 Task: Look for space in Içara, Brazil from 5th September, 2023 to 12th September, 2023 for 2 adults in price range Rs.10000 to Rs.15000.  With 1  bedroom having 1 bed and 1 bathroom. Property type can be house, flat, guest house, hotel. Booking option can be shelf check-in. Required host language is Spanish.
Action: Mouse moved to (597, 665)
Screenshot: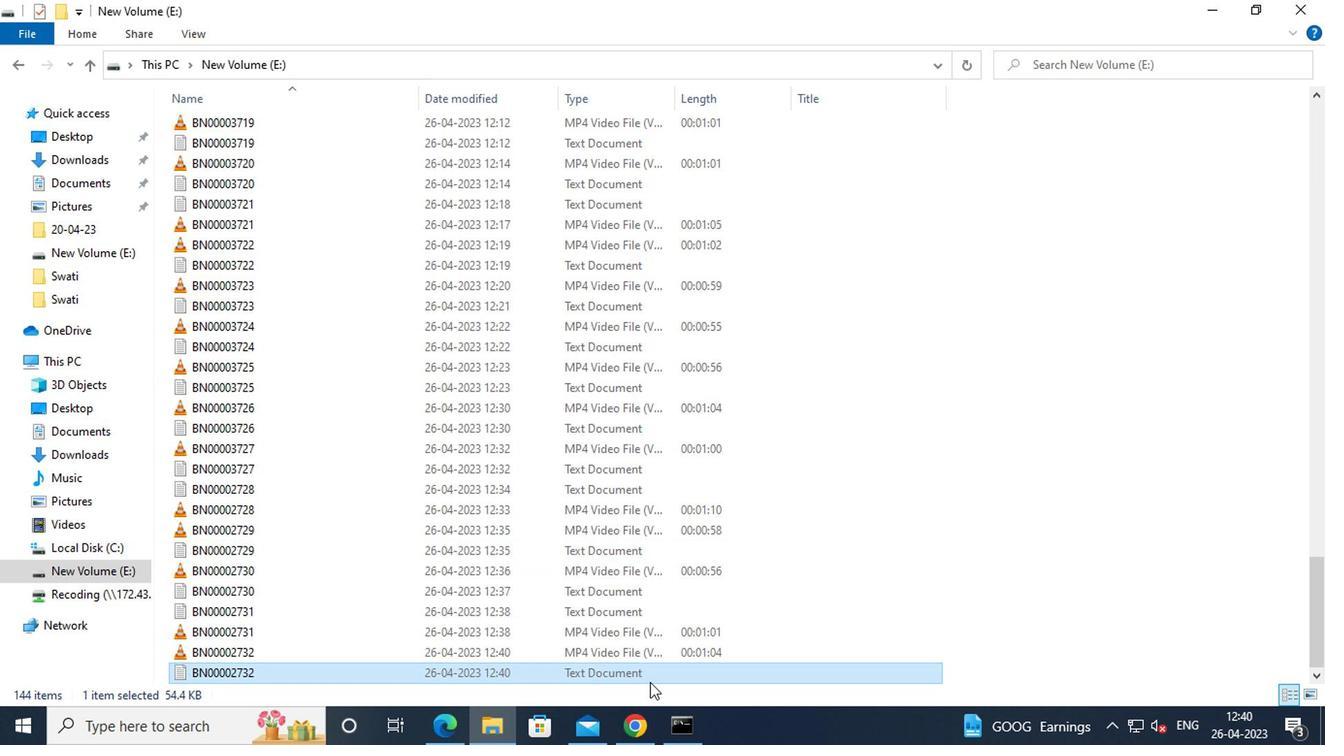 
Action: Mouse pressed left at (597, 664)
Screenshot: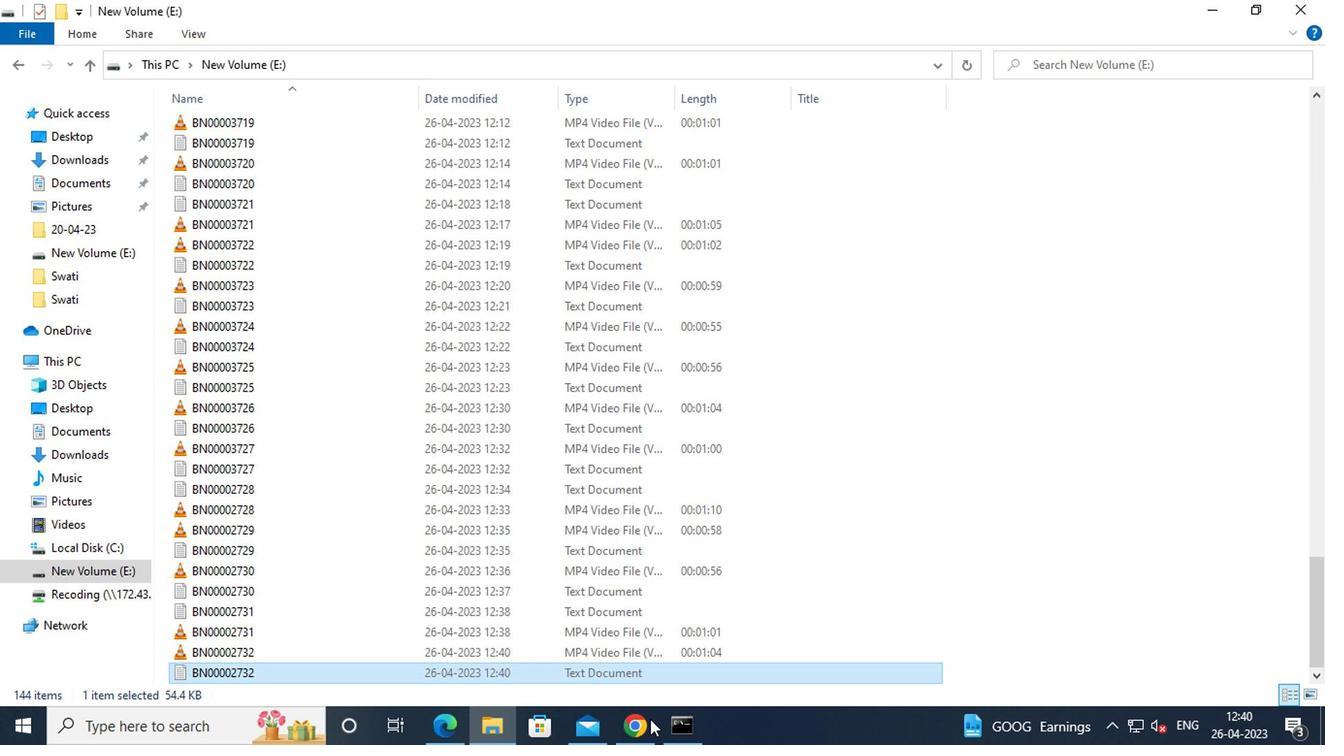 
Action: Mouse moved to (216, 221)
Screenshot: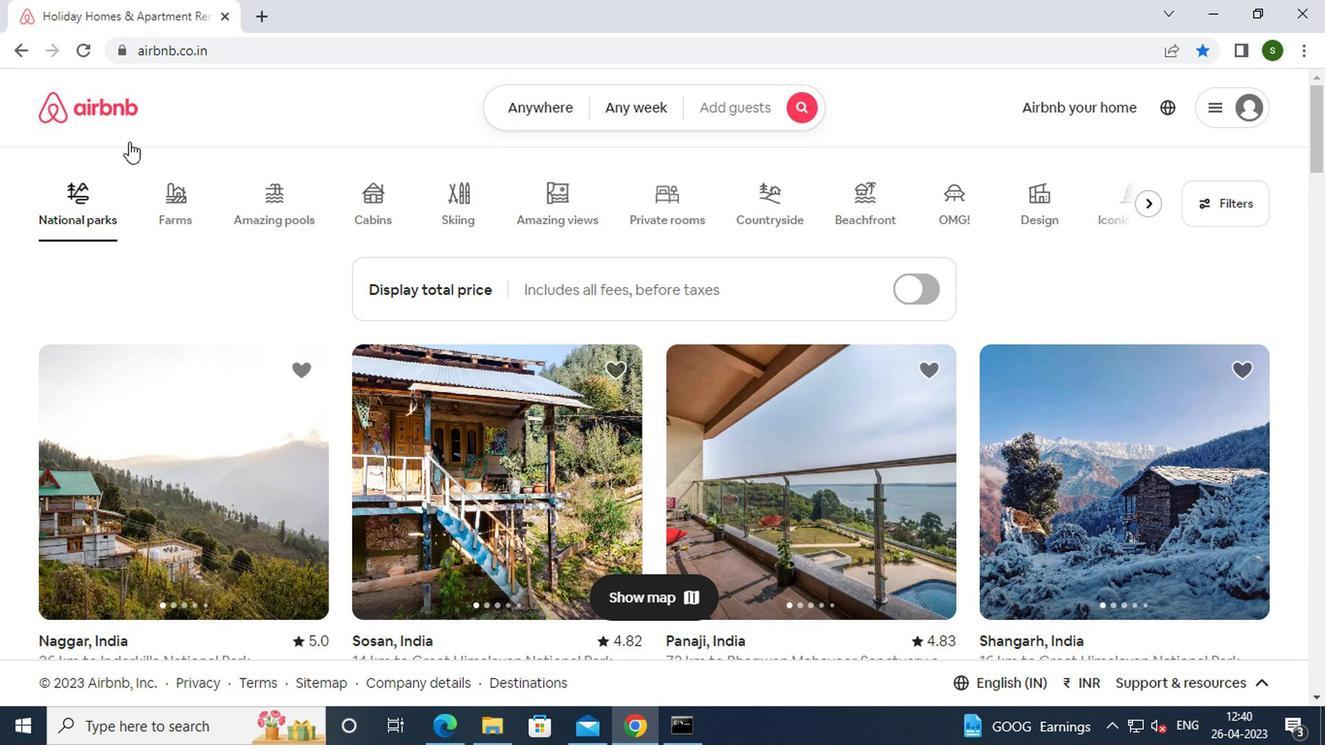 
Action: Mouse pressed left at (216, 221)
Screenshot: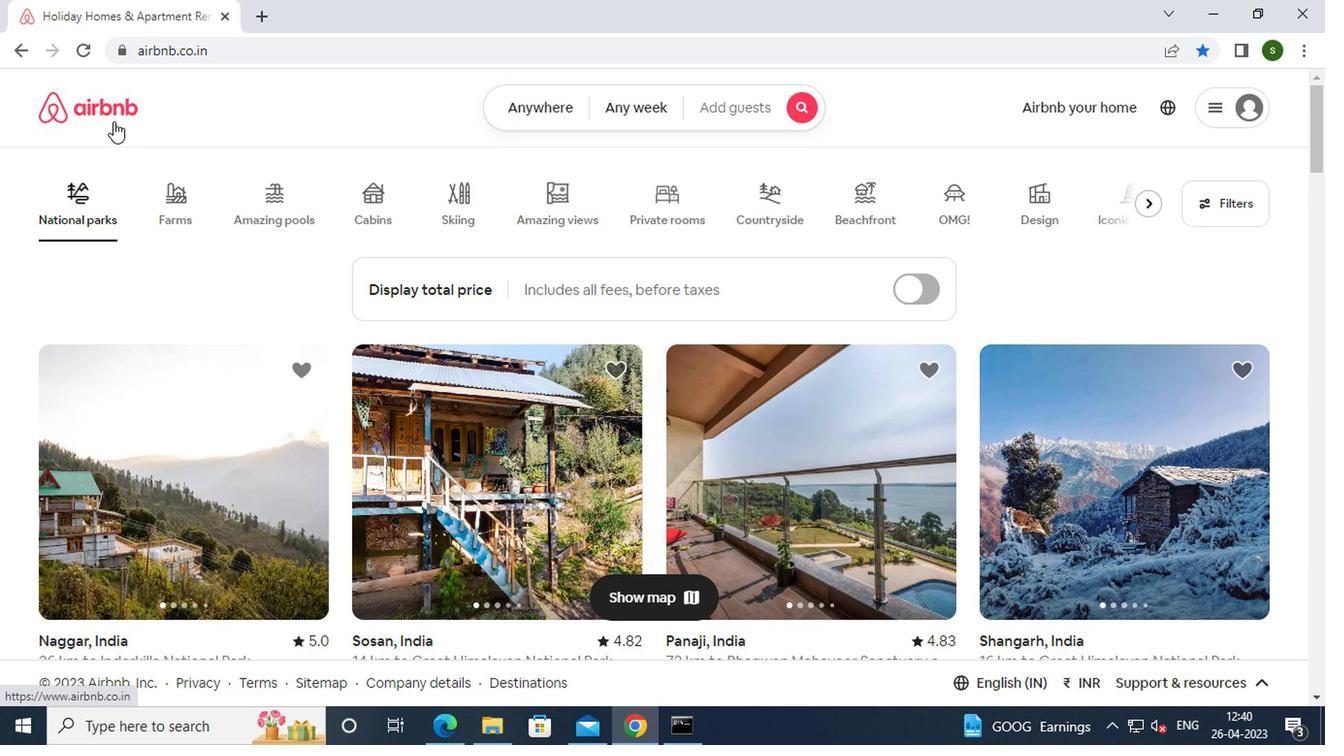 
Action: Mouse moved to (490, 215)
Screenshot: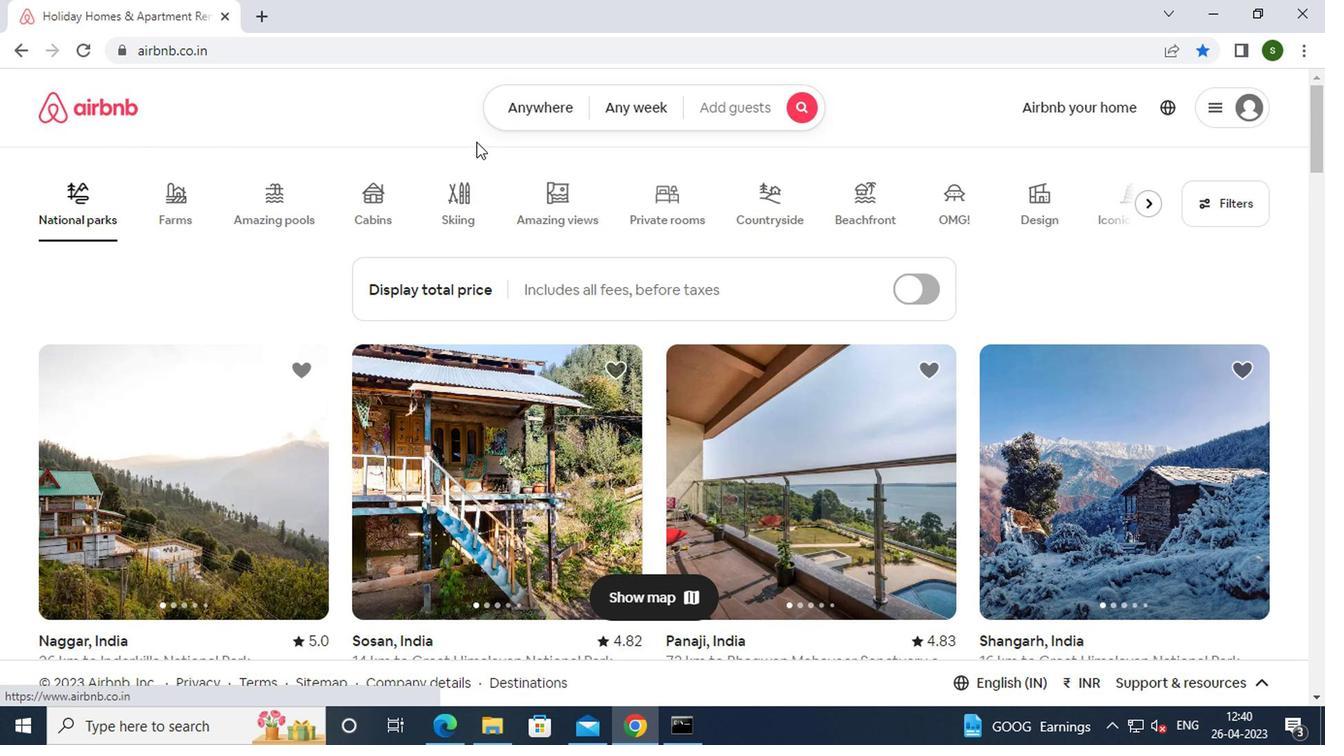 
Action: Mouse pressed left at (490, 215)
Screenshot: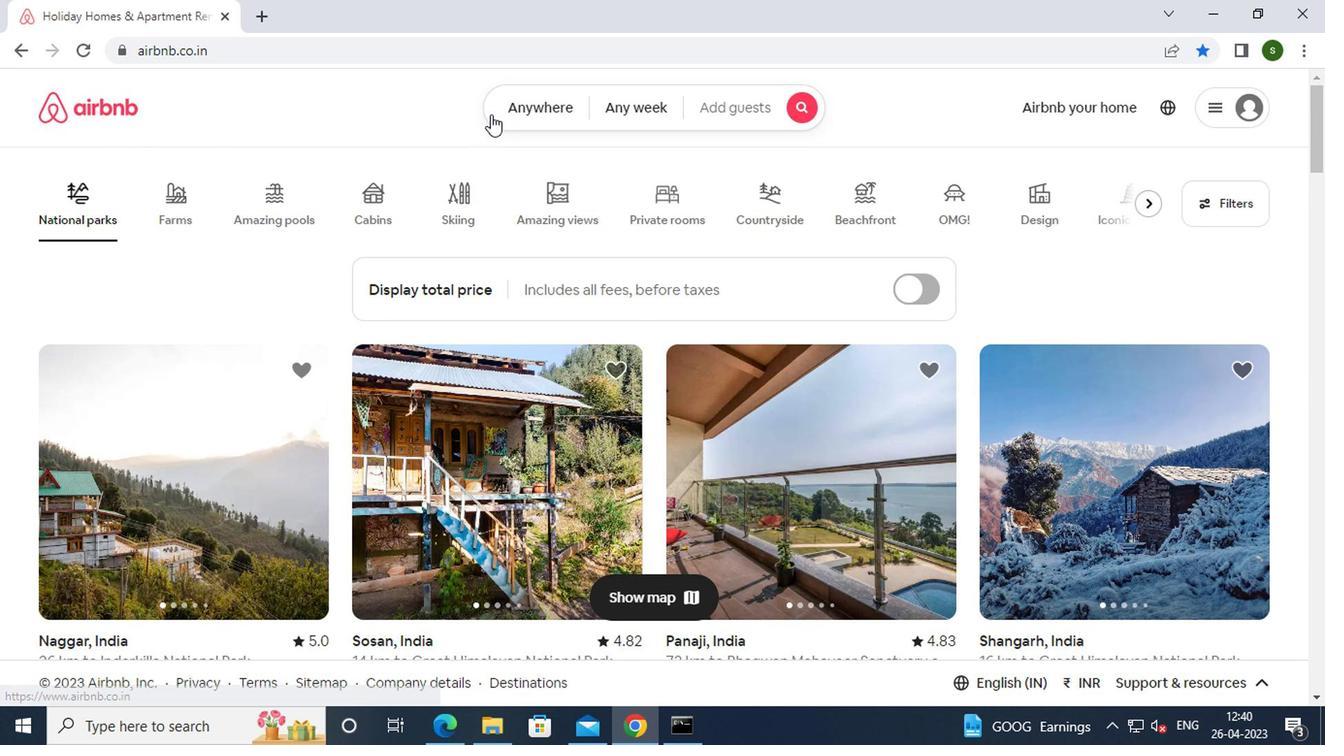 
Action: Mouse moved to (408, 263)
Screenshot: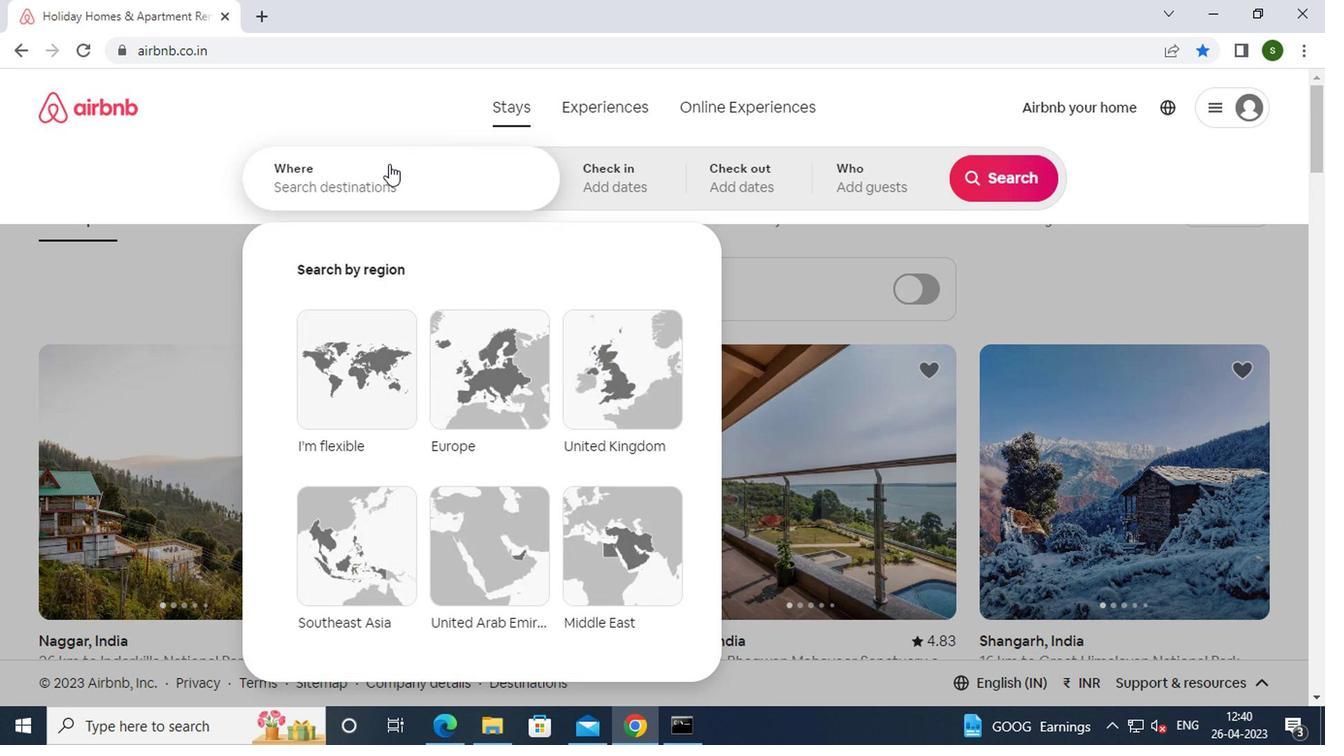 
Action: Mouse pressed left at (408, 263)
Screenshot: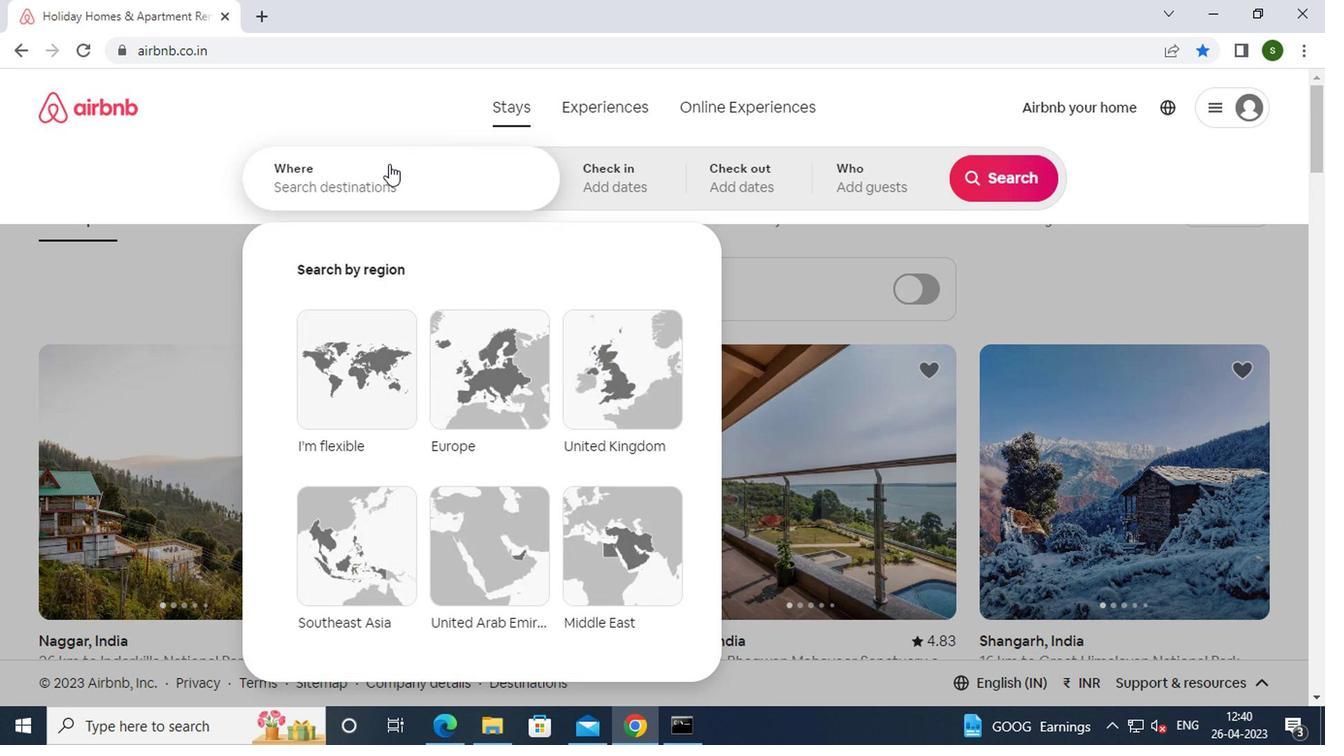 
Action: Mouse moved to (407, 263)
Screenshot: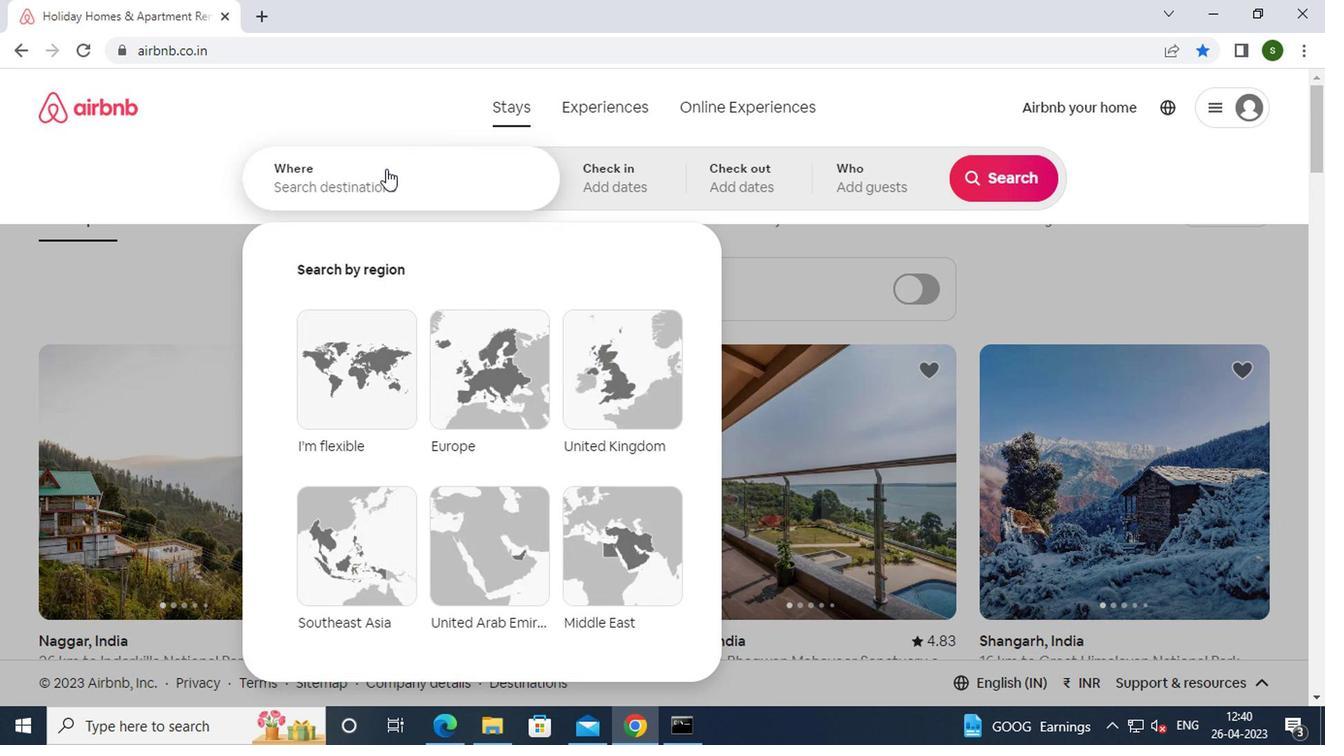 
Action: Key pressed f<Key.caps_lock>lorencia,<Key.space><Key.caps_lock>c<Key.caps_lock>olombia<Key.enter>
Screenshot: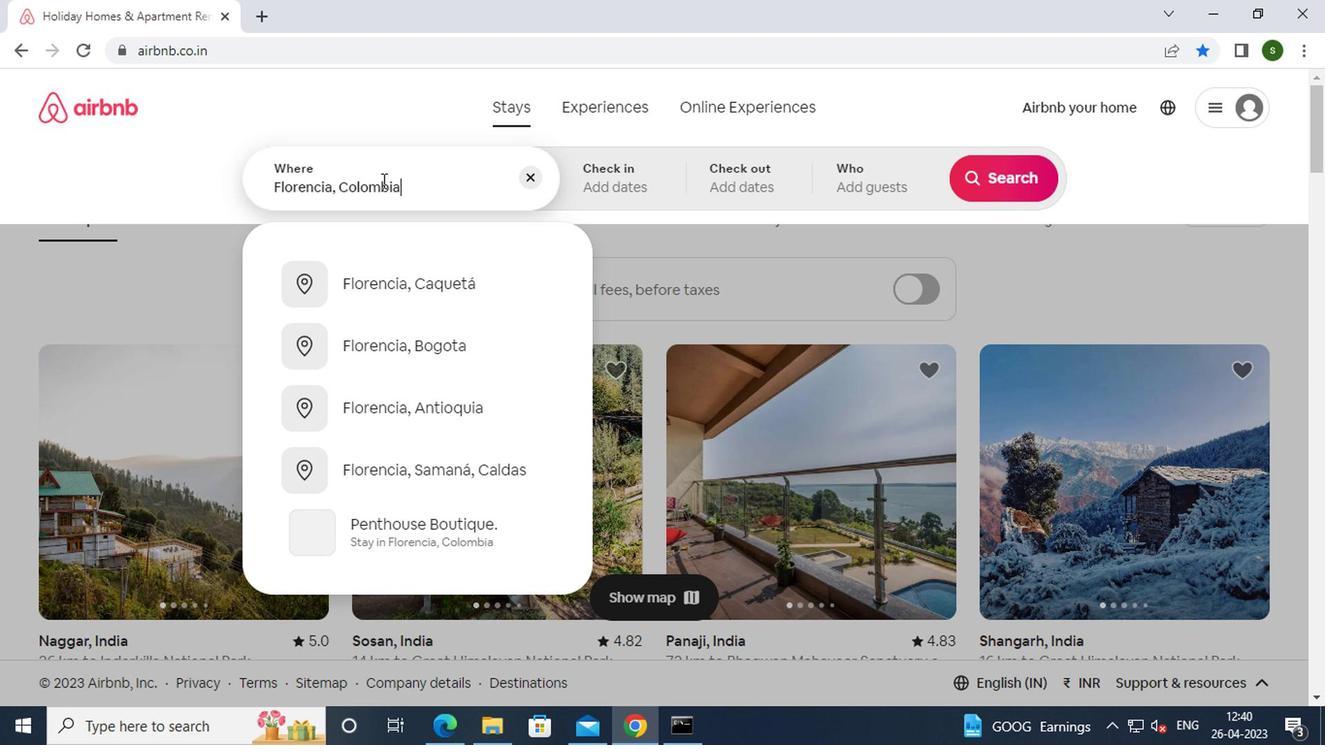 
Action: Mouse moved to (842, 367)
Screenshot: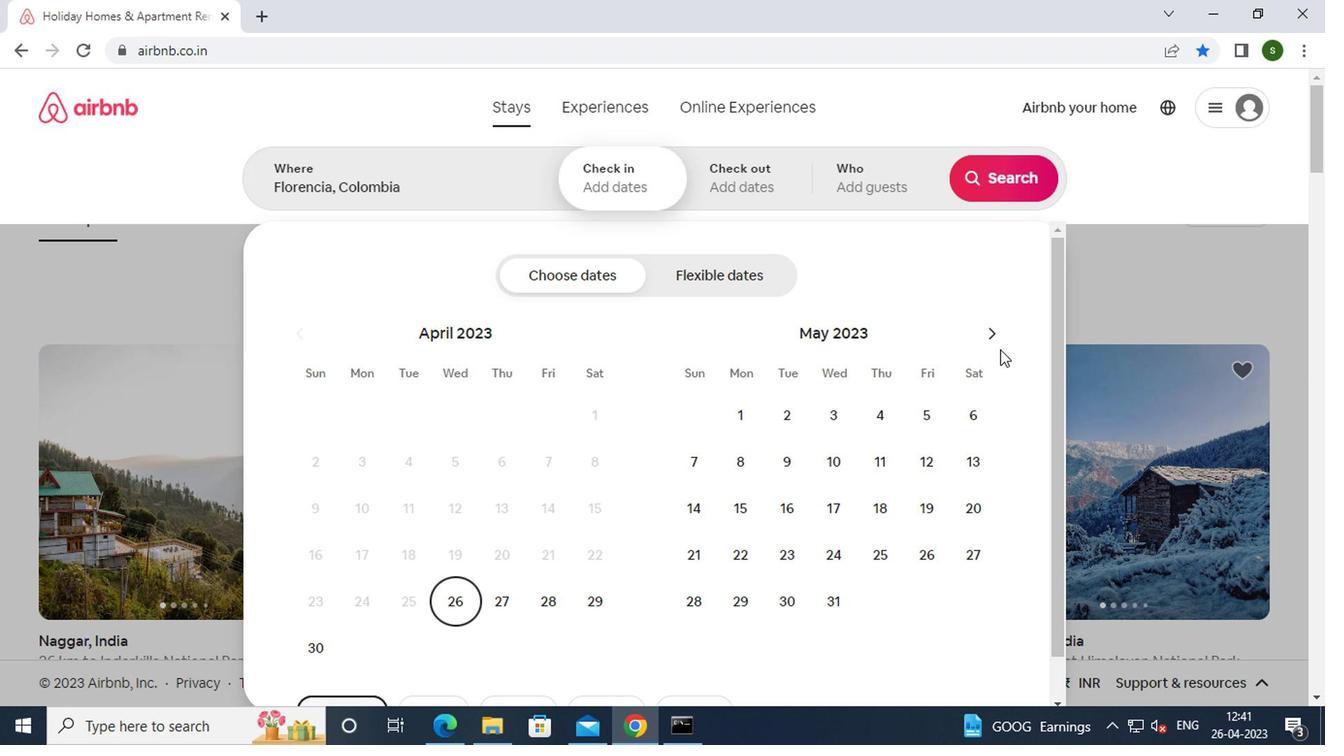 
Action: Mouse pressed left at (842, 367)
Screenshot: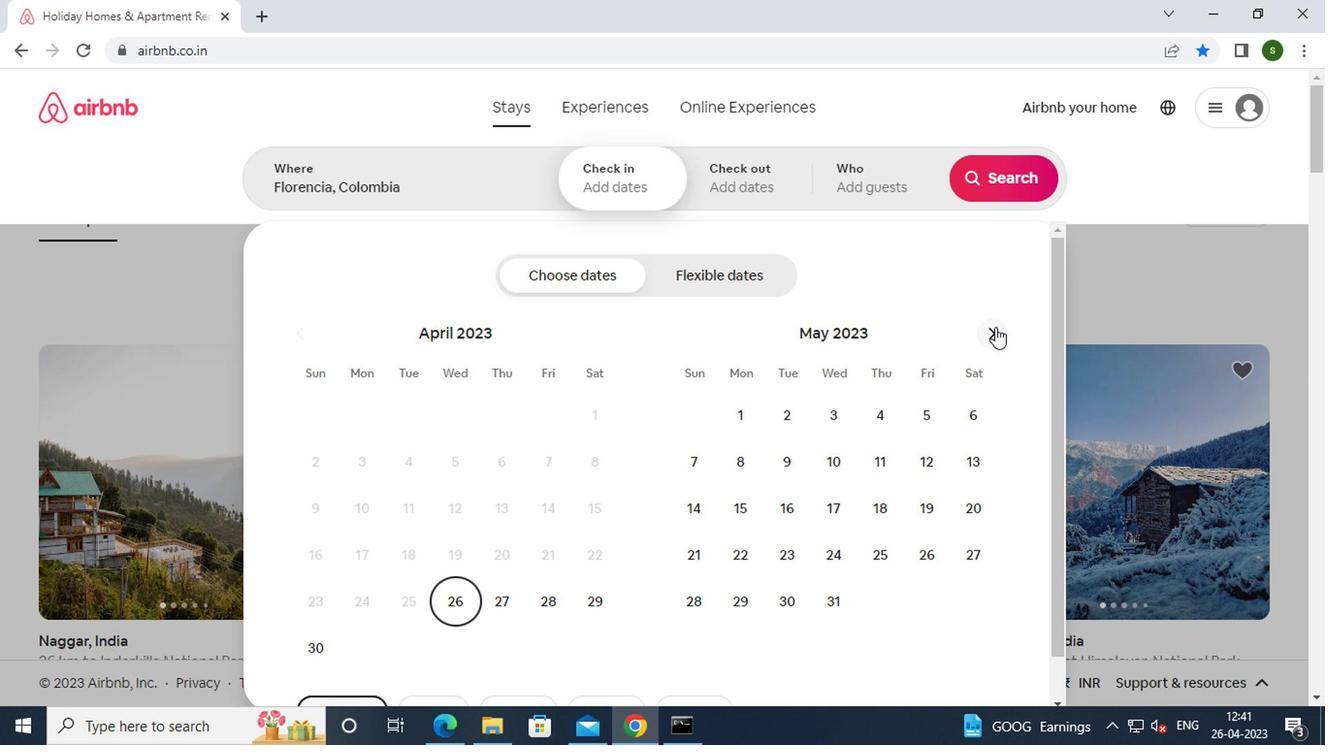 
Action: Mouse moved to (759, 428)
Screenshot: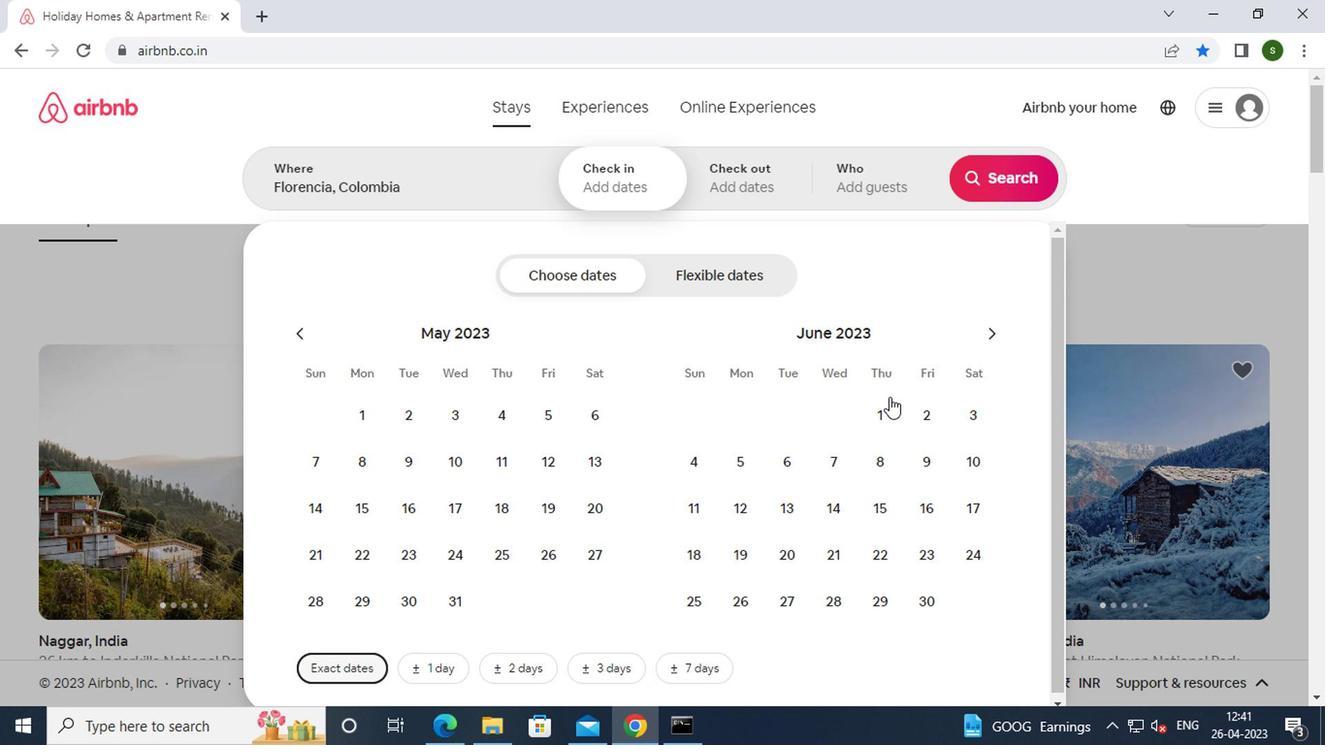 
Action: Mouse pressed left at (759, 428)
Screenshot: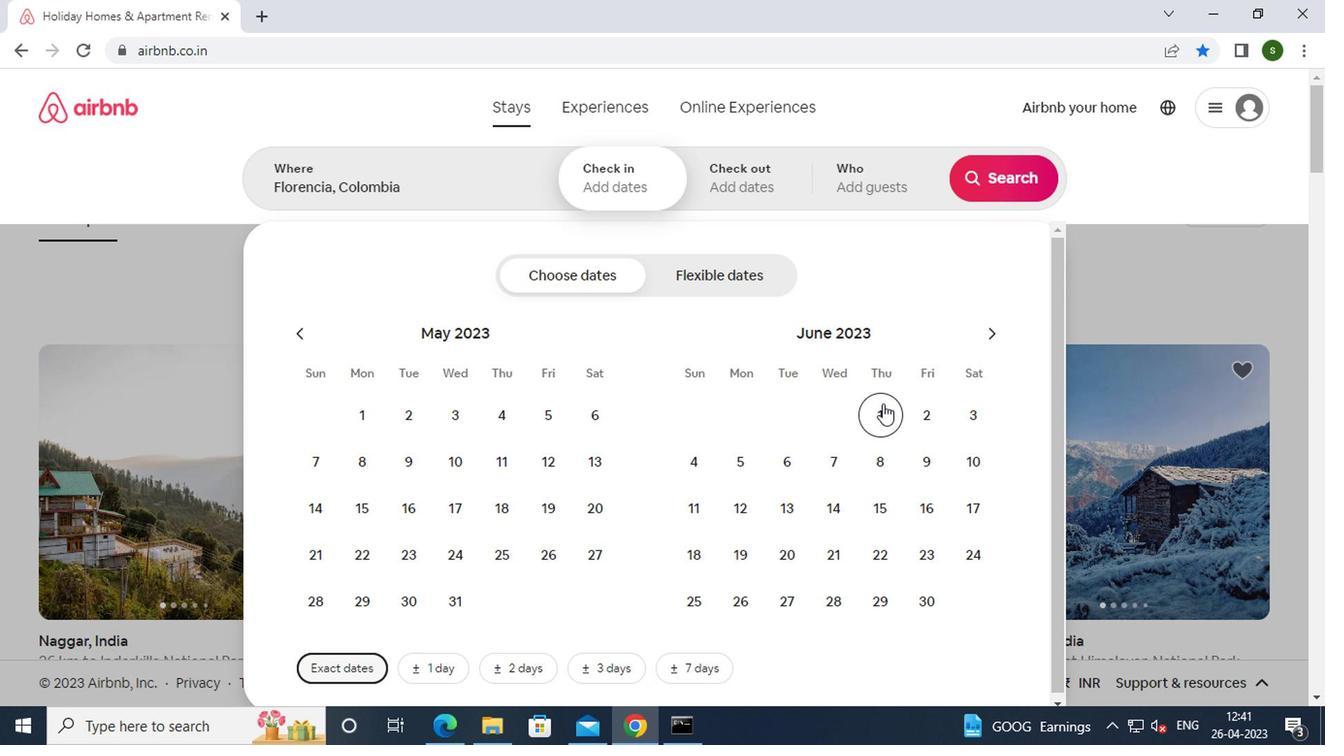 
Action: Mouse moved to (789, 468)
Screenshot: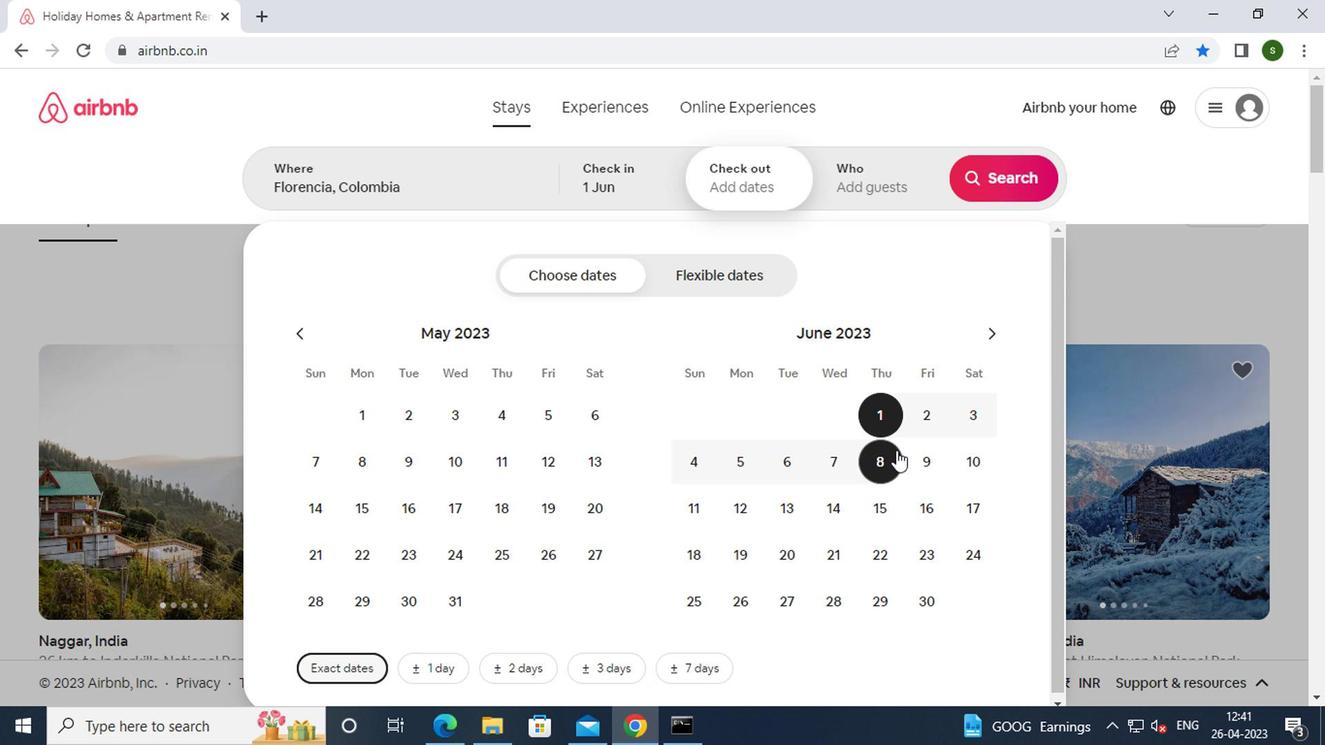 
Action: Mouse pressed left at (789, 468)
Screenshot: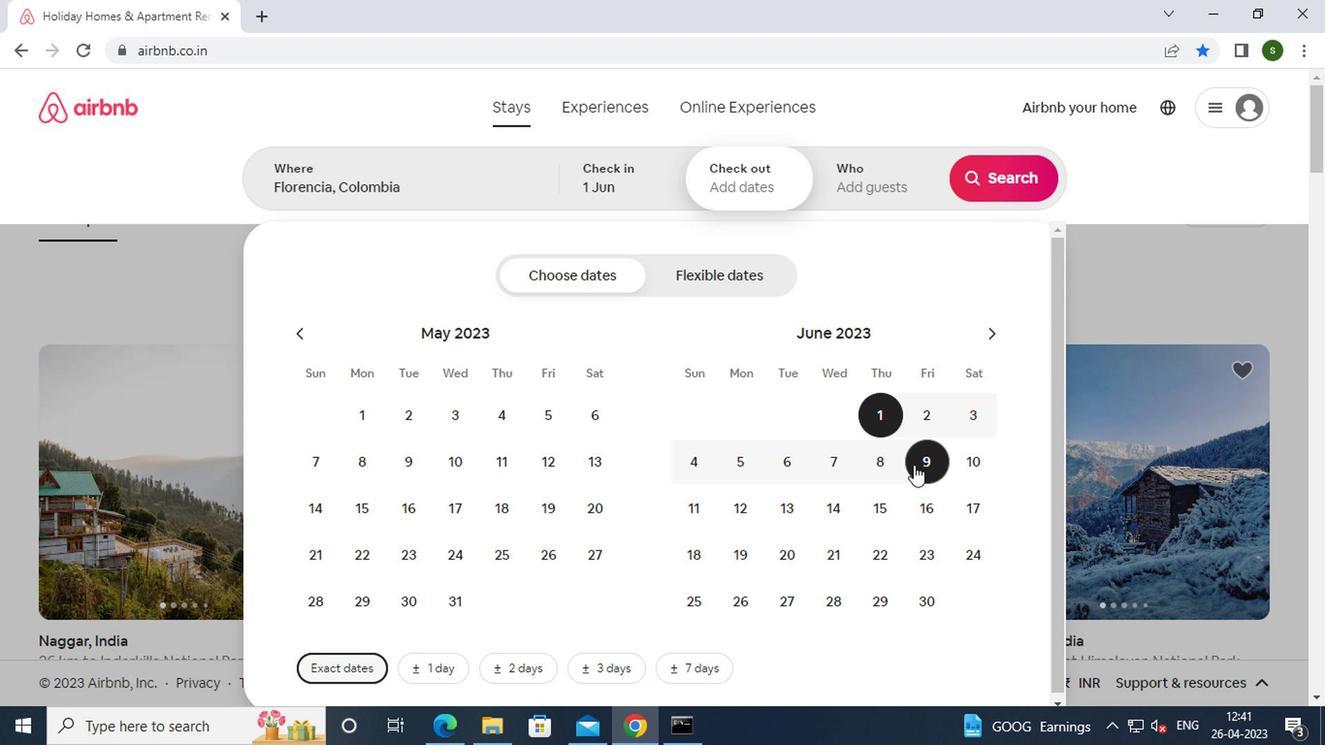 
Action: Mouse moved to (741, 263)
Screenshot: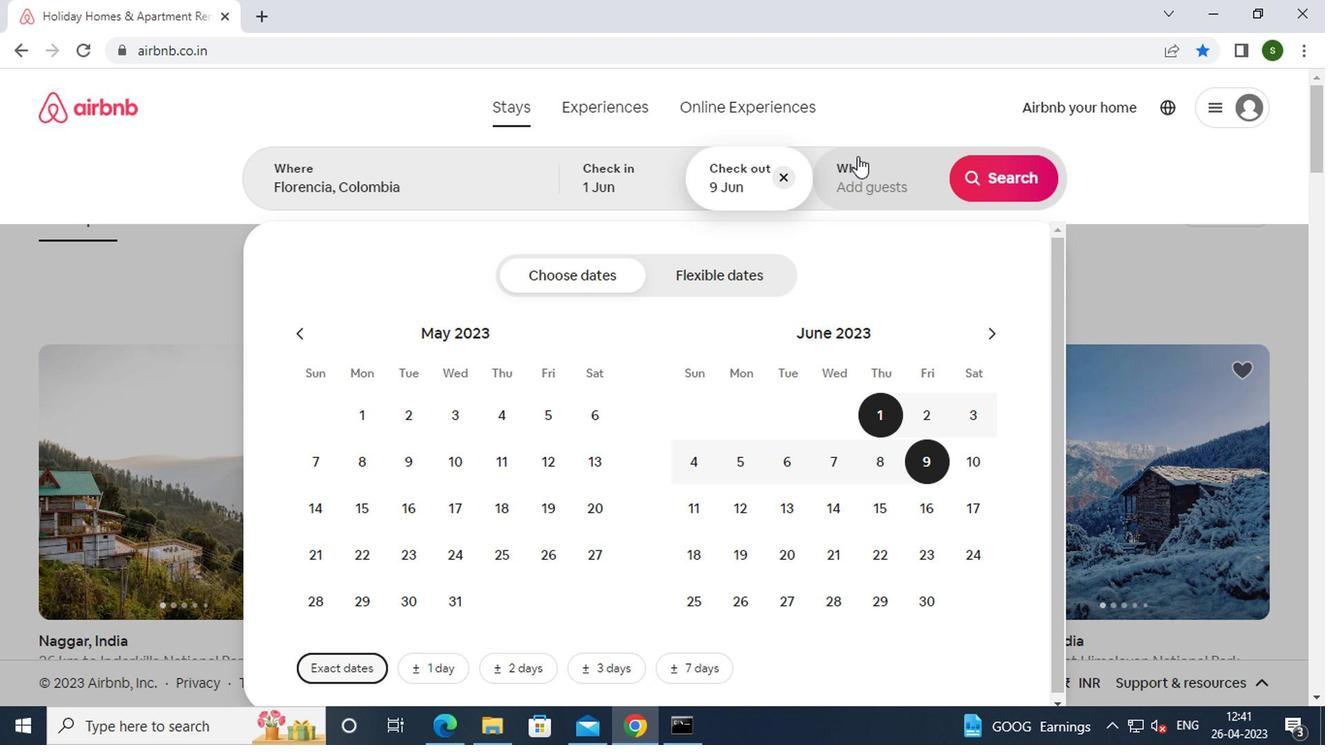 
Action: Mouse pressed left at (741, 263)
Screenshot: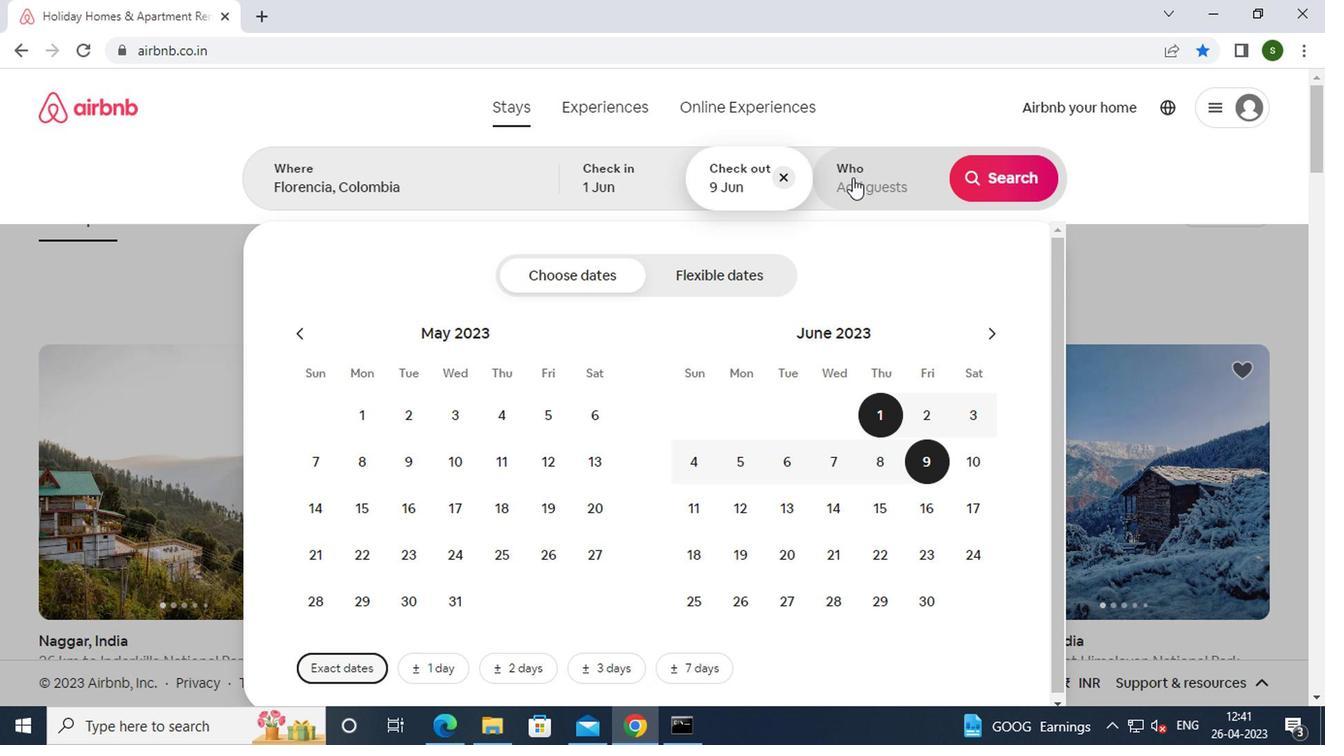 
Action: Mouse moved to (845, 332)
Screenshot: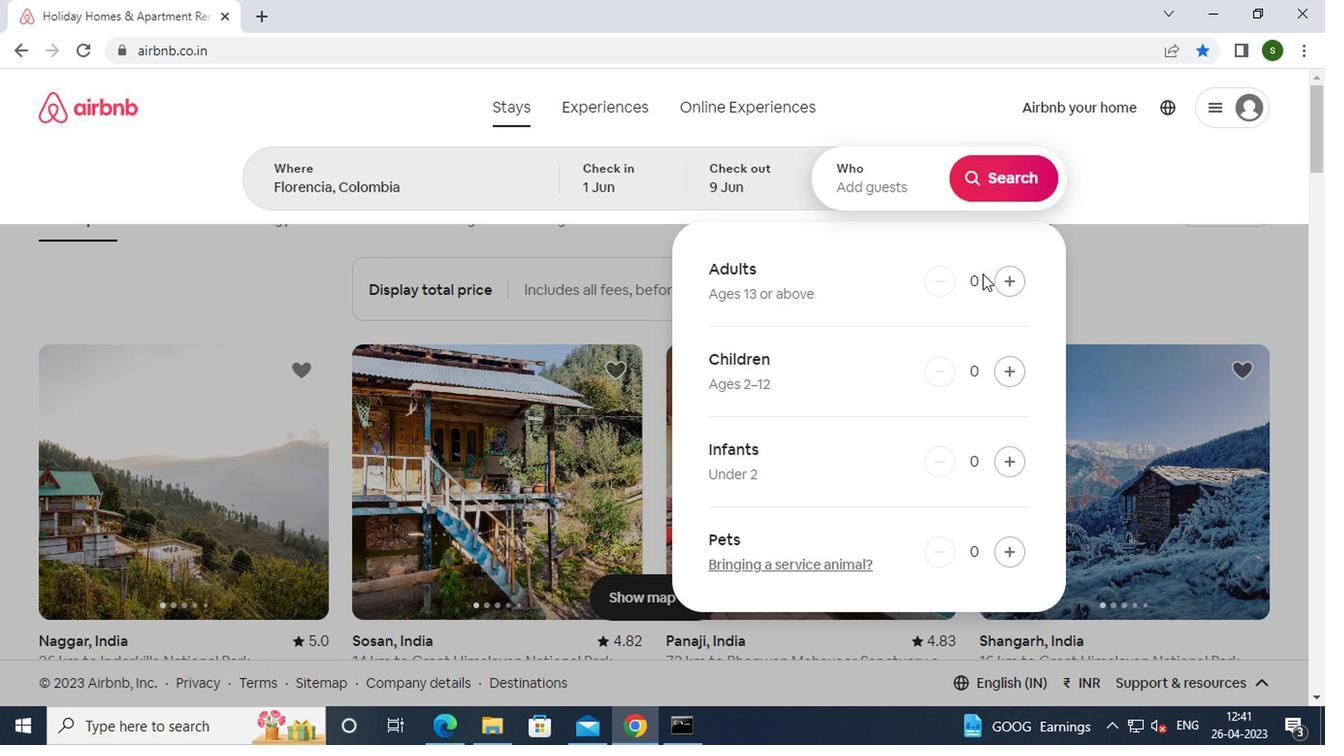 
Action: Mouse pressed left at (845, 332)
Screenshot: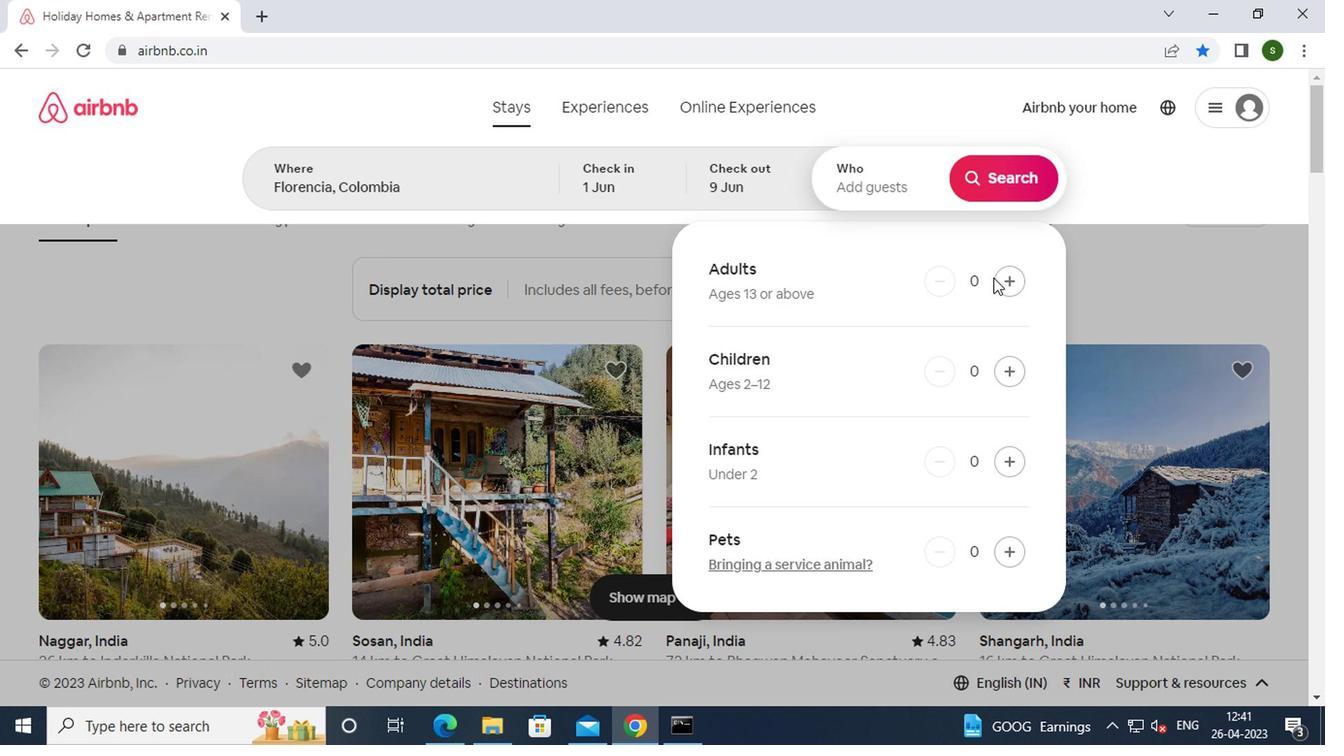 
Action: Mouse moved to (845, 332)
Screenshot: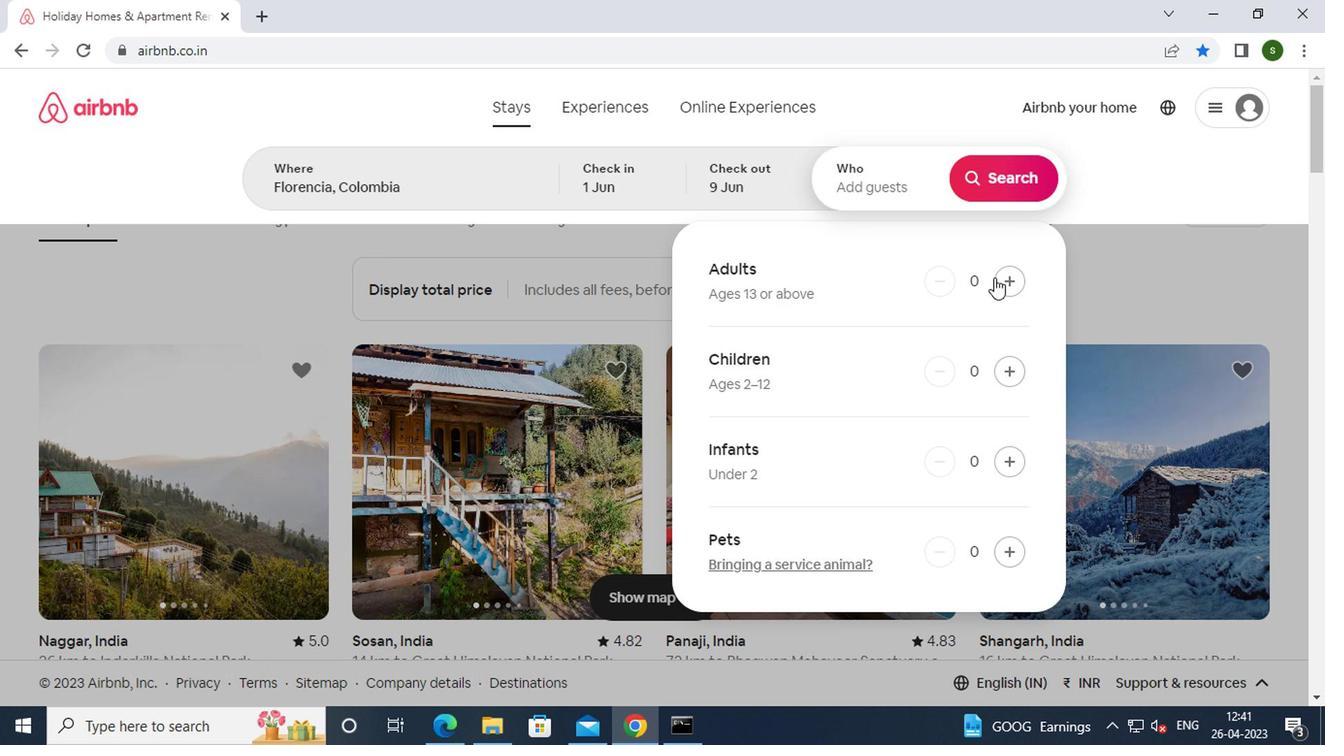 
Action: Mouse pressed left at (845, 332)
Screenshot: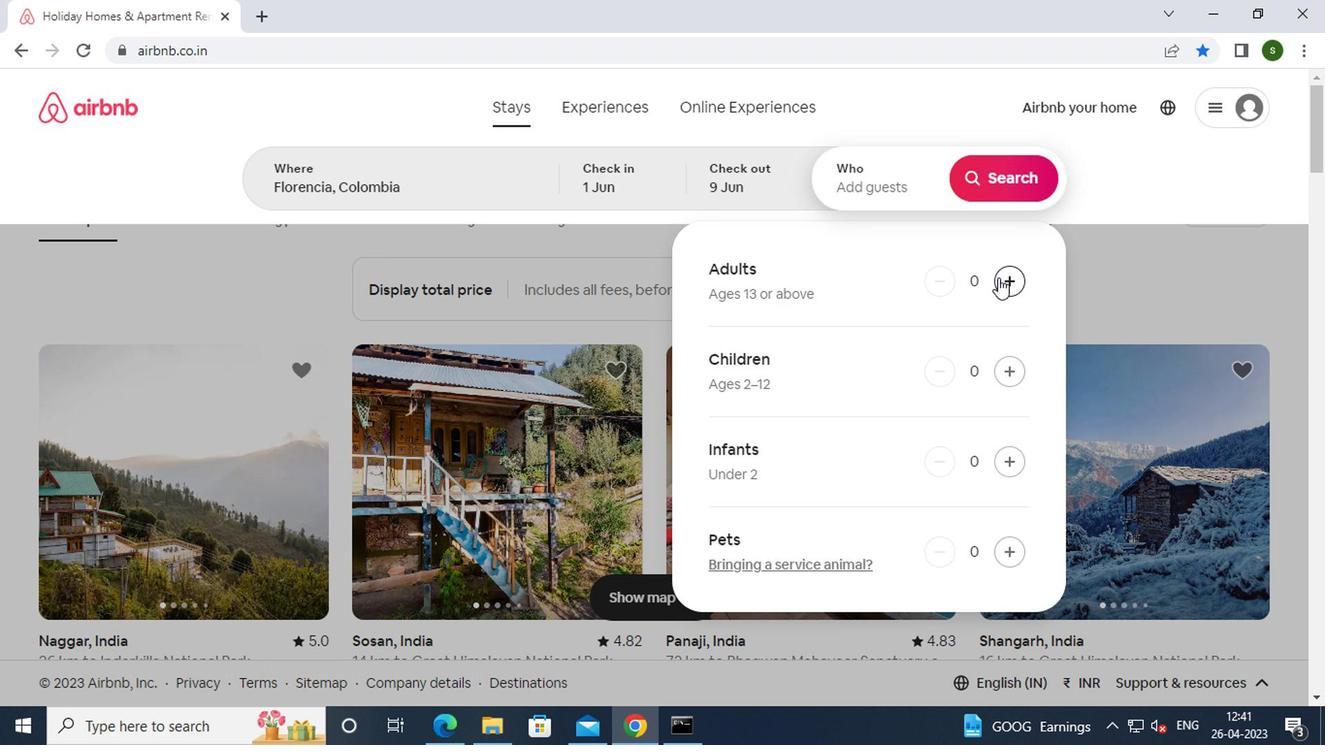 
Action: Mouse pressed left at (845, 332)
Screenshot: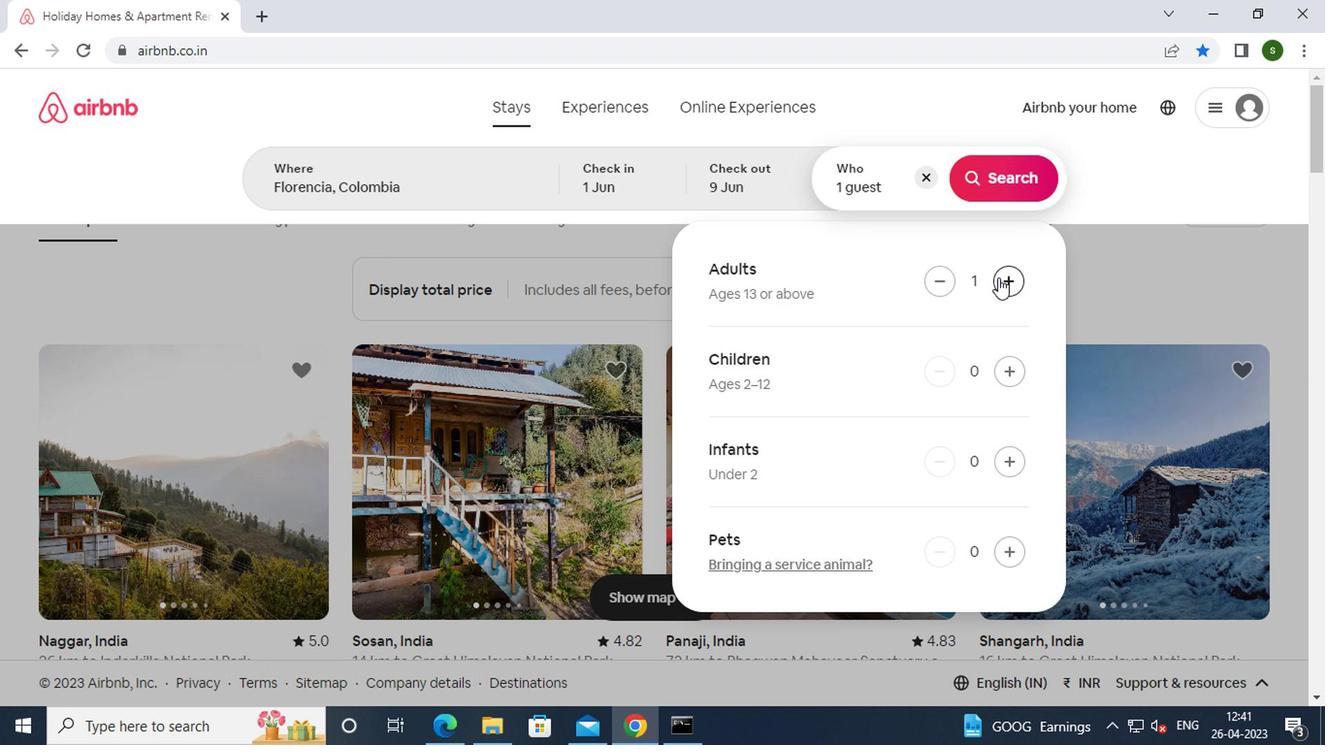 
Action: Mouse pressed left at (845, 332)
Screenshot: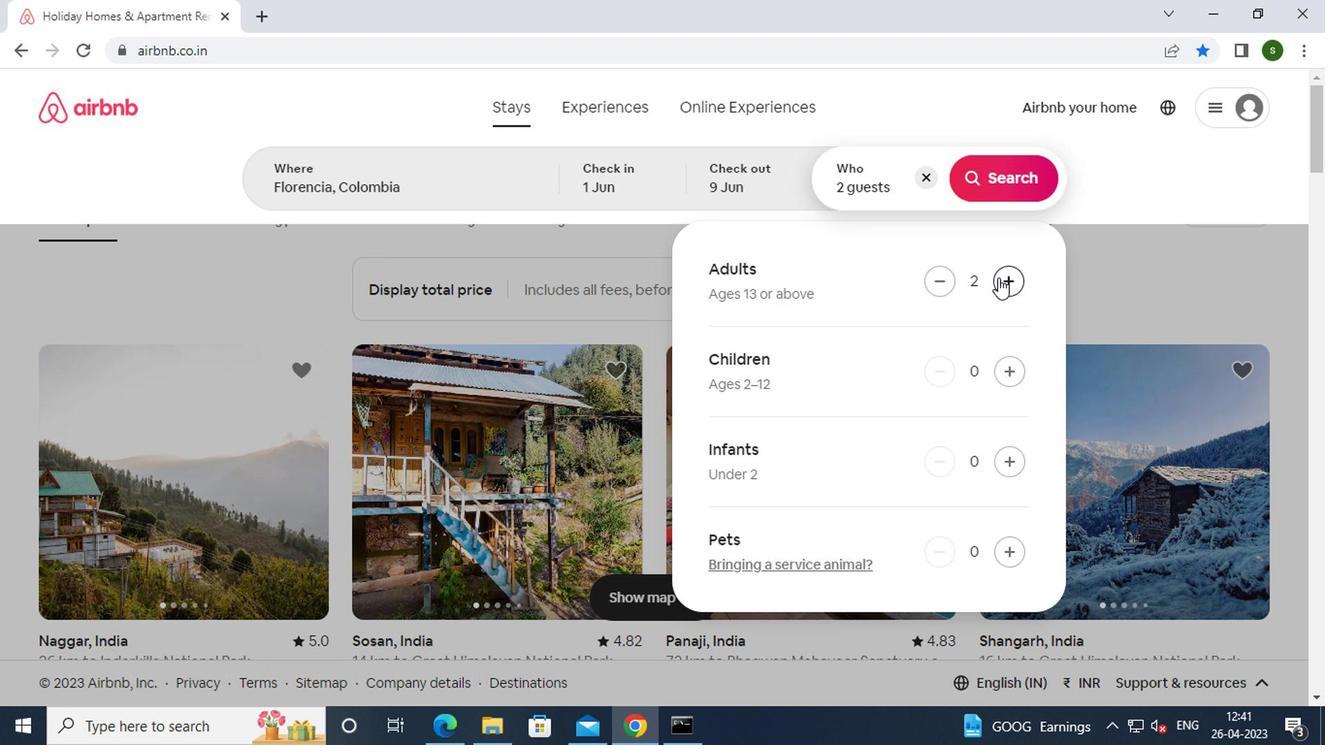 
Action: Mouse pressed left at (845, 332)
Screenshot: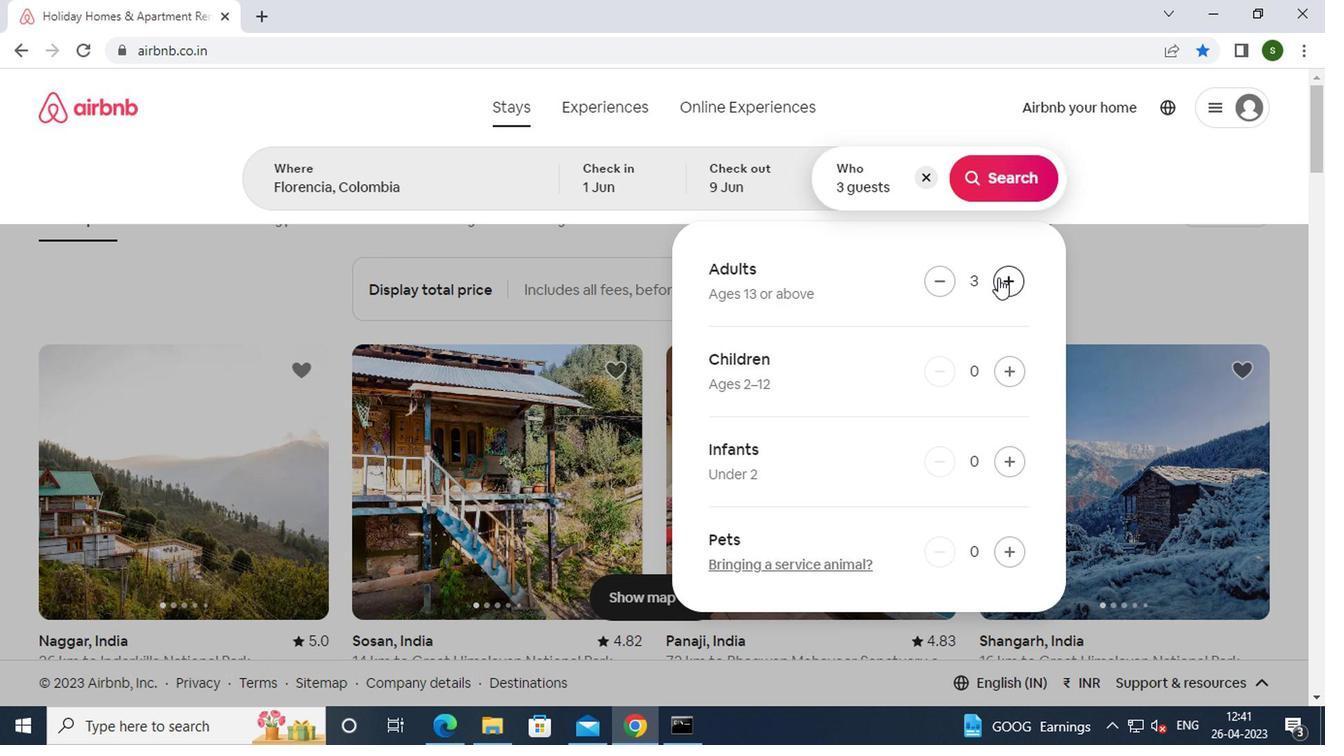 
Action: Mouse pressed left at (845, 332)
Screenshot: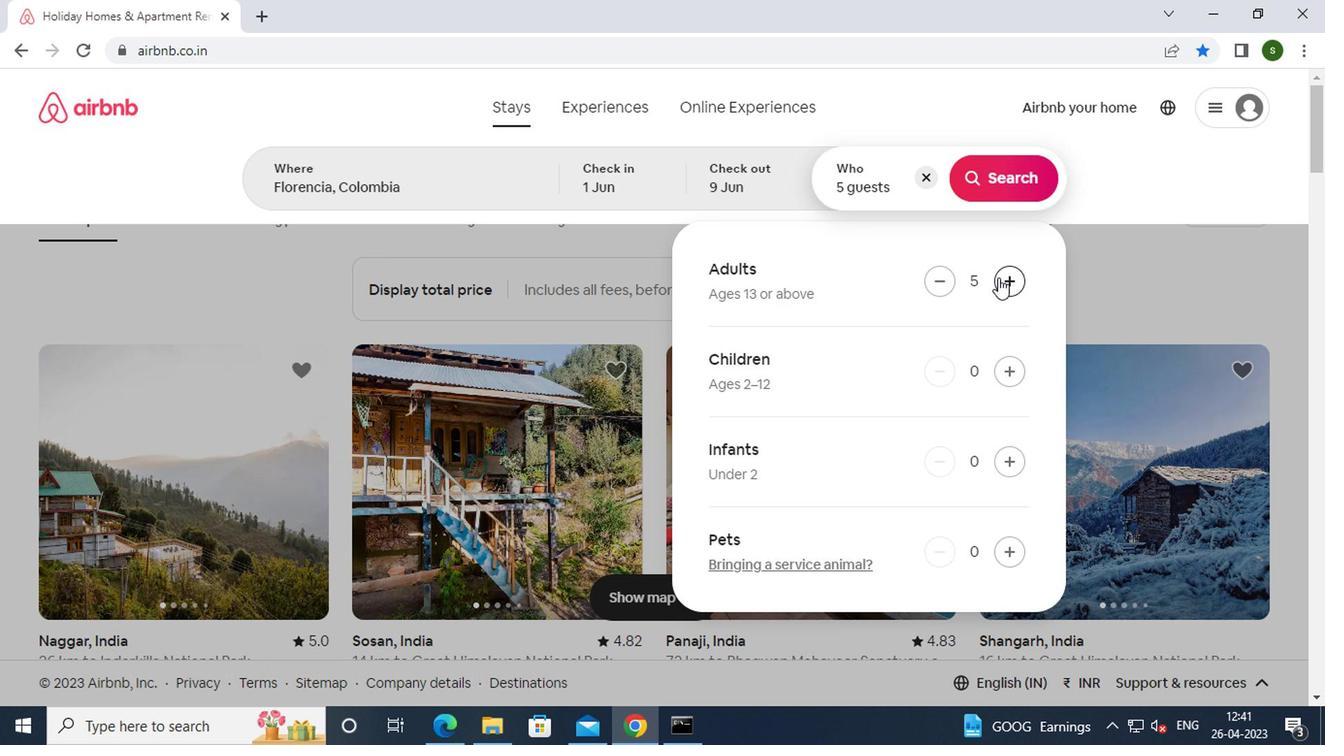 
Action: Mouse moved to (851, 258)
Screenshot: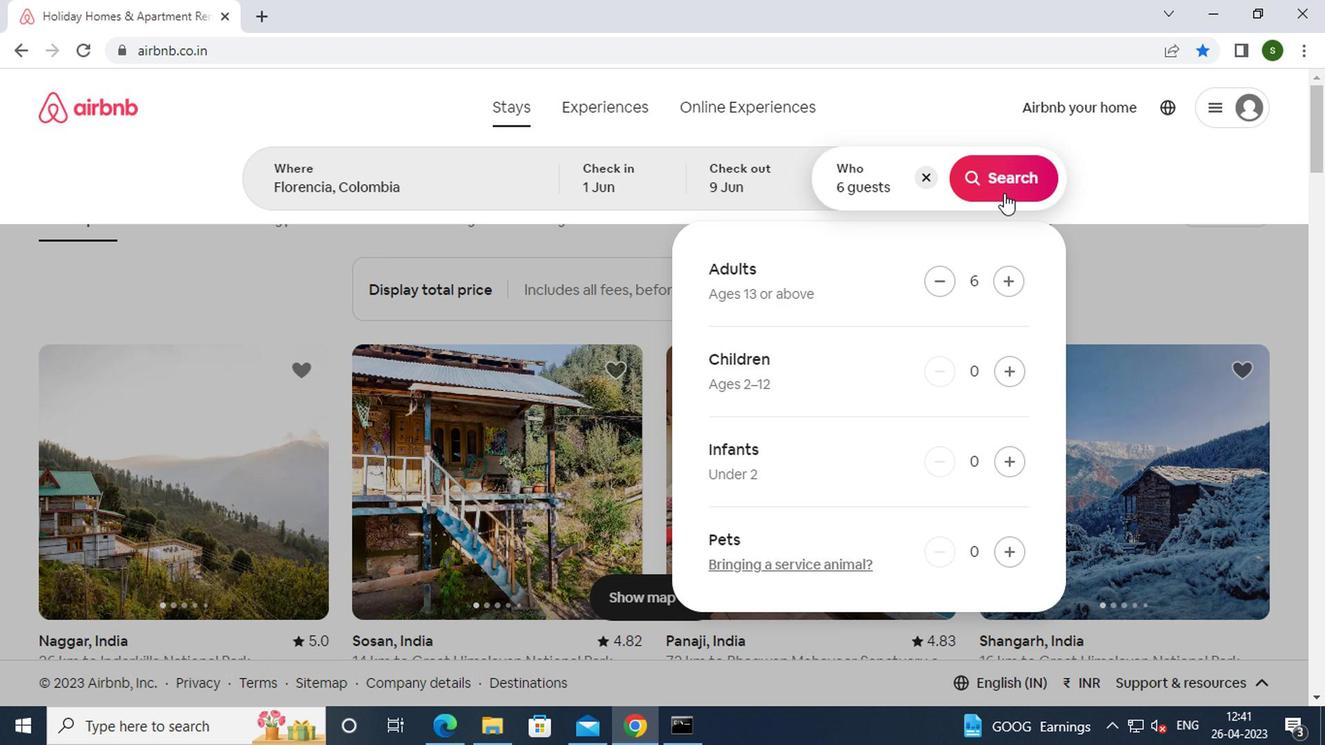 
Action: Mouse pressed left at (851, 258)
Screenshot: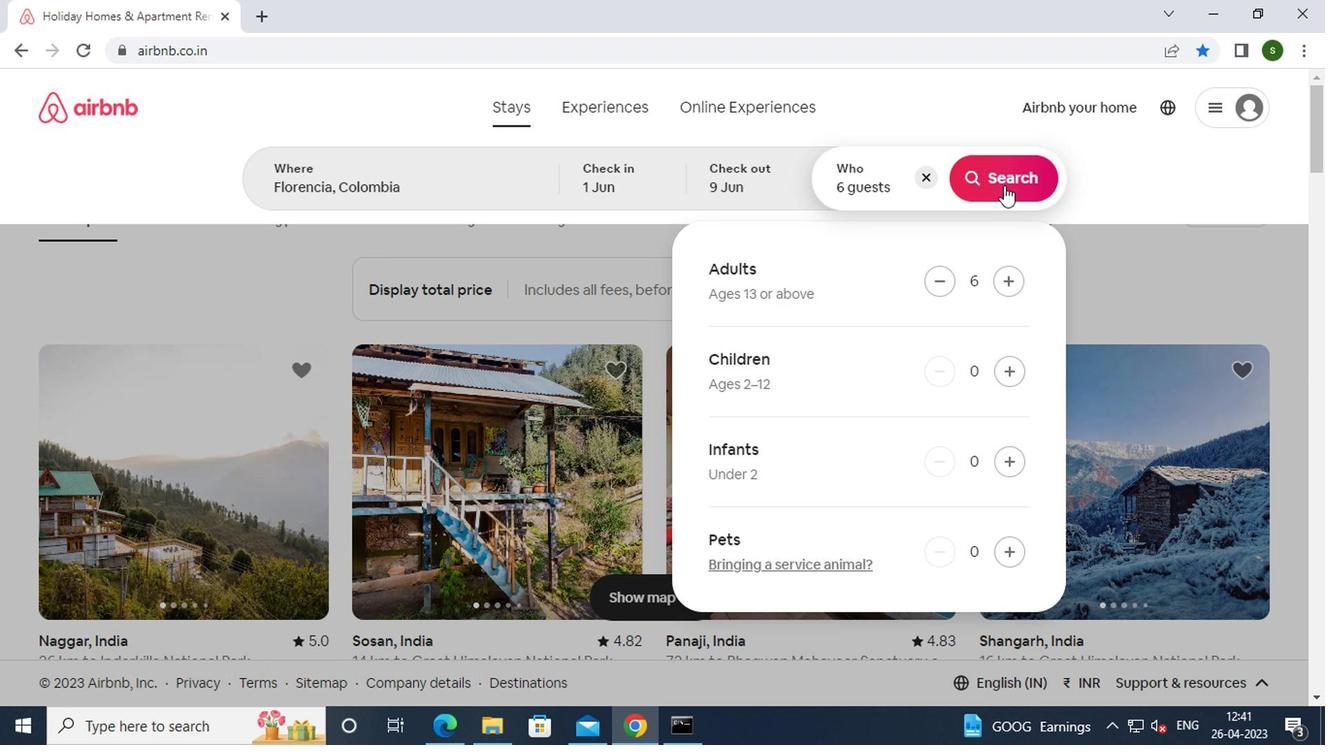 
Action: Mouse moved to (997, 269)
Screenshot: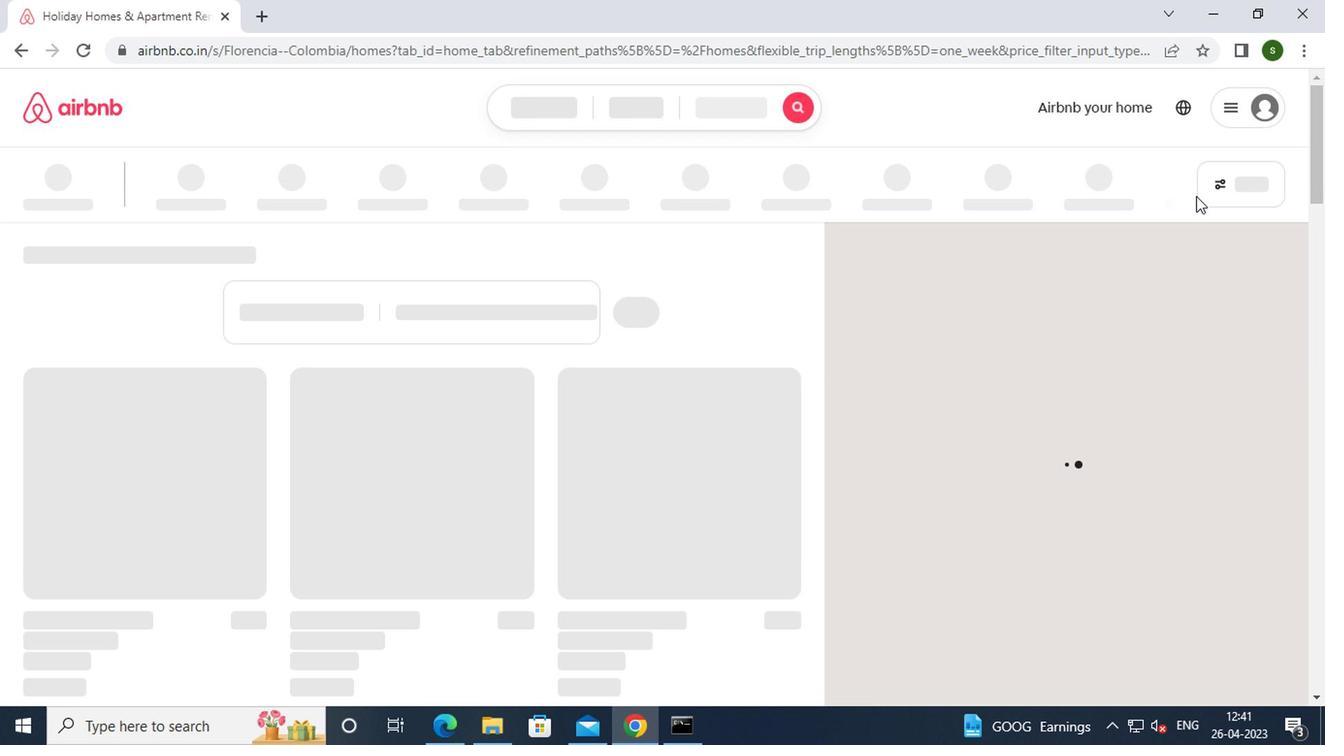 
Action: Mouse pressed left at (997, 269)
Screenshot: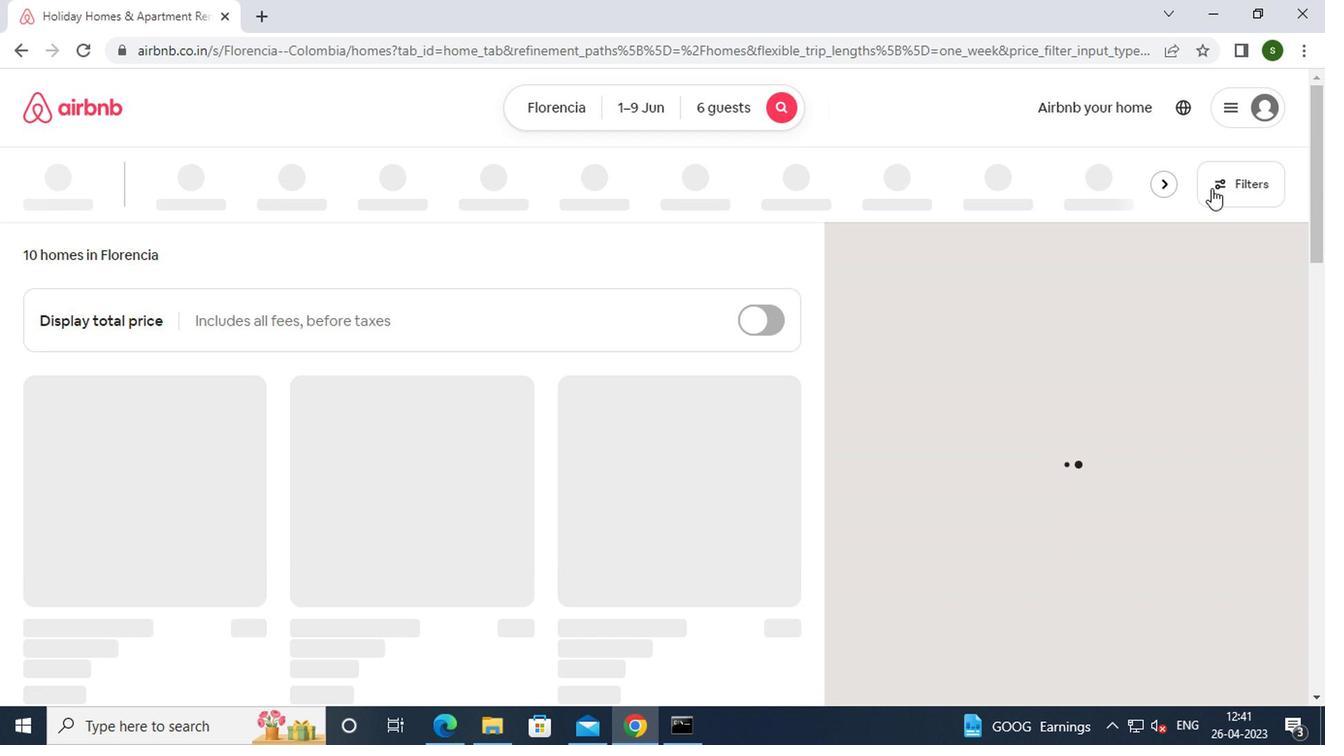 
Action: Mouse moved to (558, 432)
Screenshot: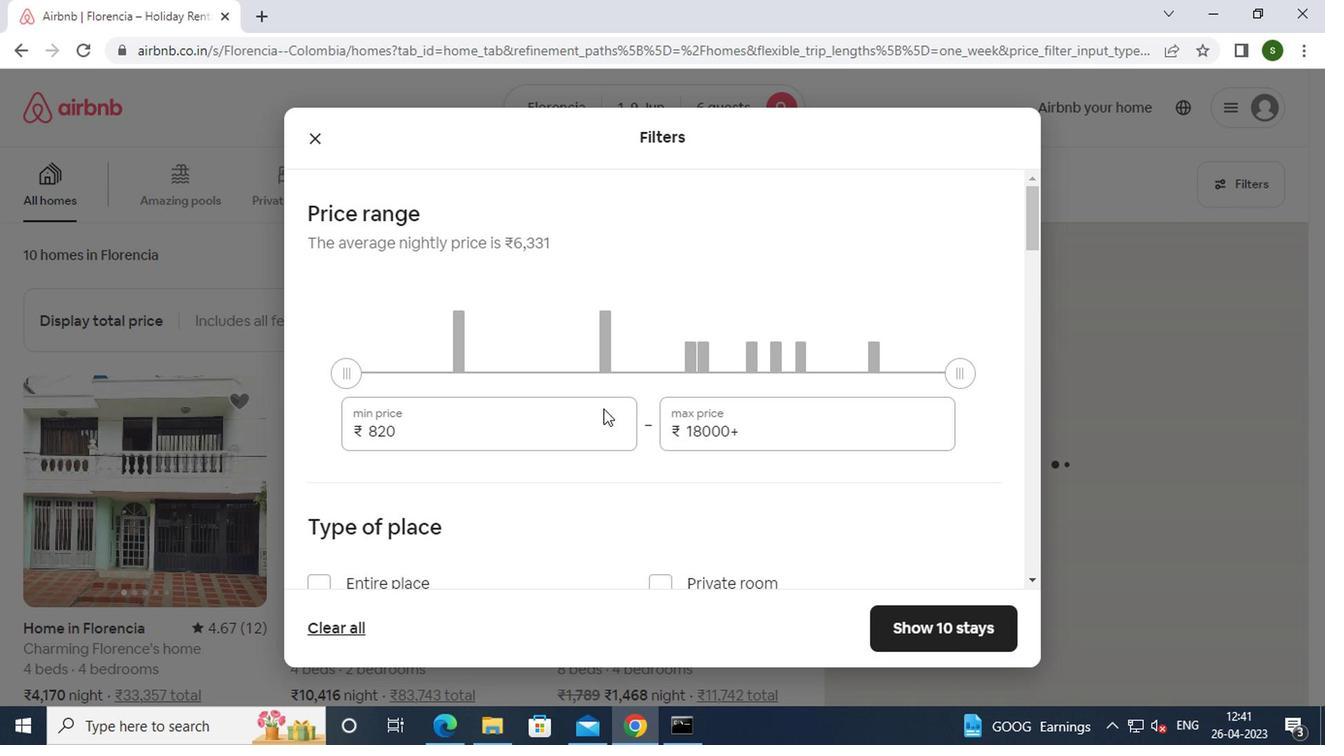 
Action: Mouse pressed left at (558, 432)
Screenshot: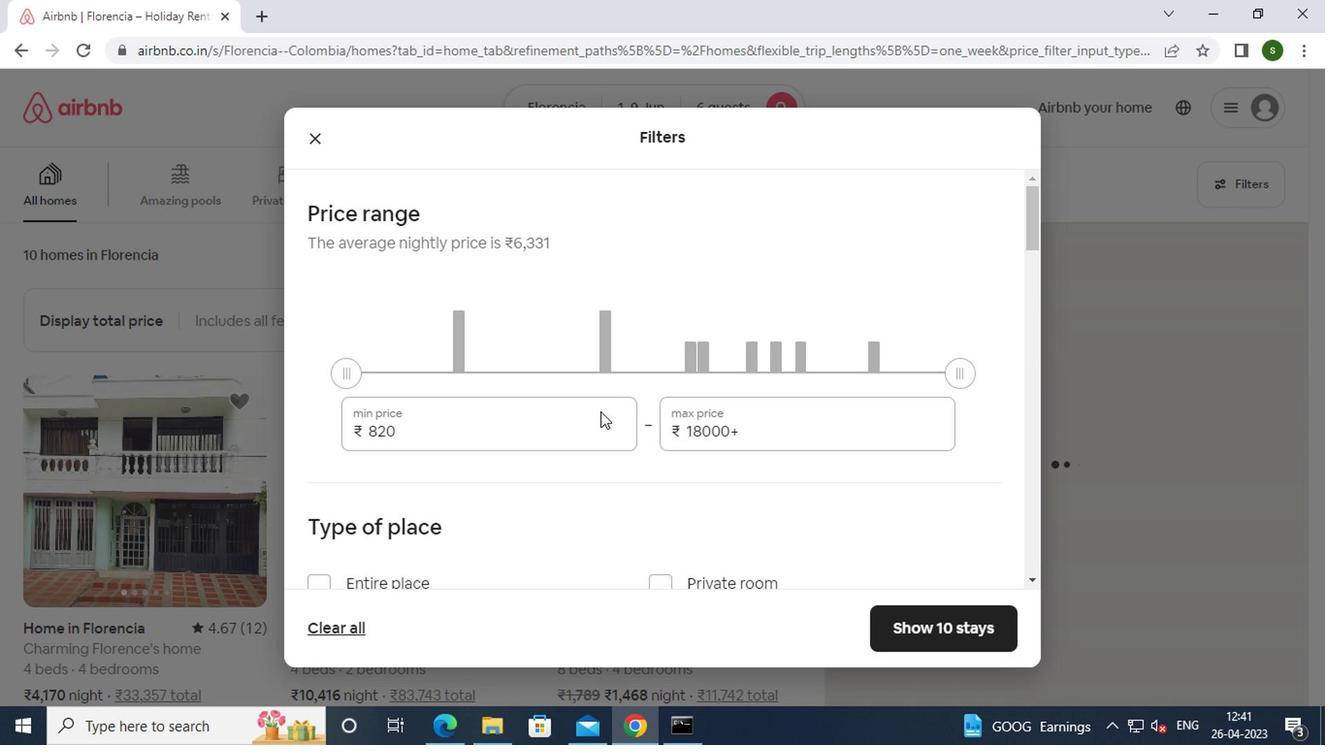 
Action: Key pressed <Key.backspace><Key.backspace><Key.backspace><Key.backspace><Key.backspace><Key.backspace><Key.backspace><Key.backspace>6000
Screenshot: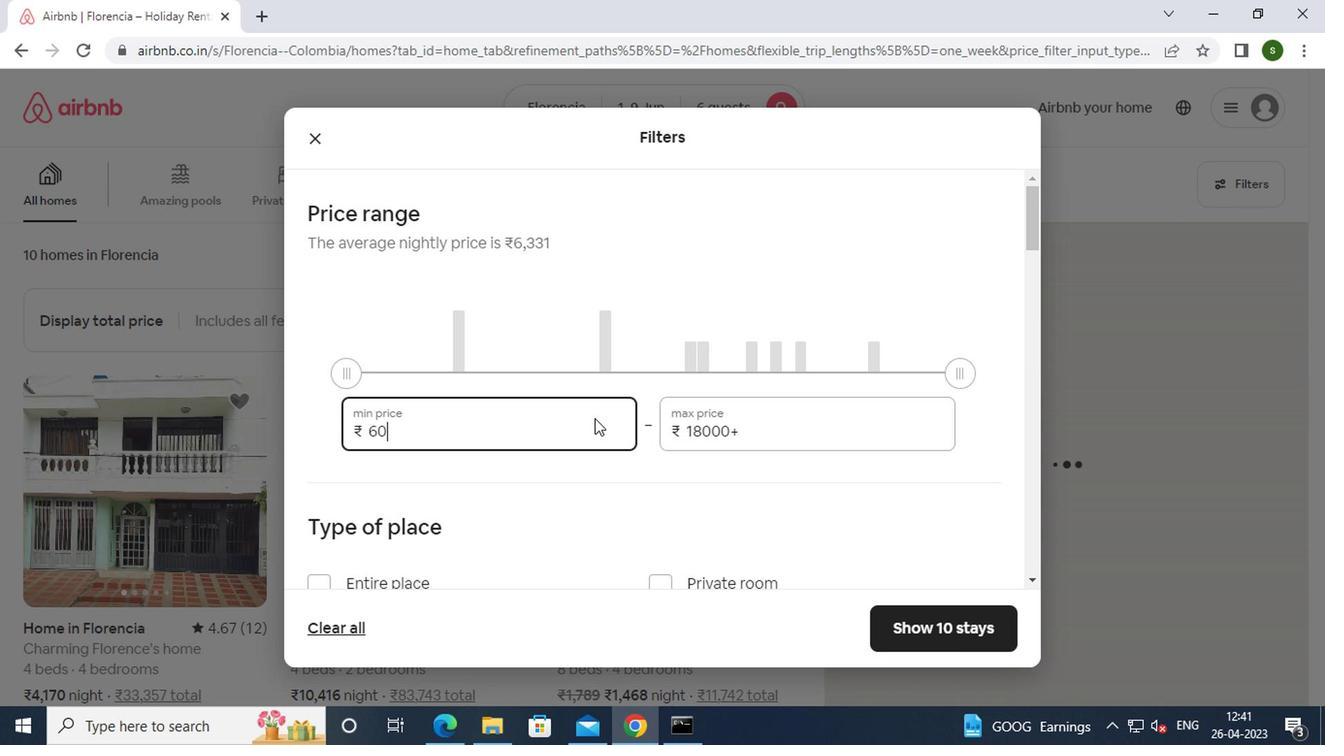 
Action: Mouse moved to (698, 439)
Screenshot: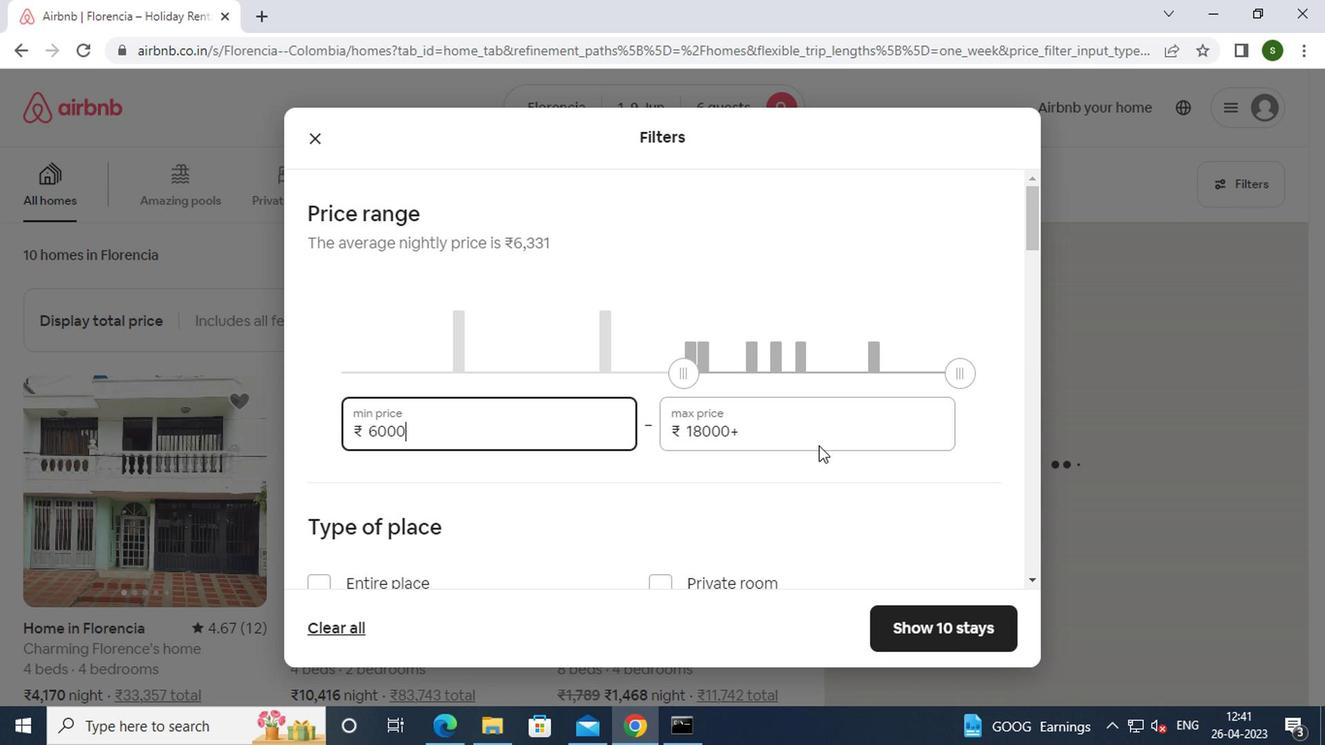 
Action: Mouse pressed left at (698, 439)
Screenshot: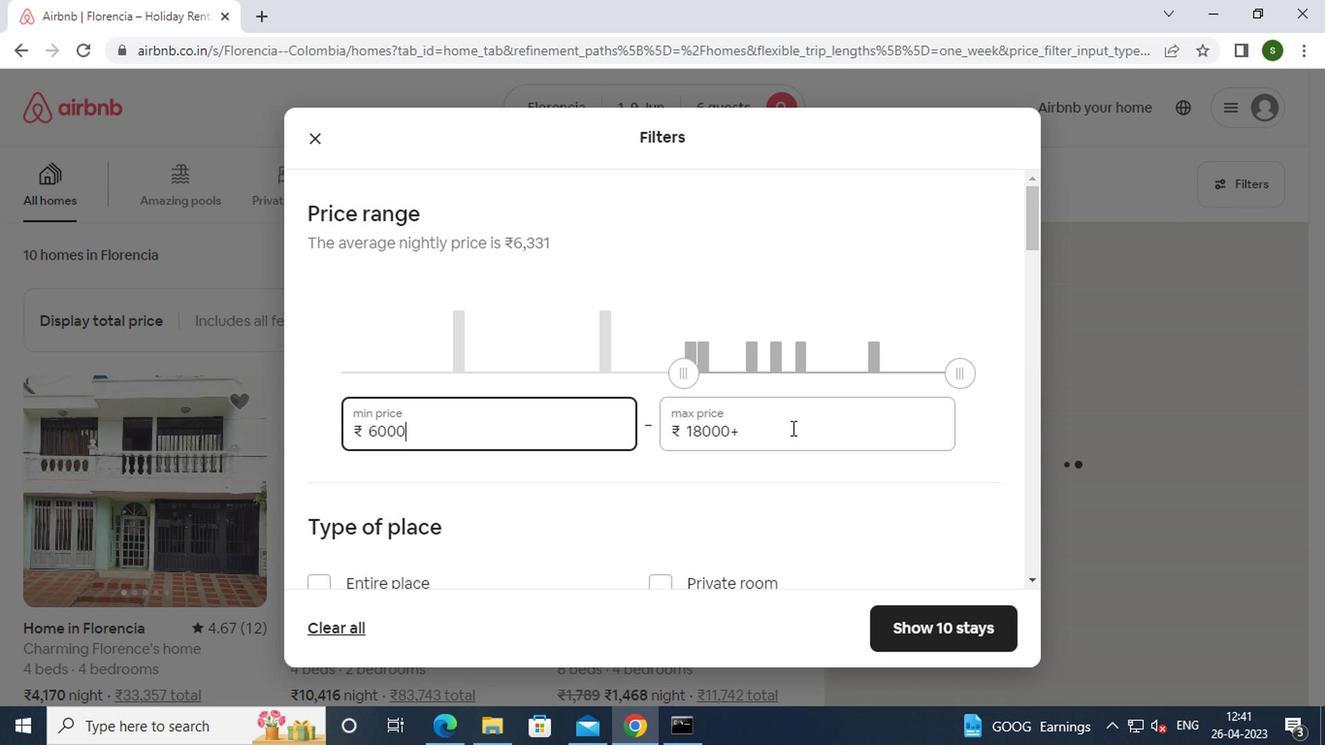
Action: Key pressed <Key.backspace><Key.backspace><Key.backspace><Key.backspace><Key.backspace><Key.backspace><Key.backspace><Key.backspace><Key.backspace>12000
Screenshot: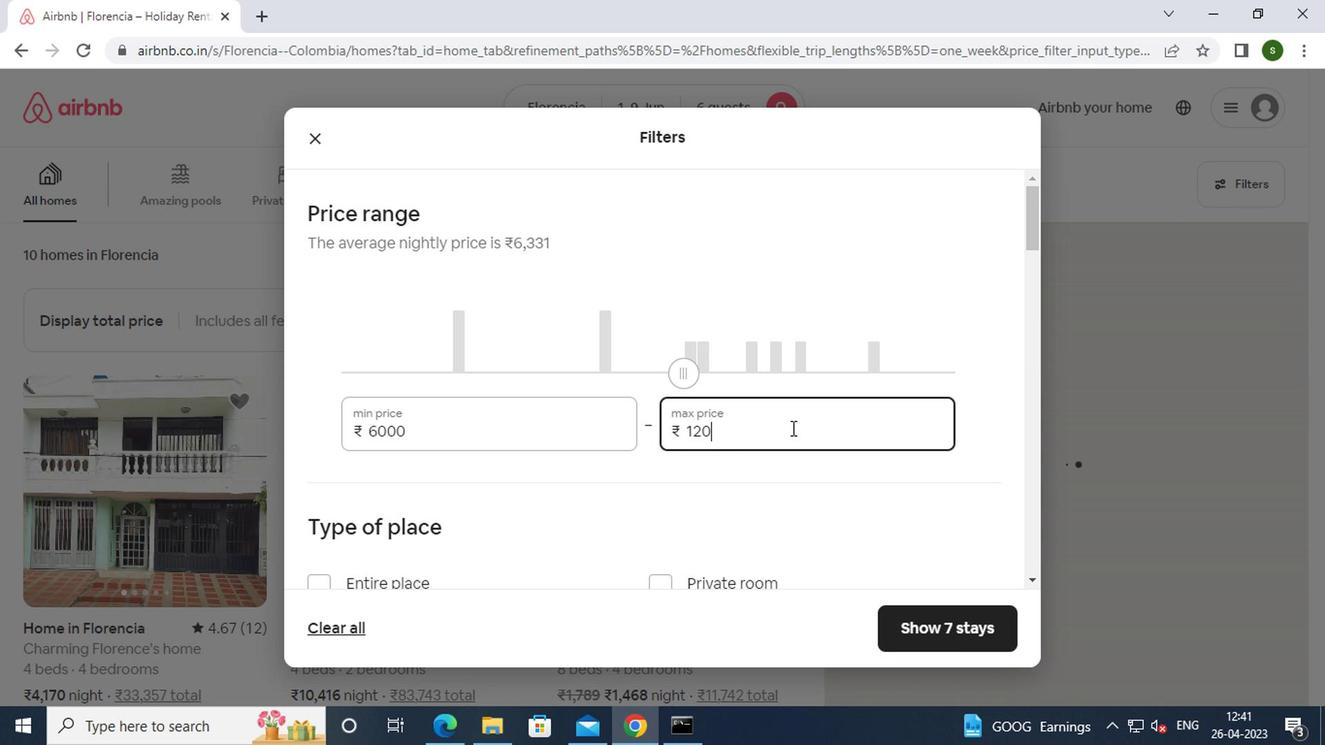 
Action: Mouse moved to (621, 450)
Screenshot: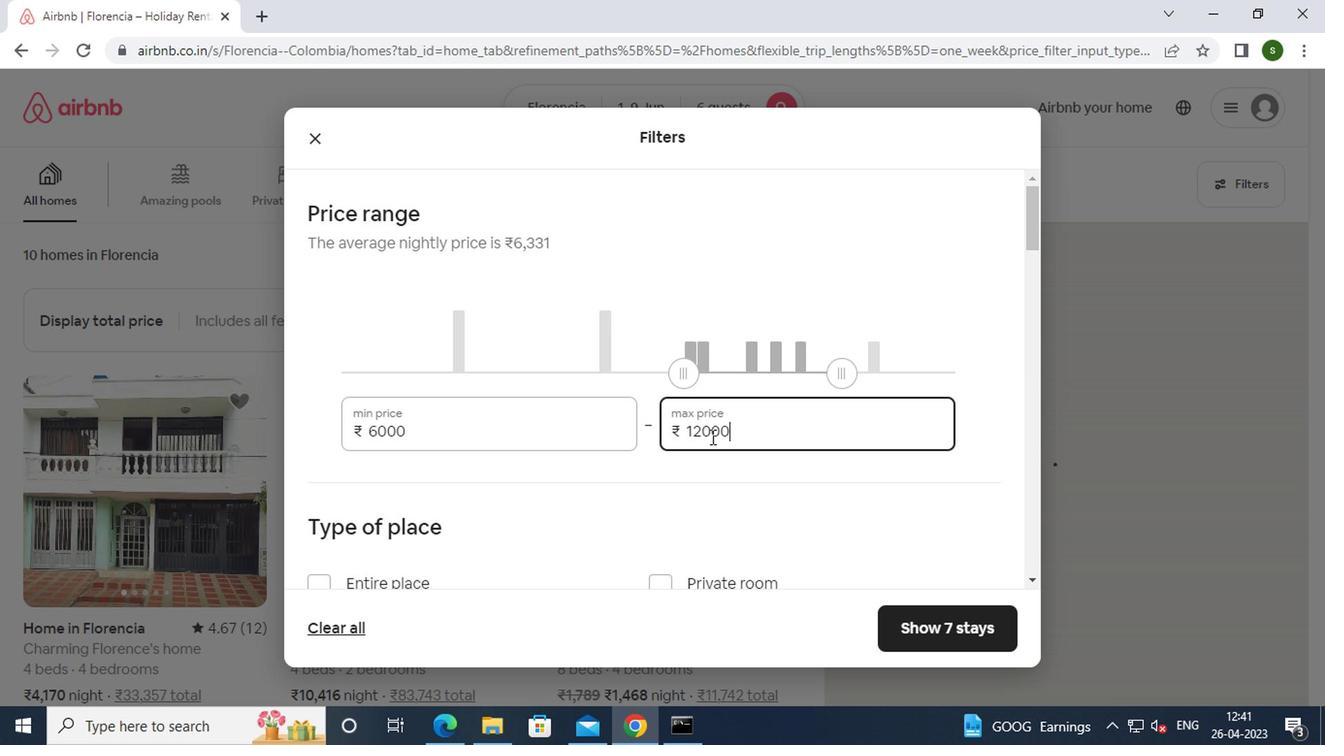 
Action: Mouse scrolled (621, 449) with delta (0, 0)
Screenshot: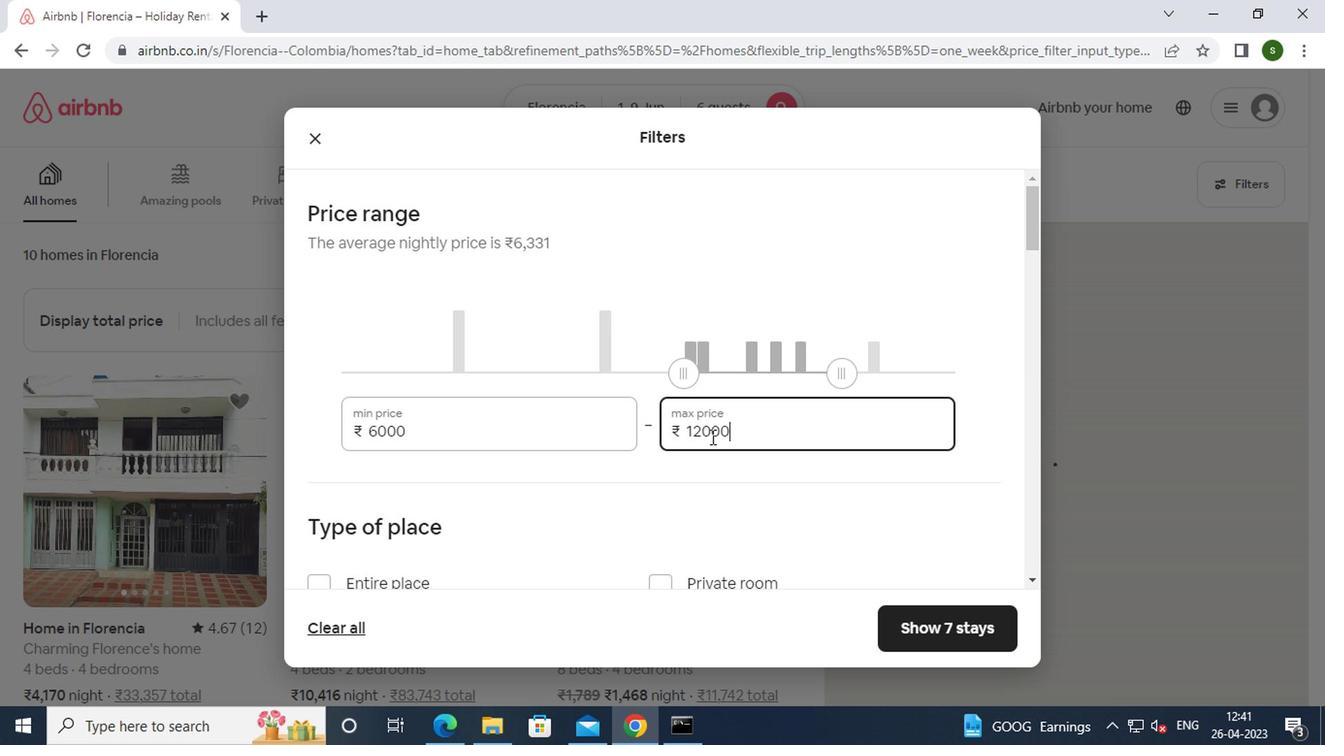 
Action: Mouse moved to (365, 481)
Screenshot: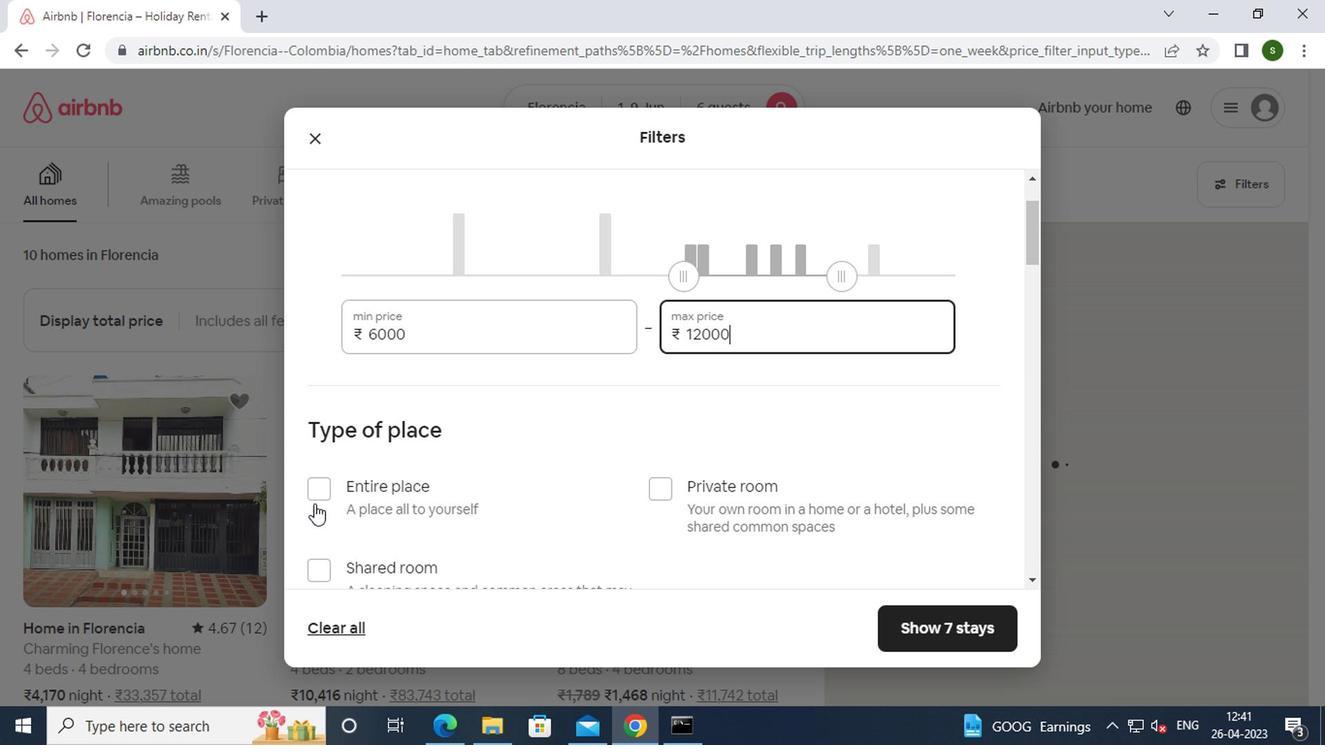 
Action: Mouse pressed left at (365, 481)
Screenshot: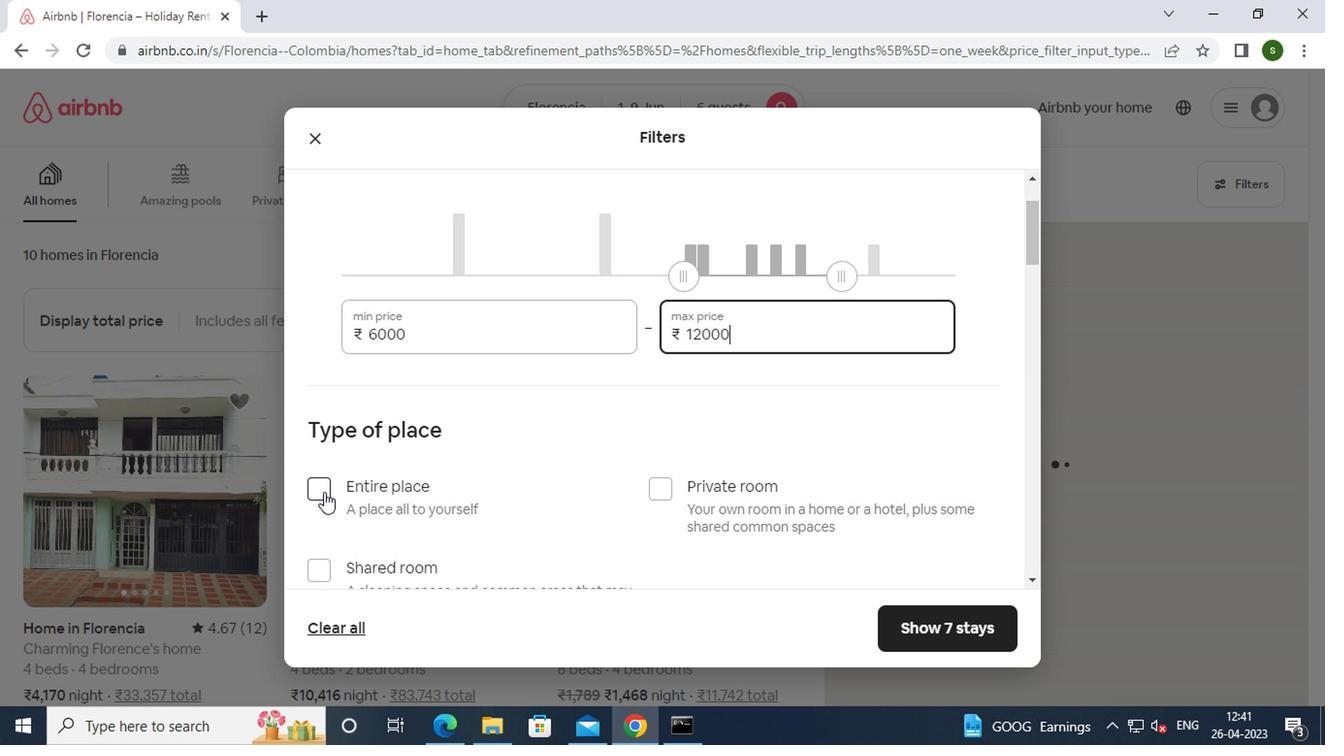 
Action: Mouse moved to (483, 465)
Screenshot: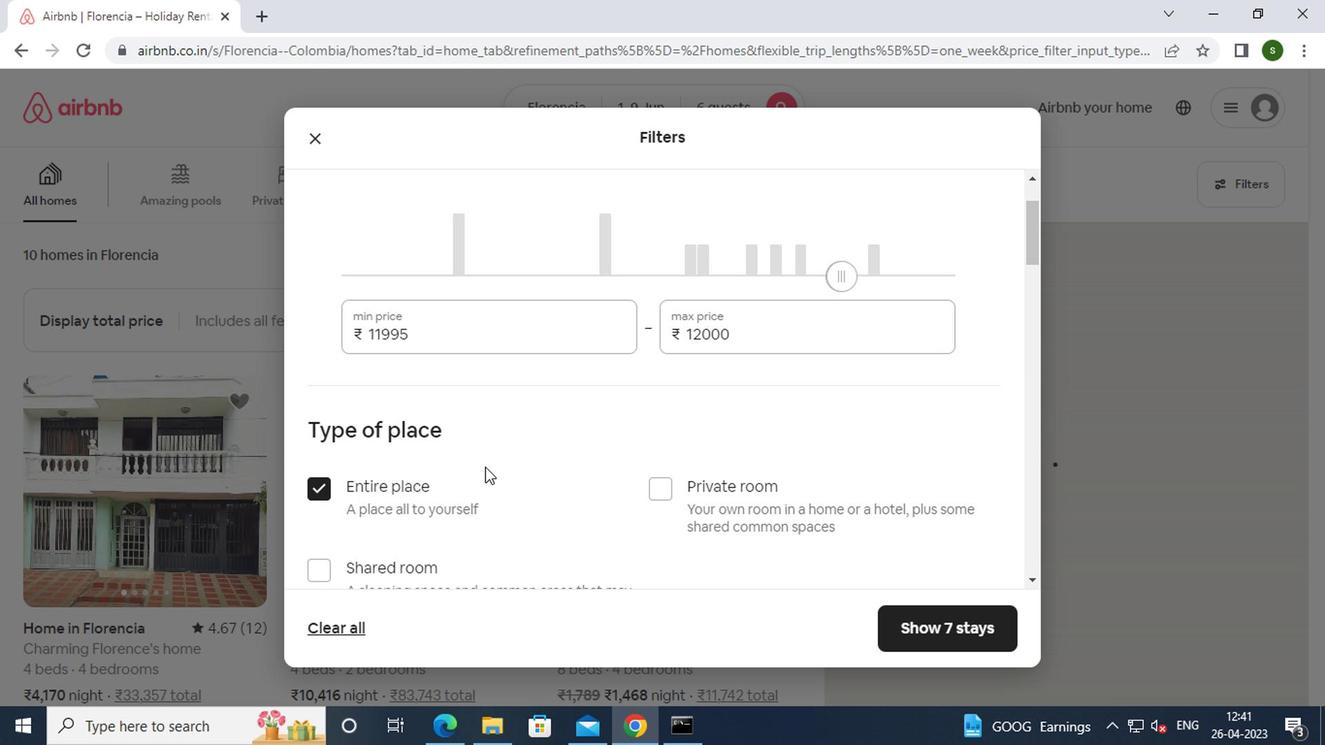 
Action: Mouse scrolled (483, 464) with delta (0, 0)
Screenshot: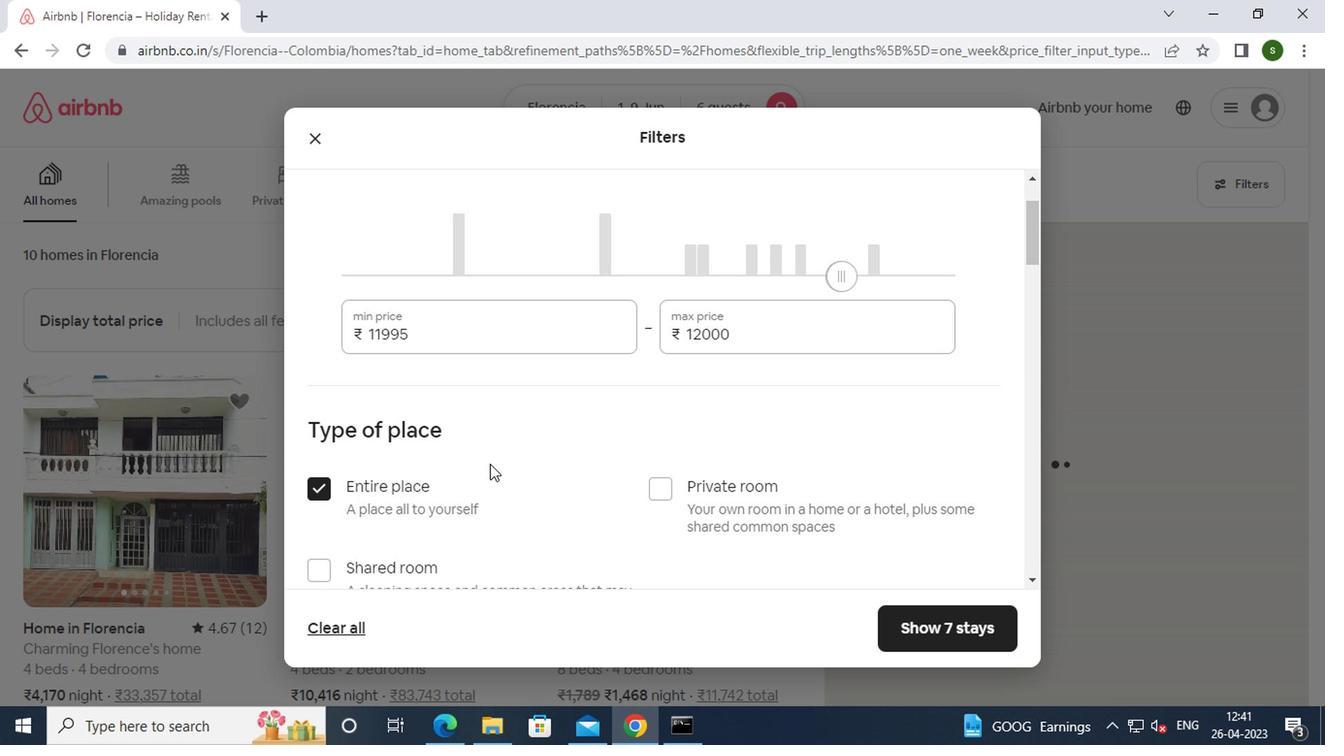 
Action: Mouse scrolled (483, 464) with delta (0, 0)
Screenshot: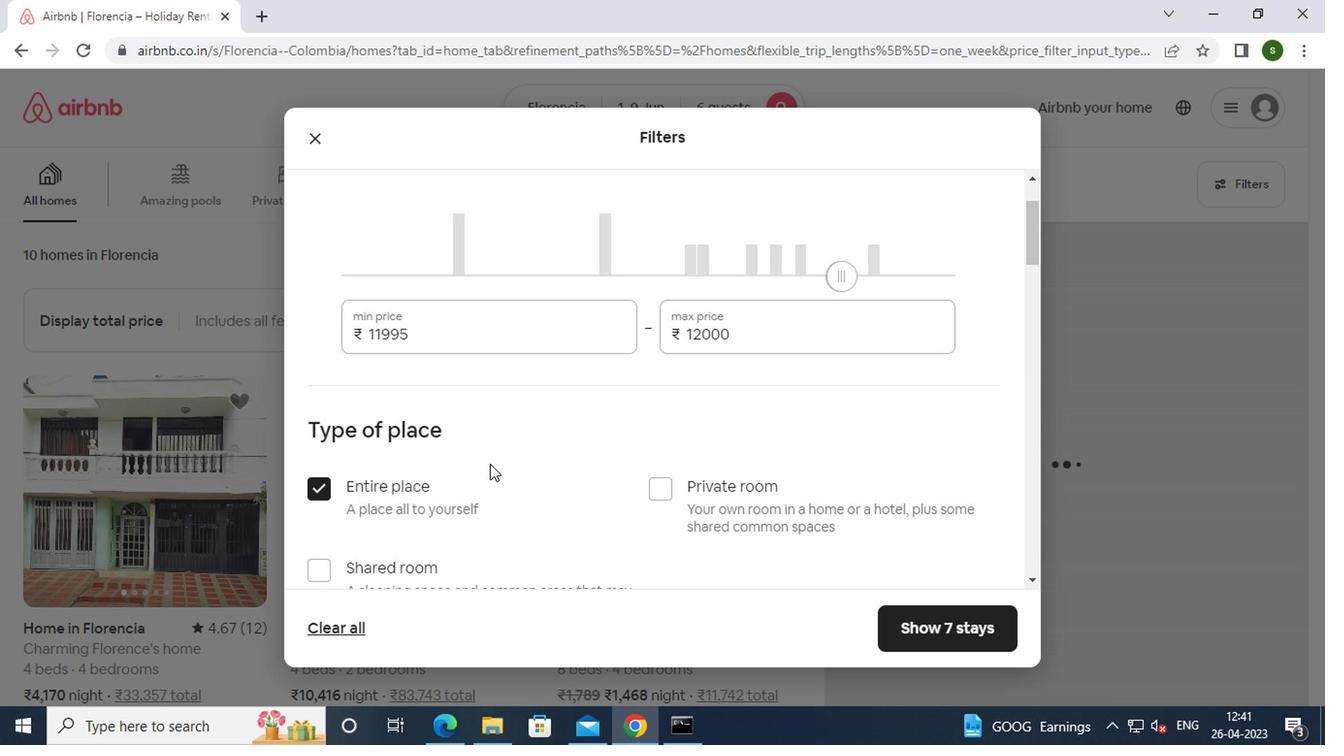 
Action: Mouse scrolled (483, 464) with delta (0, 0)
Screenshot: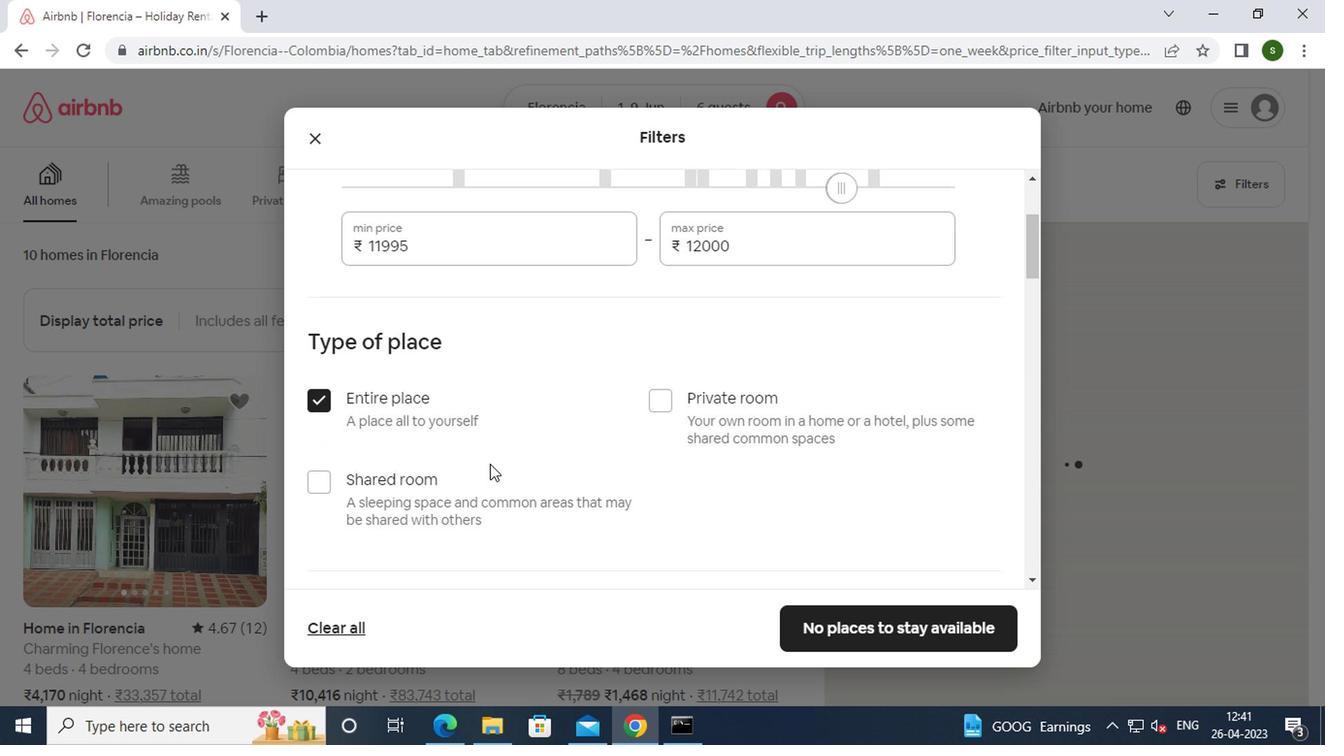 
Action: Mouse scrolled (483, 464) with delta (0, 0)
Screenshot: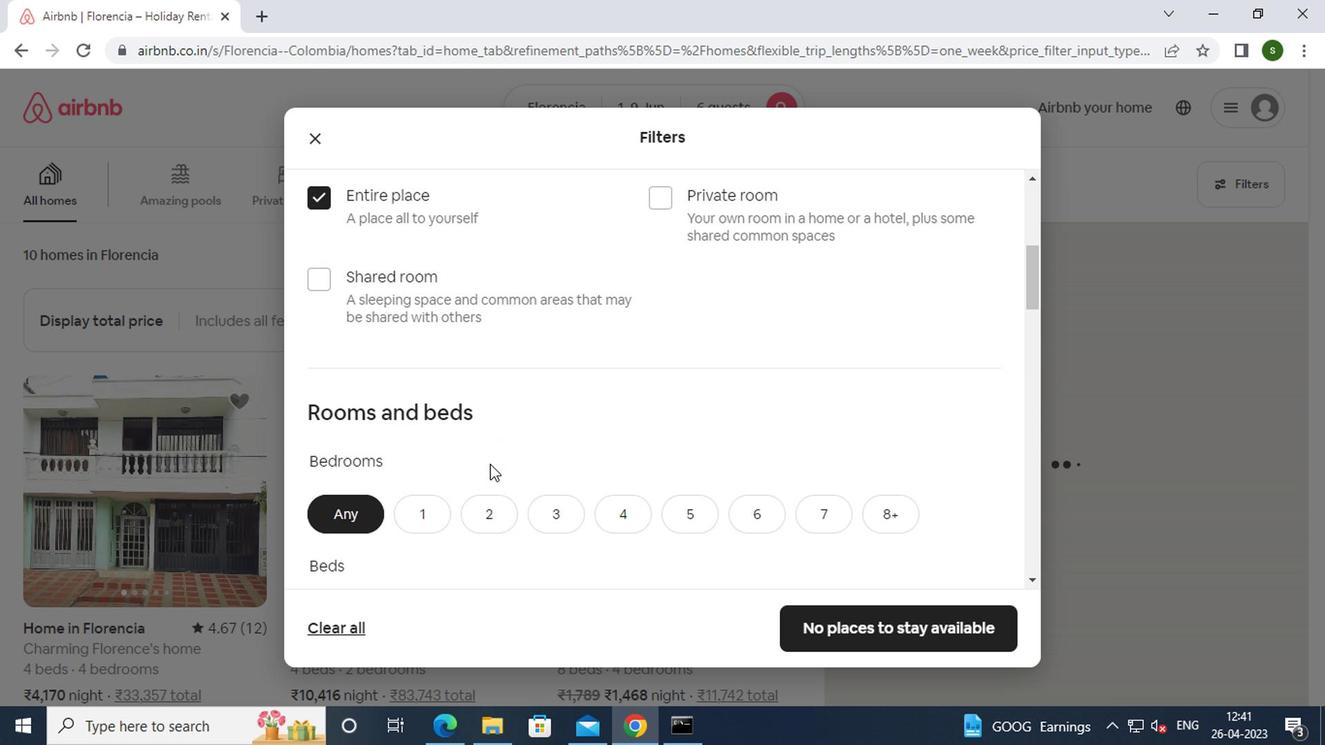 
Action: Mouse moved to (533, 441)
Screenshot: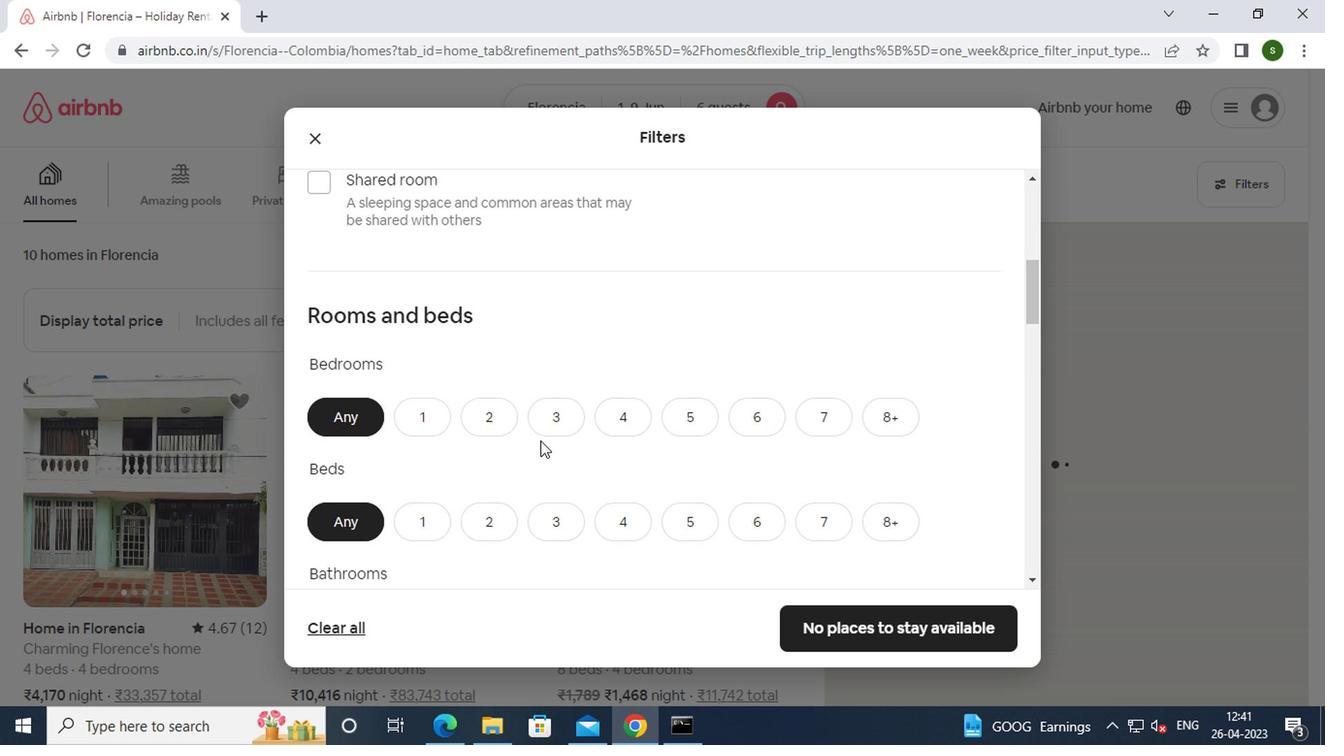 
Action: Mouse pressed left at (533, 441)
Screenshot: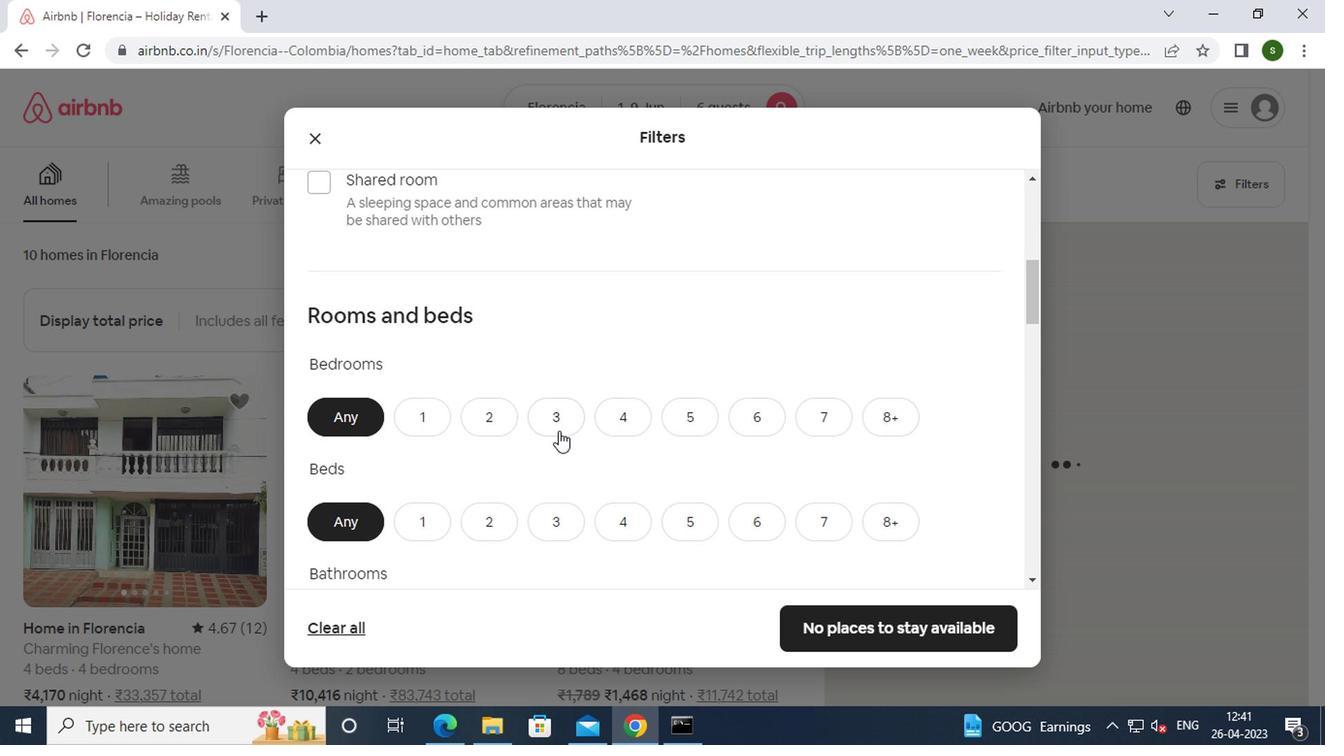 
Action: Mouse moved to (539, 508)
Screenshot: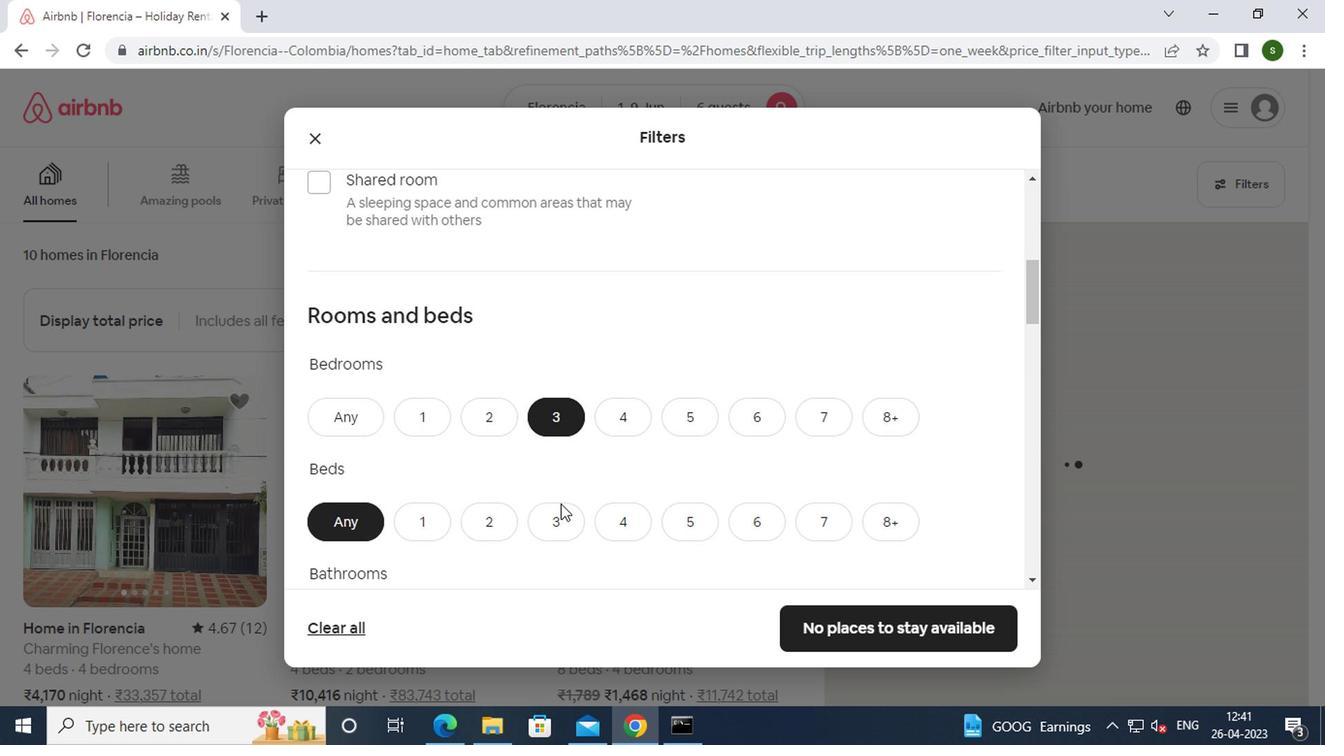 
Action: Mouse pressed left at (539, 508)
Screenshot: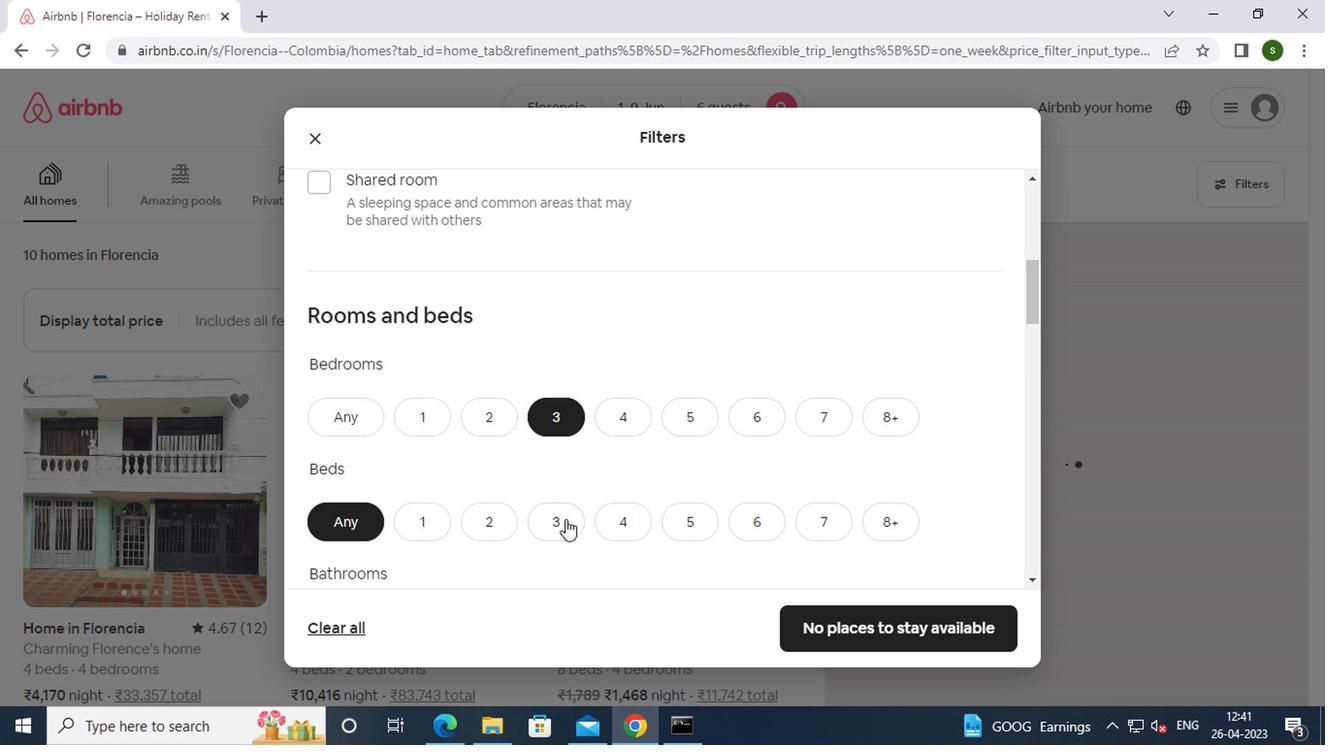 
Action: Mouse moved to (540, 474)
Screenshot: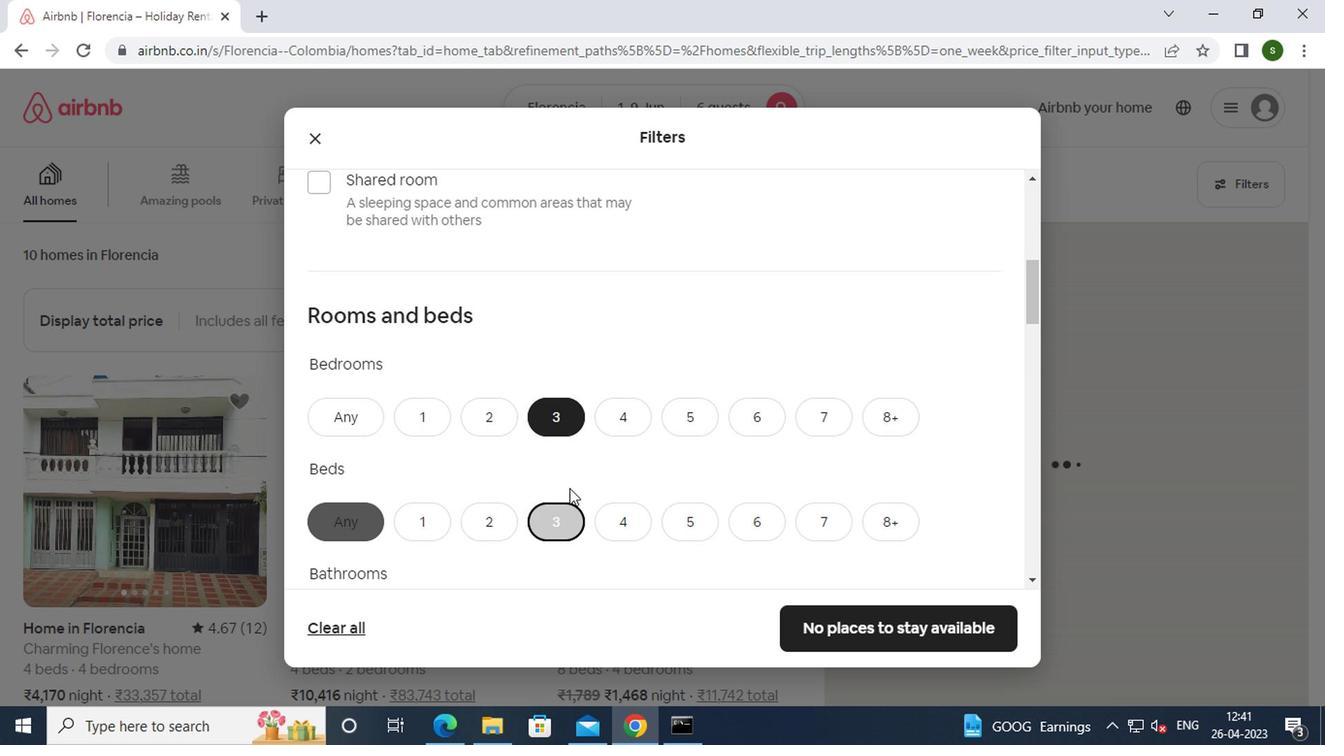 
Action: Mouse scrolled (540, 474) with delta (0, 0)
Screenshot: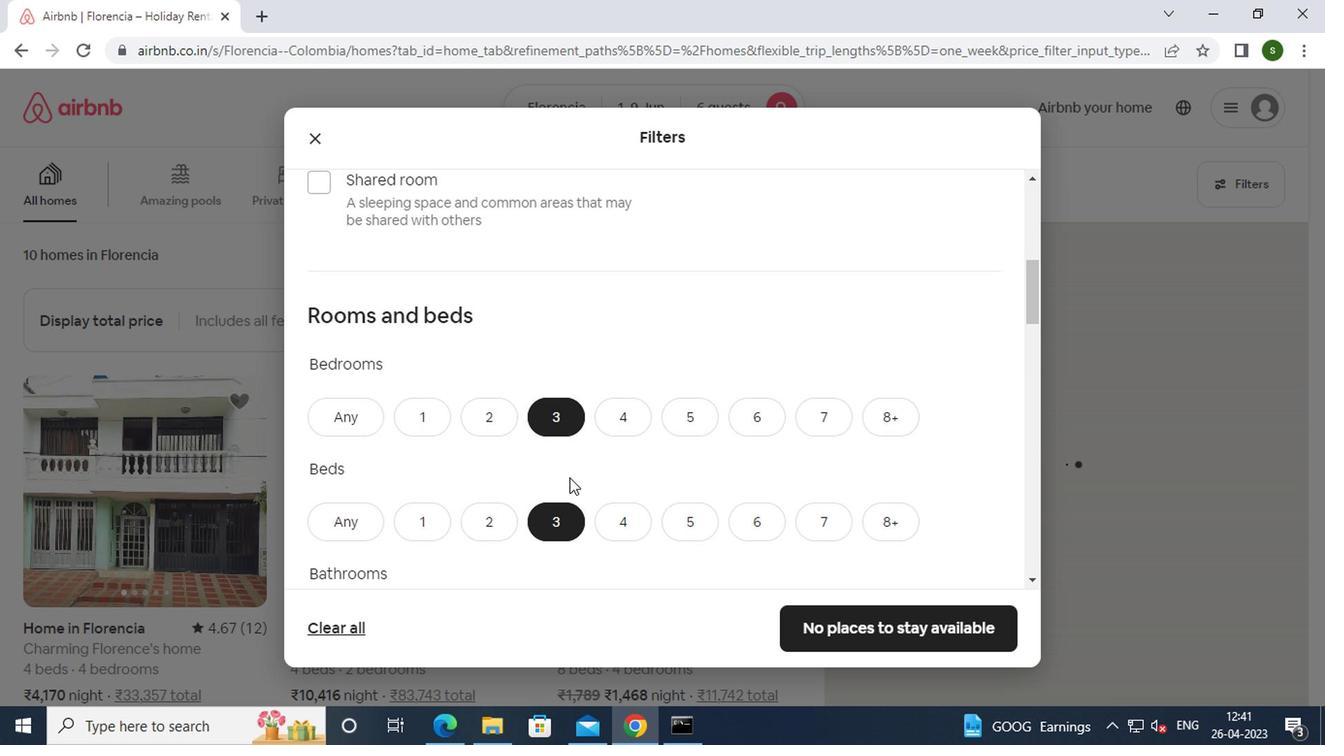 
Action: Mouse scrolled (540, 474) with delta (0, 0)
Screenshot: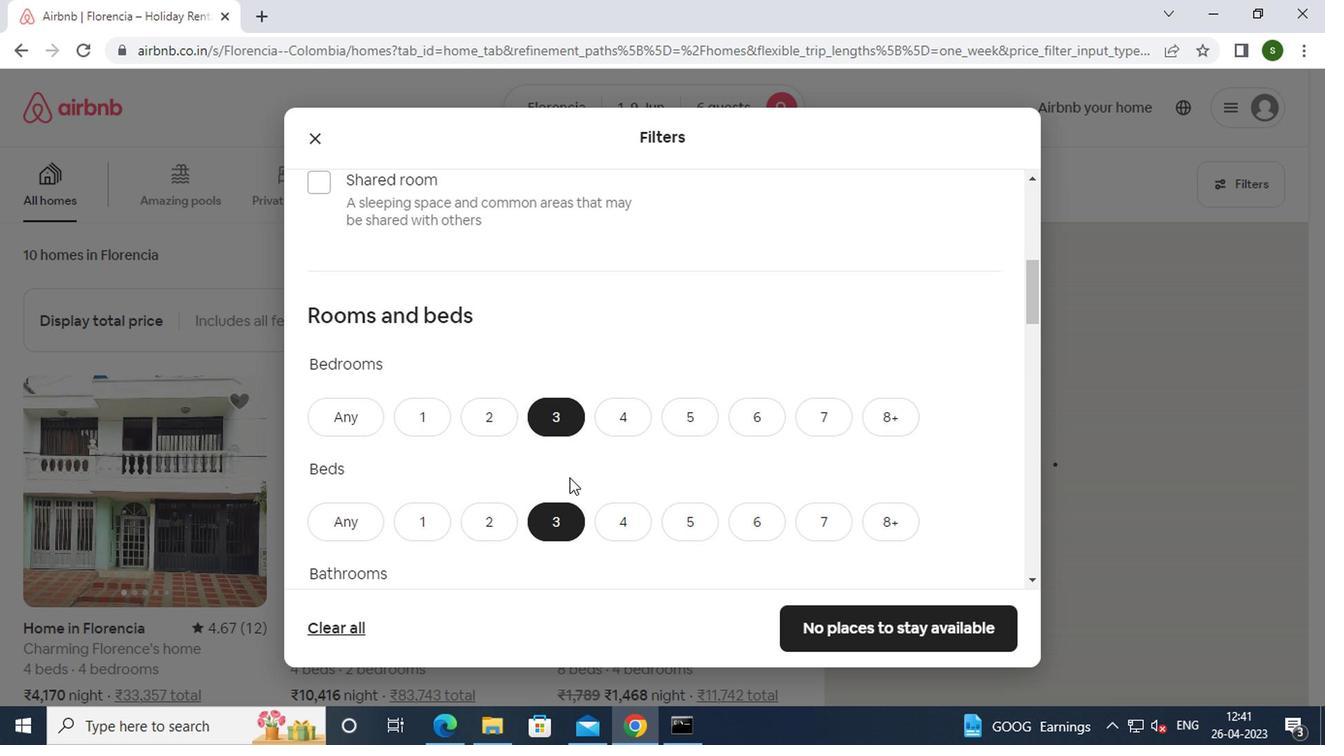 
Action: Mouse moved to (538, 450)
Screenshot: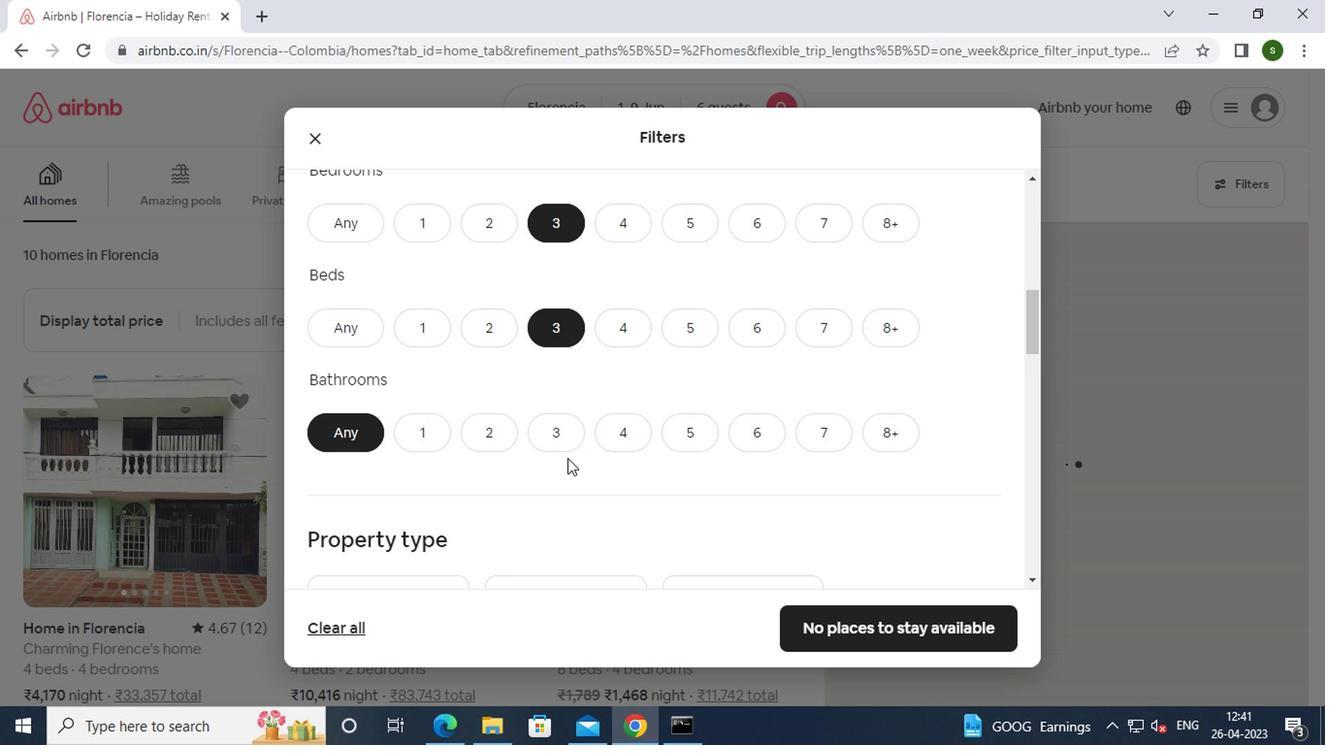 
Action: Mouse pressed left at (538, 450)
Screenshot: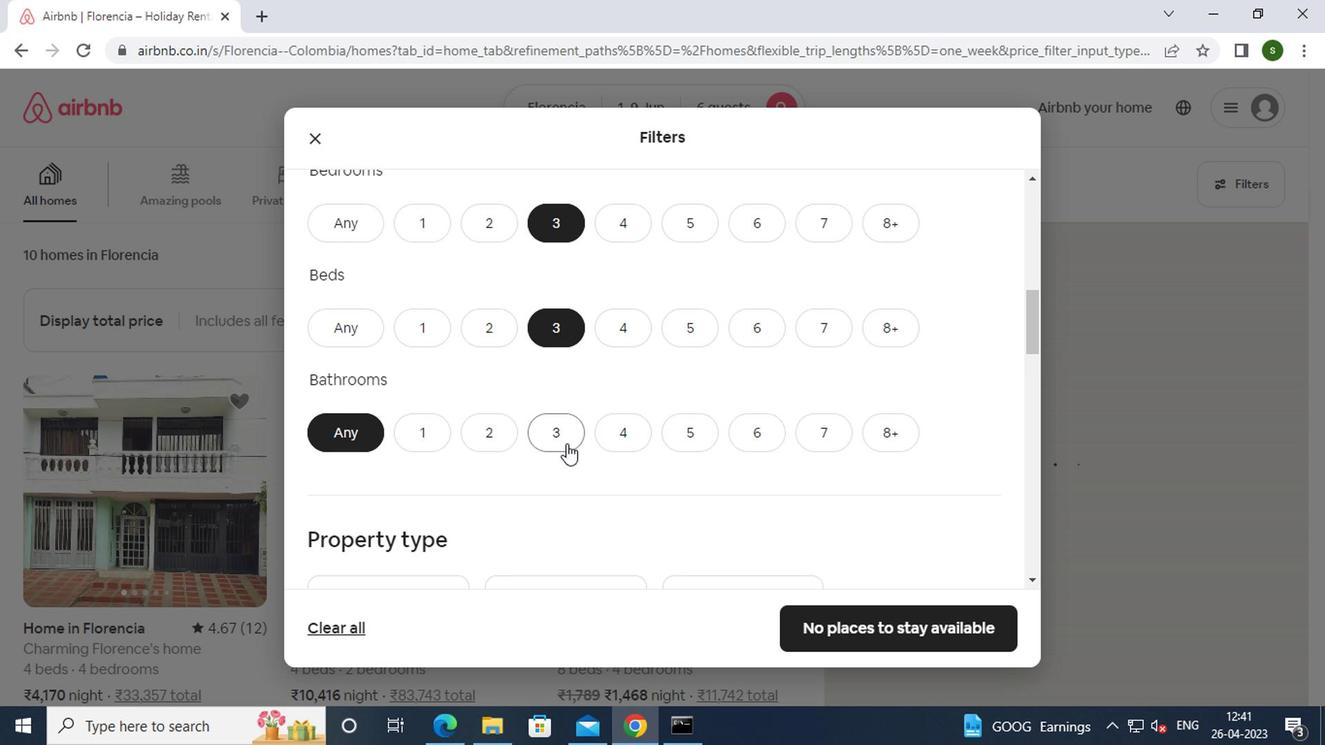 
Action: Mouse moved to (615, 434)
Screenshot: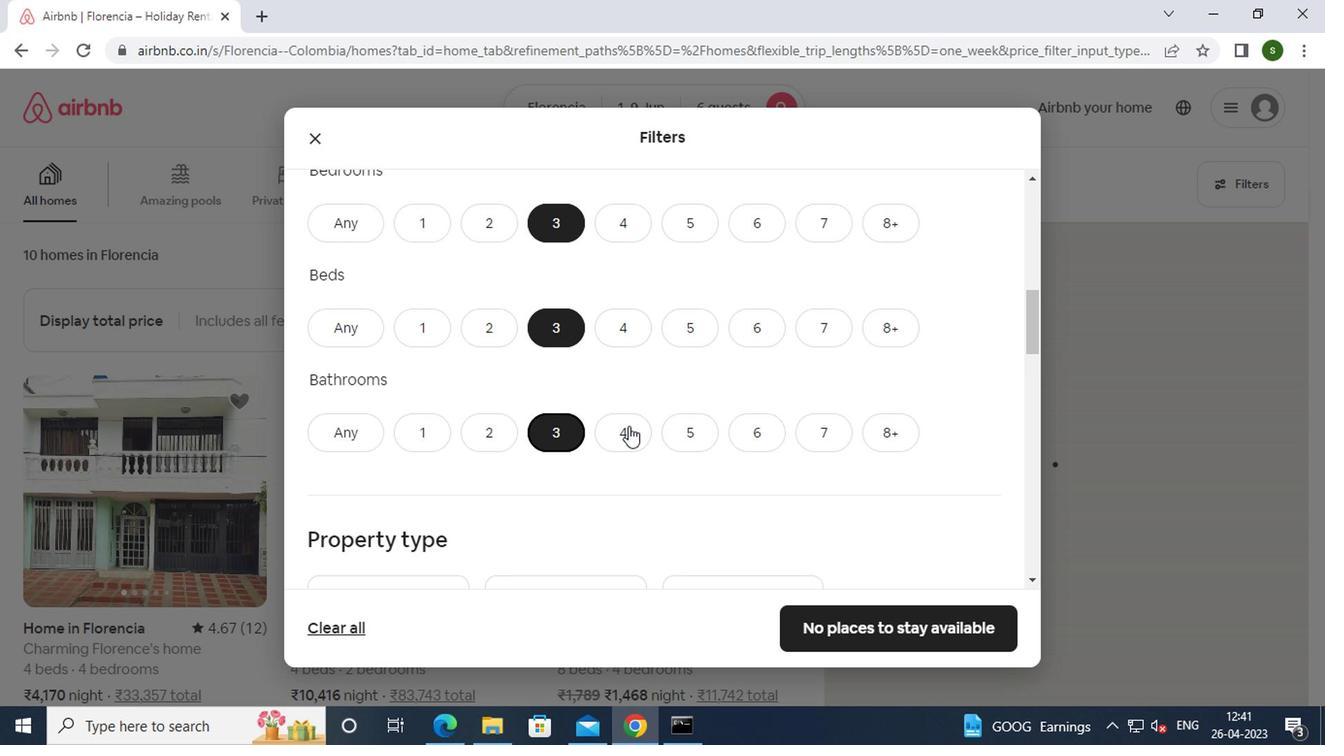 
Action: Mouse scrolled (615, 433) with delta (0, 0)
Screenshot: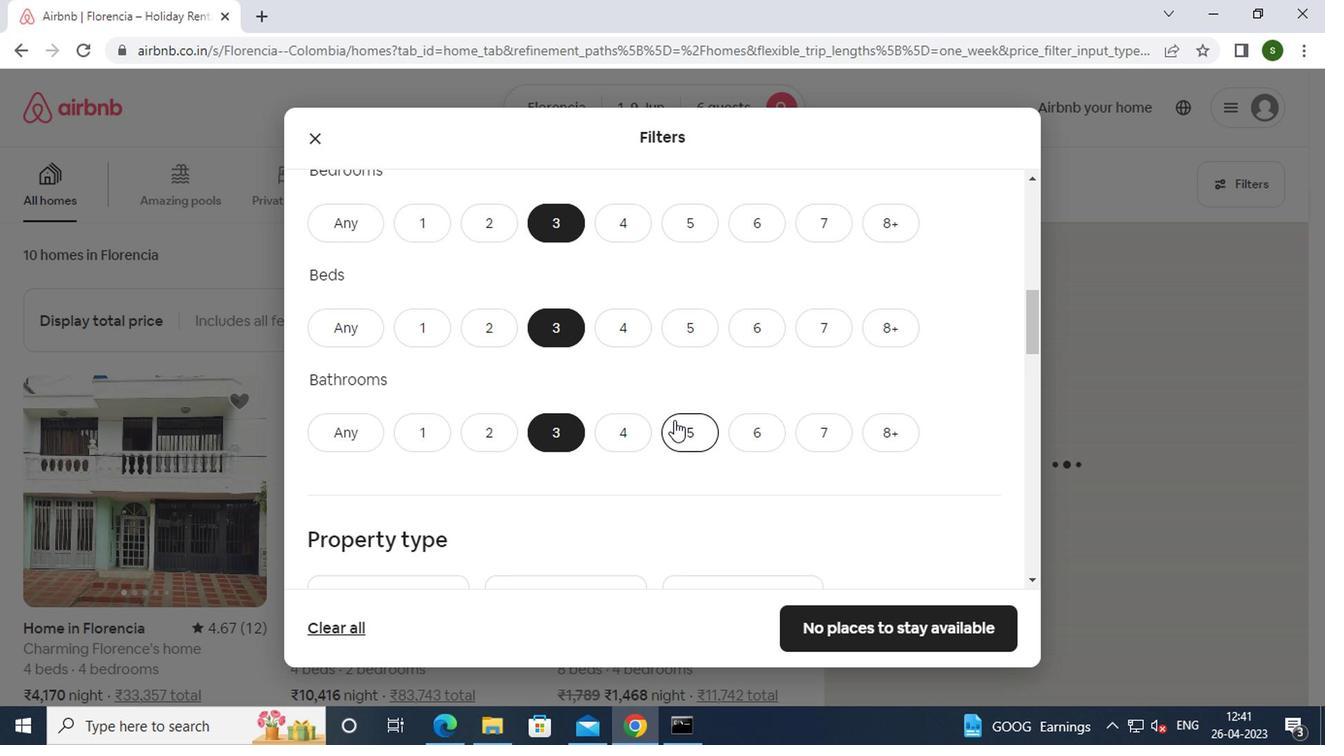 
Action: Mouse scrolled (615, 433) with delta (0, 0)
Screenshot: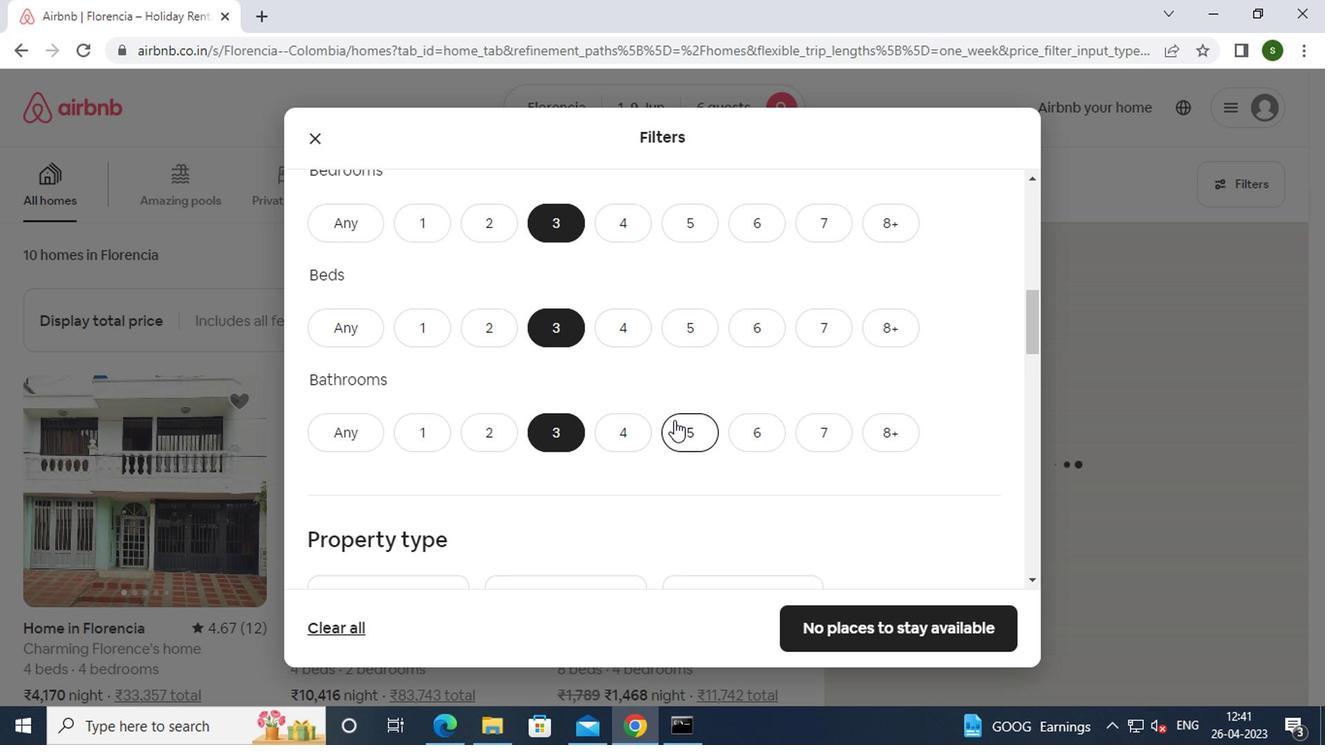 
Action: Mouse moved to (459, 448)
Screenshot: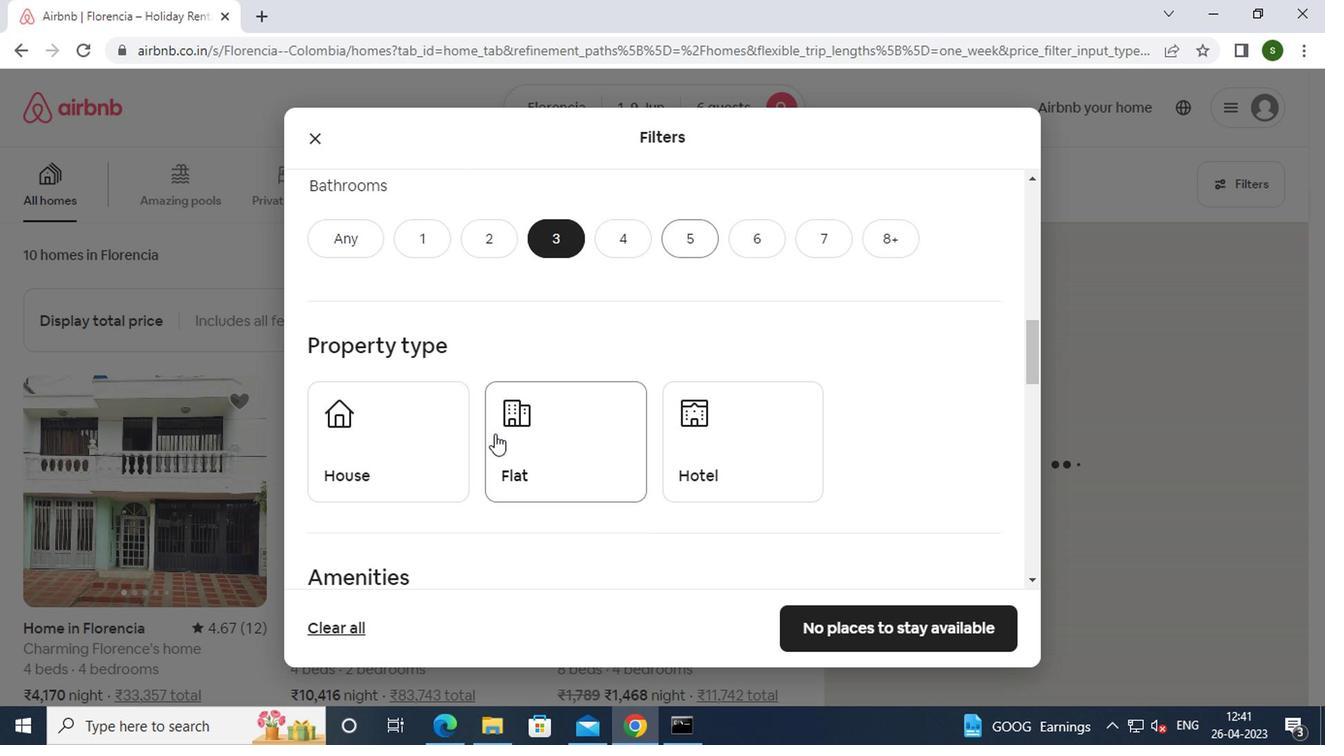 
Action: Mouse pressed left at (459, 448)
Screenshot: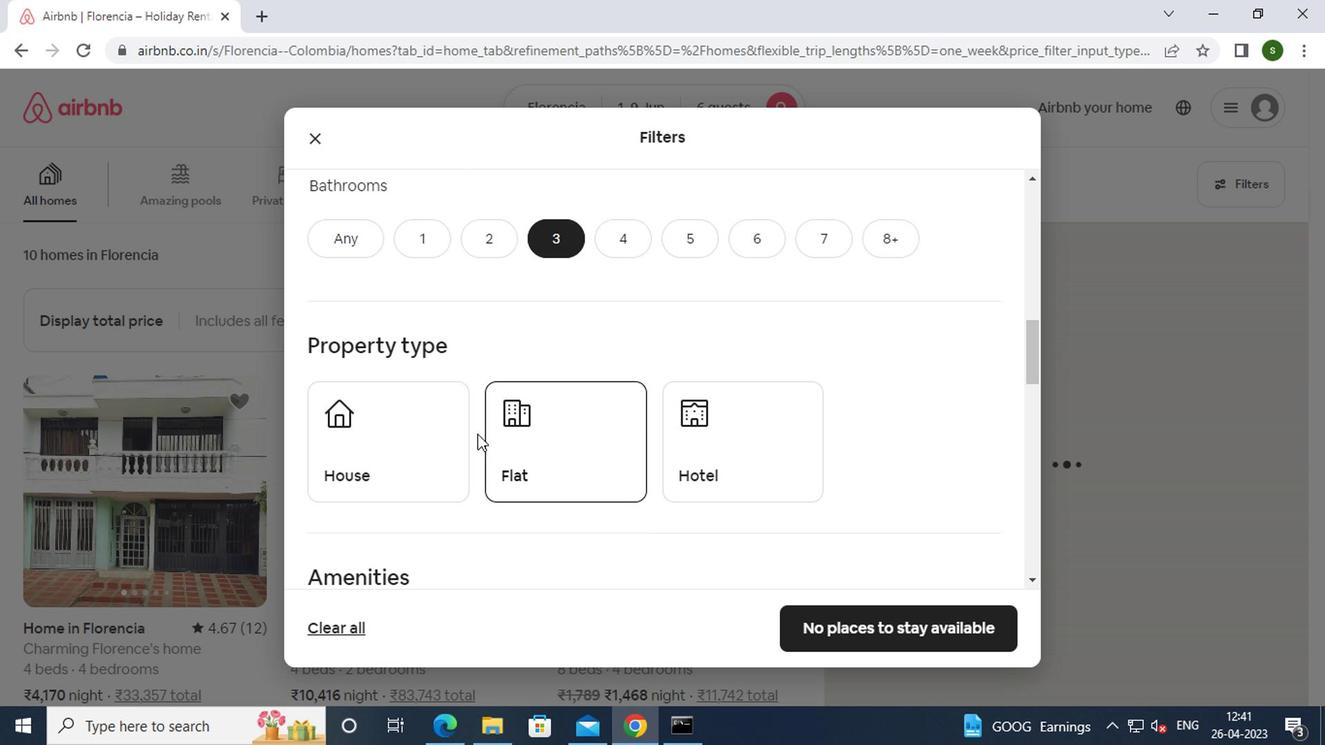 
Action: Mouse moved to (514, 436)
Screenshot: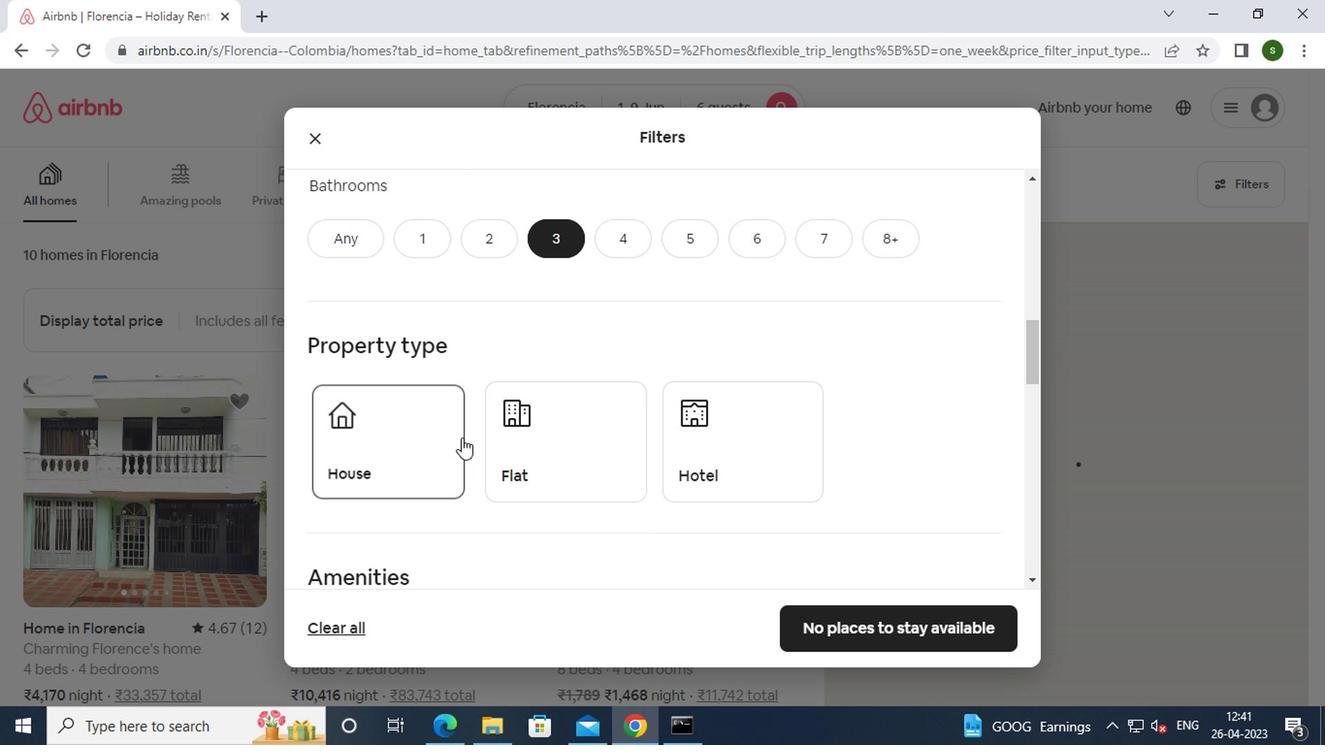 
Action: Mouse pressed left at (514, 436)
Screenshot: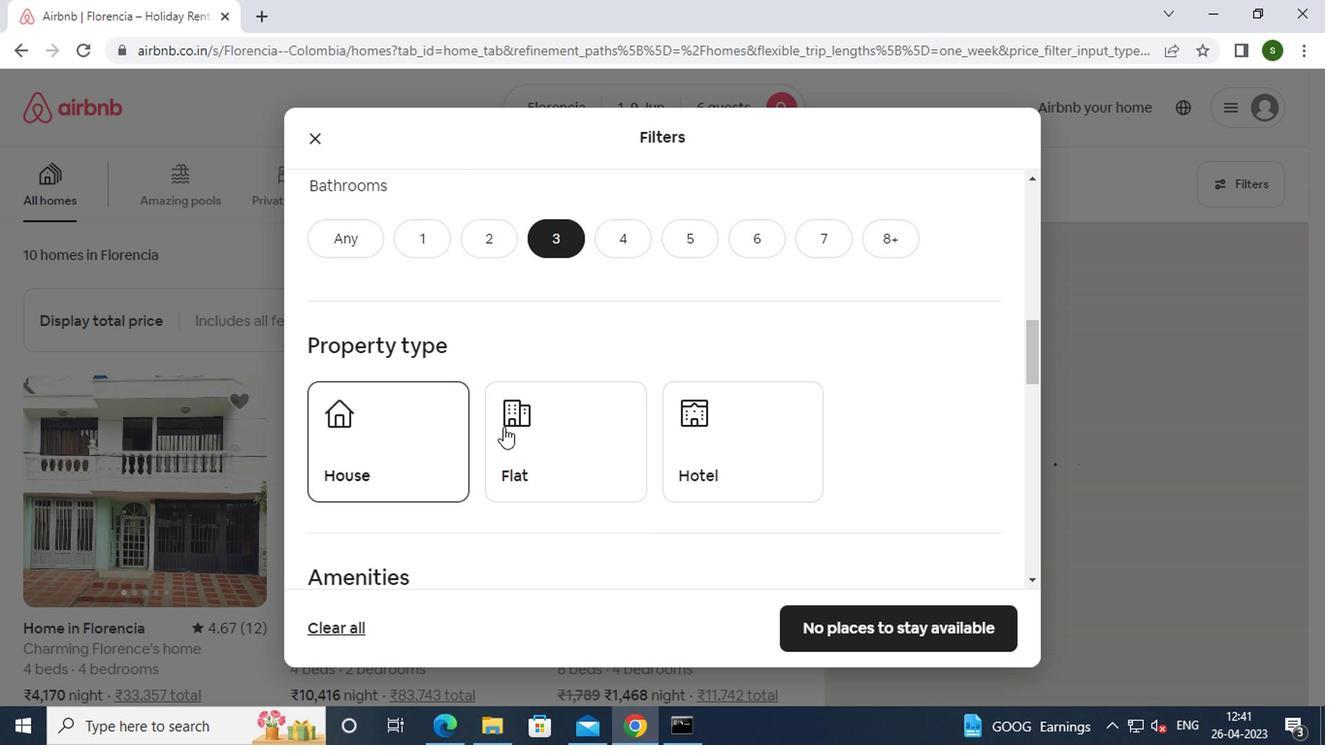 
Action: Mouse moved to (643, 428)
Screenshot: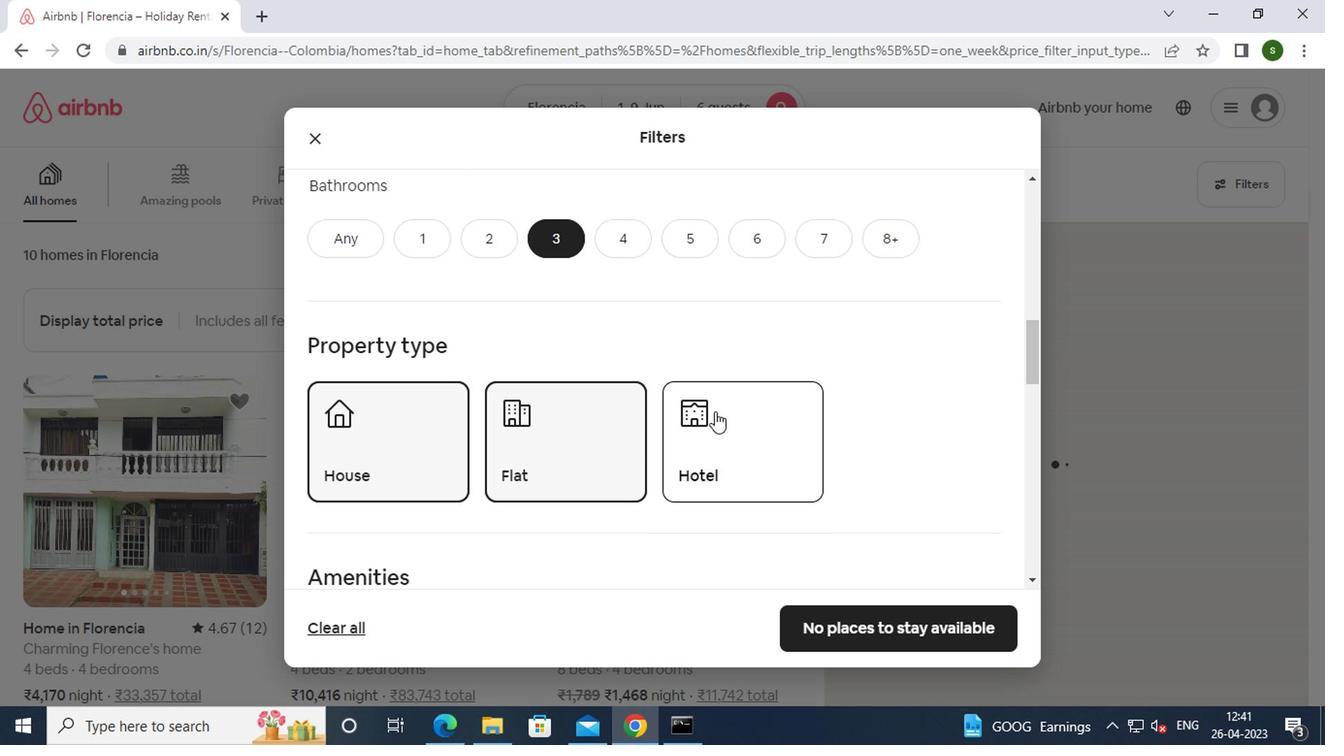 
Action: Mouse scrolled (643, 428) with delta (0, 0)
Screenshot: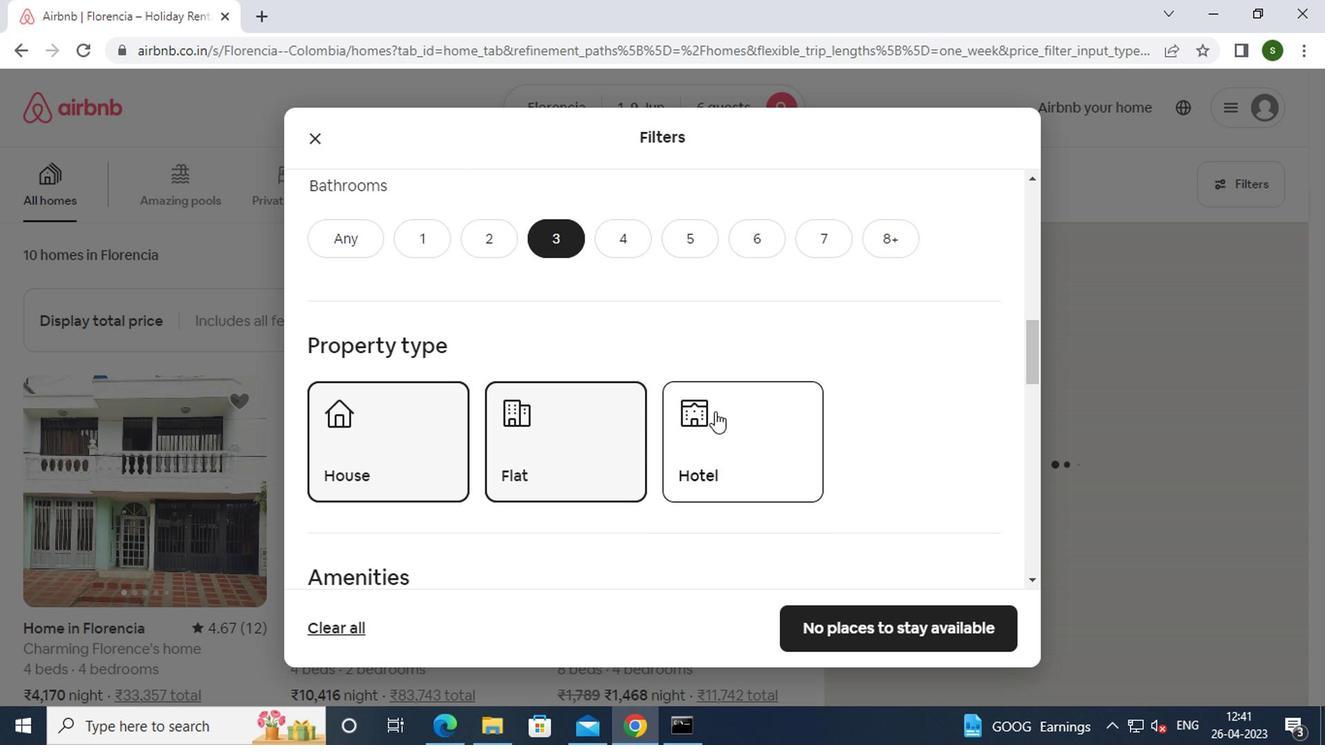 
Action: Mouse scrolled (643, 428) with delta (0, 0)
Screenshot: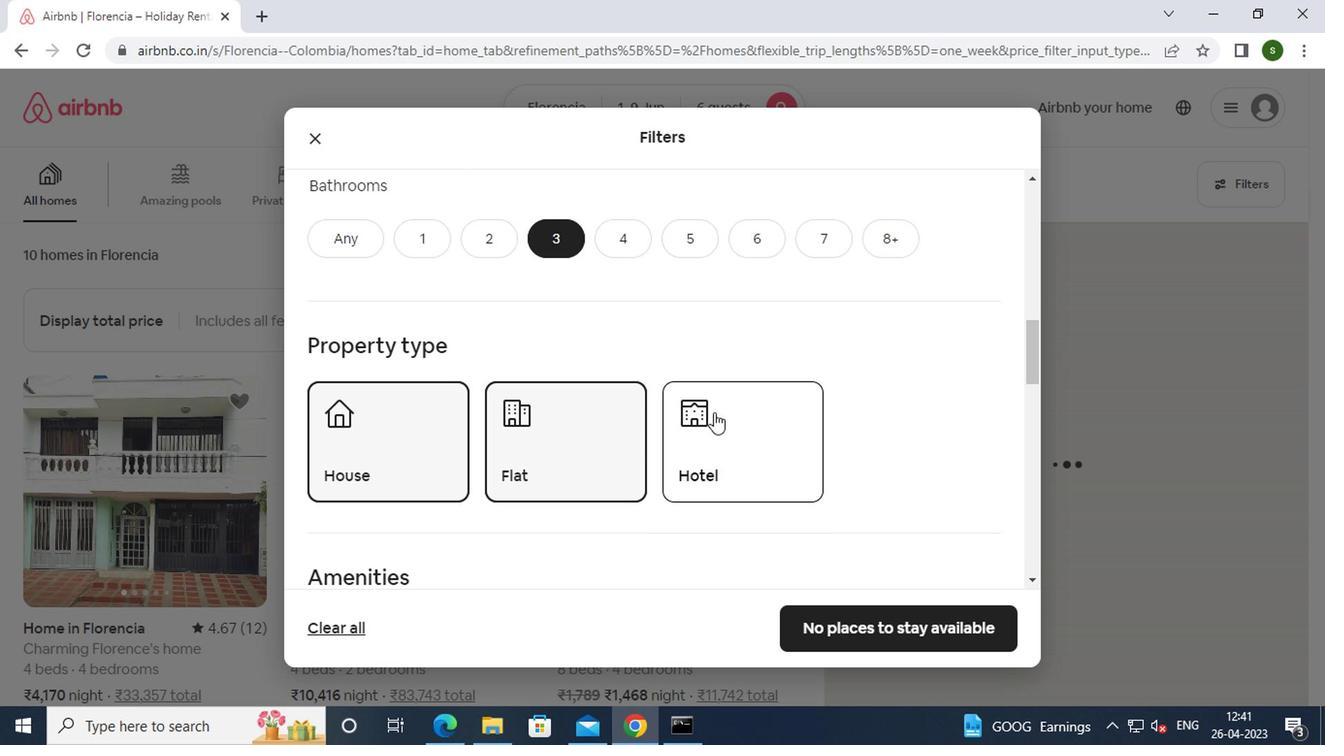 
Action: Mouse scrolled (643, 428) with delta (0, 0)
Screenshot: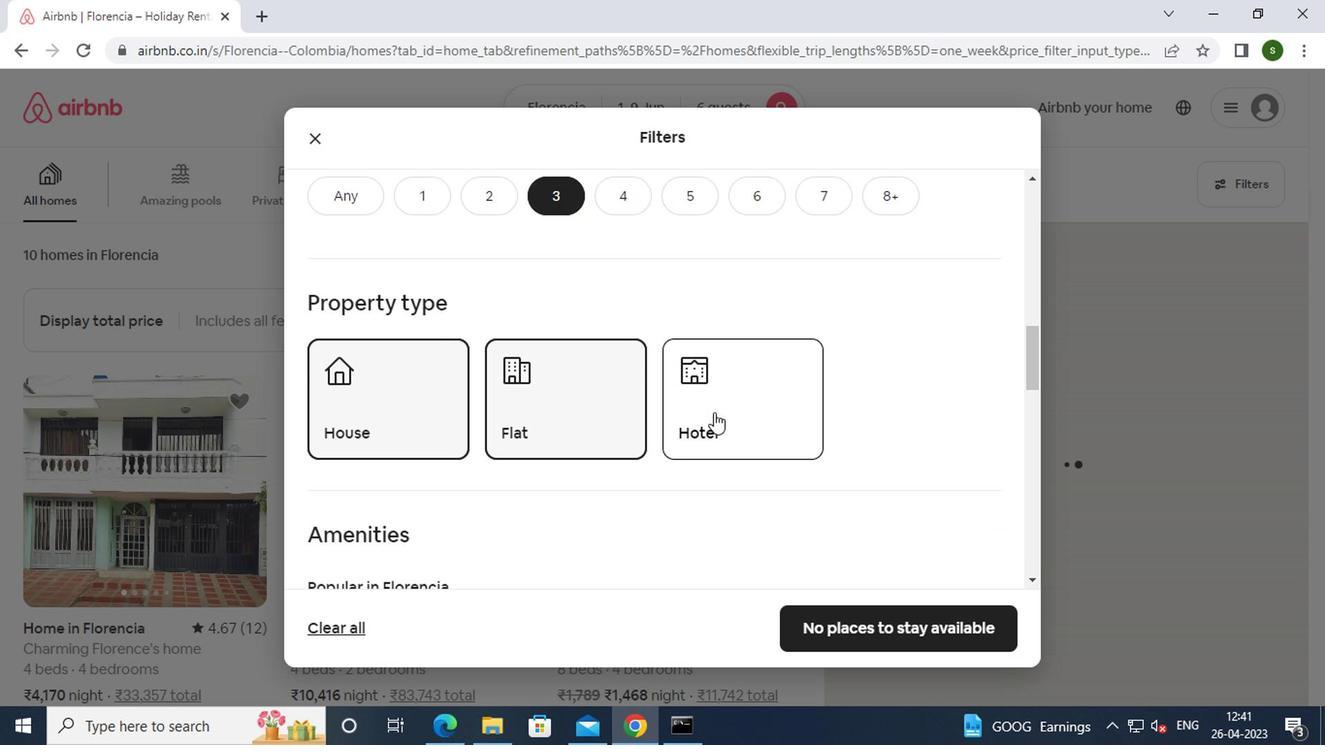 
Action: Mouse scrolled (643, 428) with delta (0, 0)
Screenshot: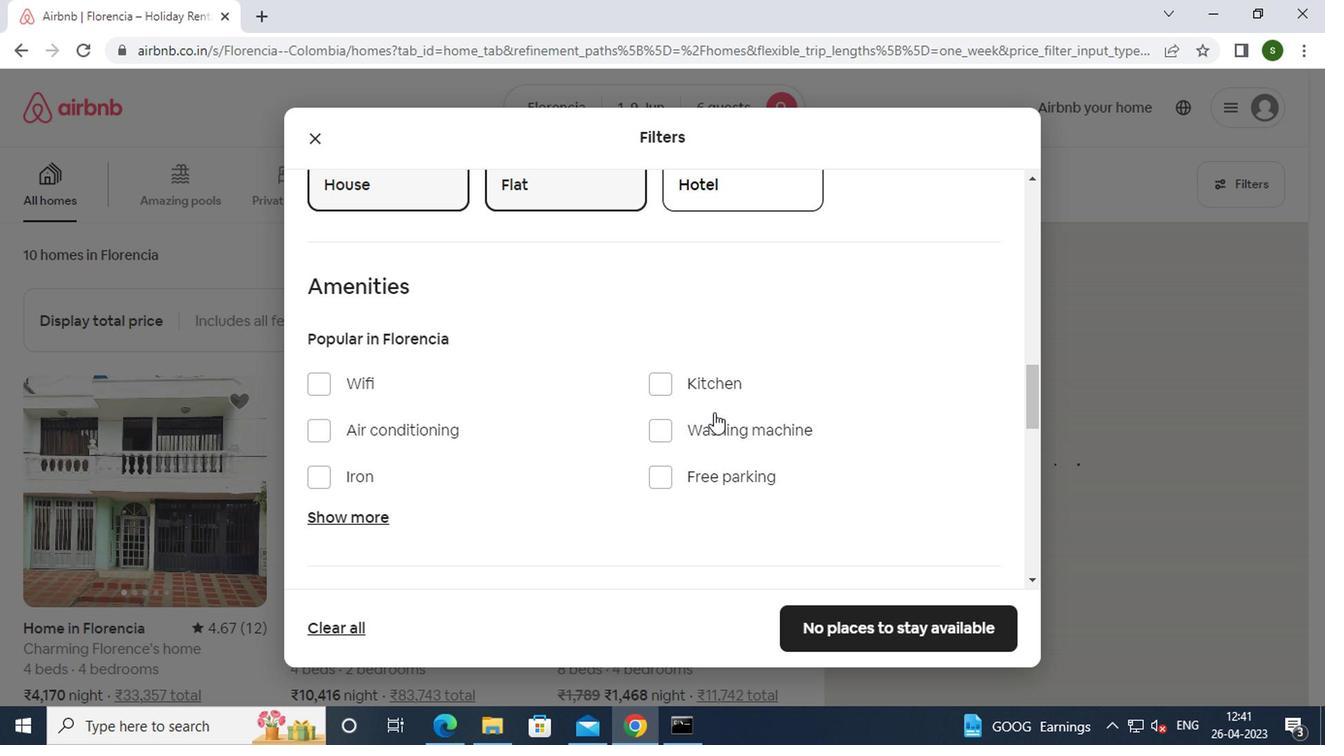 
Action: Mouse scrolled (643, 428) with delta (0, 0)
Screenshot: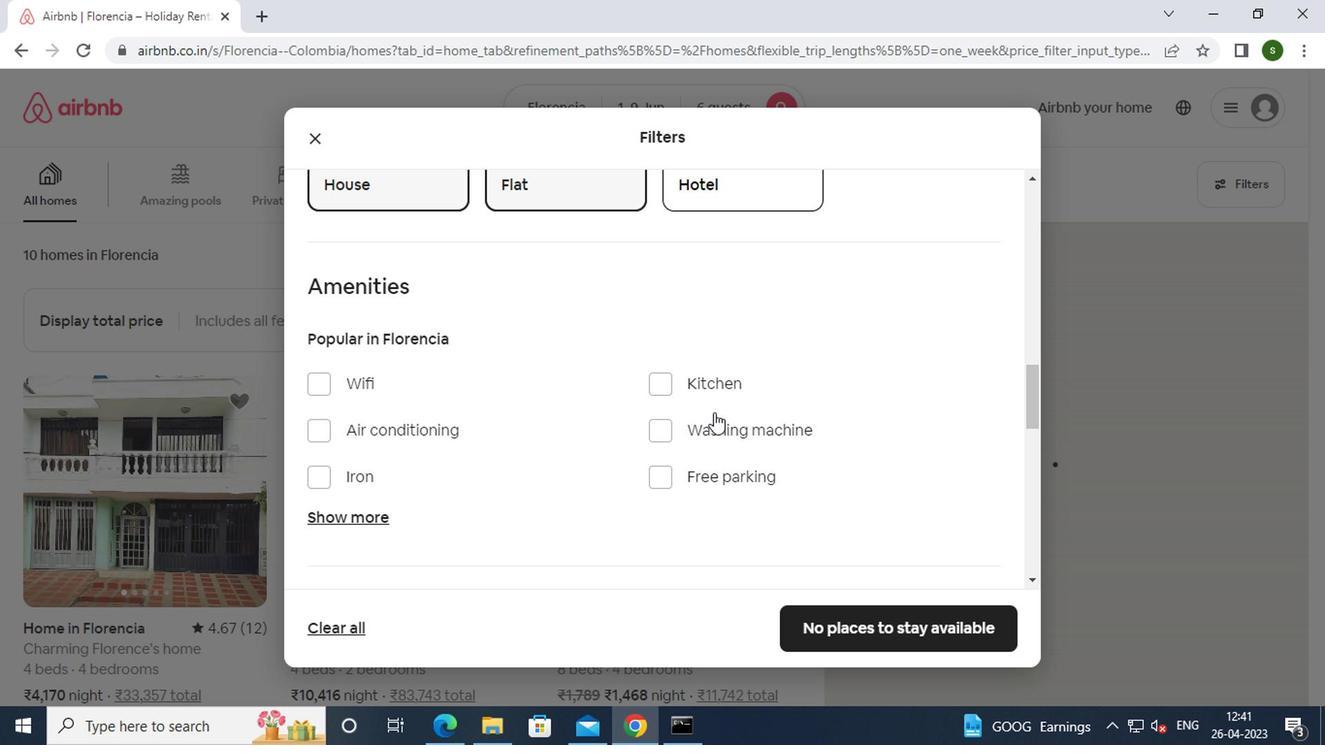 
Action: Mouse scrolled (643, 428) with delta (0, 0)
Screenshot: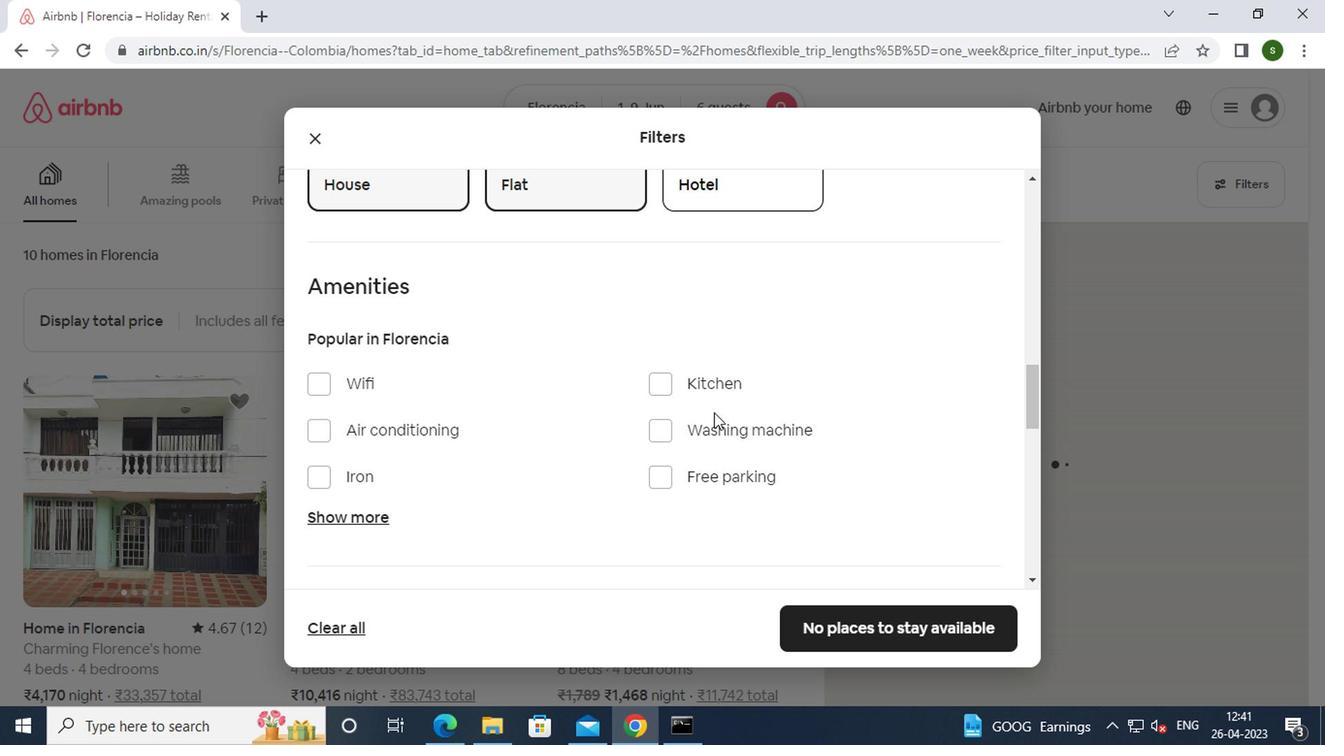 
Action: Mouse moved to (813, 462)
Screenshot: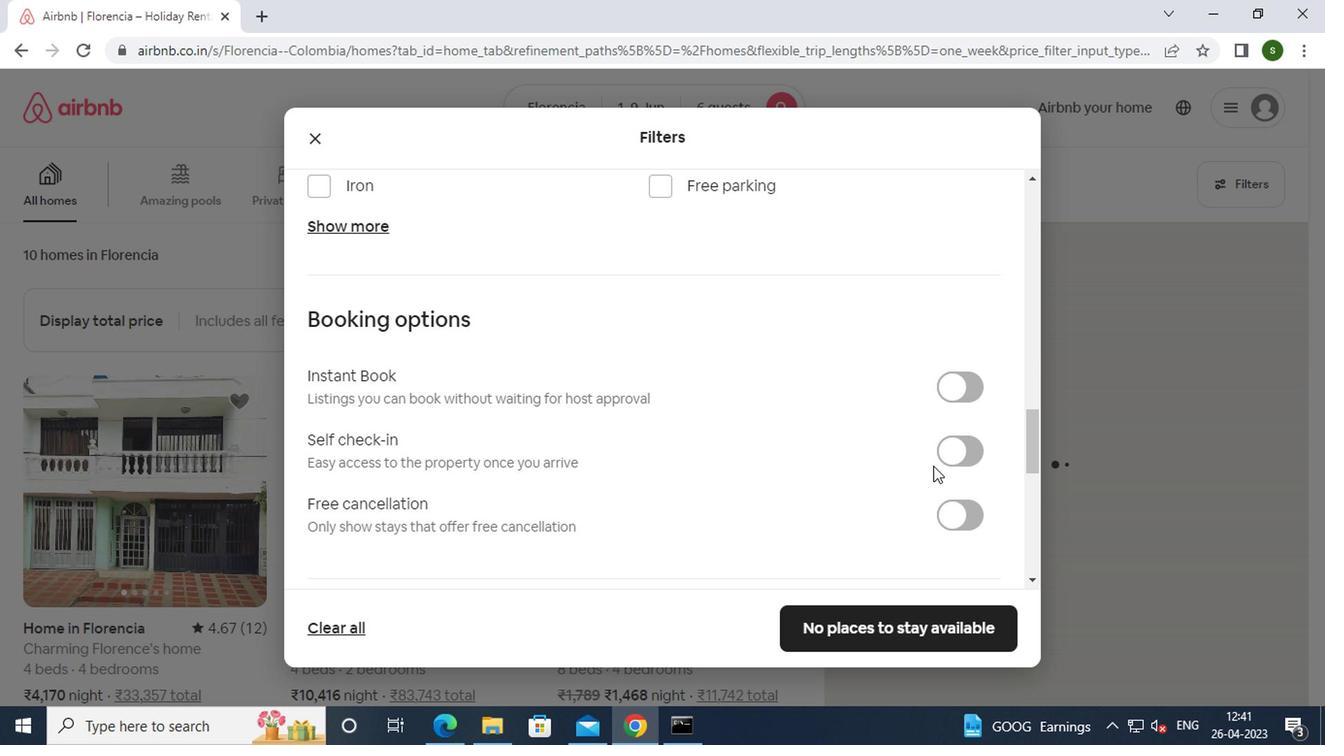 
Action: Mouse pressed left at (813, 462)
Screenshot: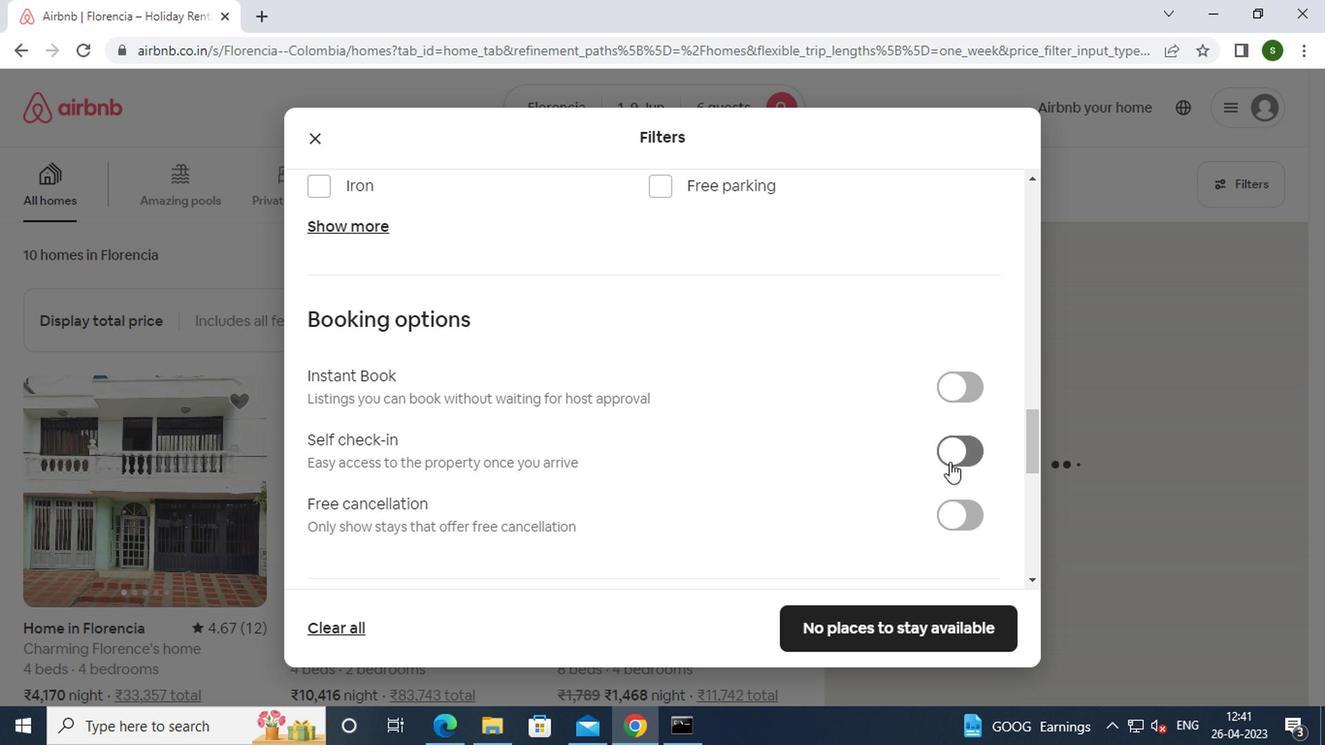 
Action: Mouse moved to (709, 445)
Screenshot: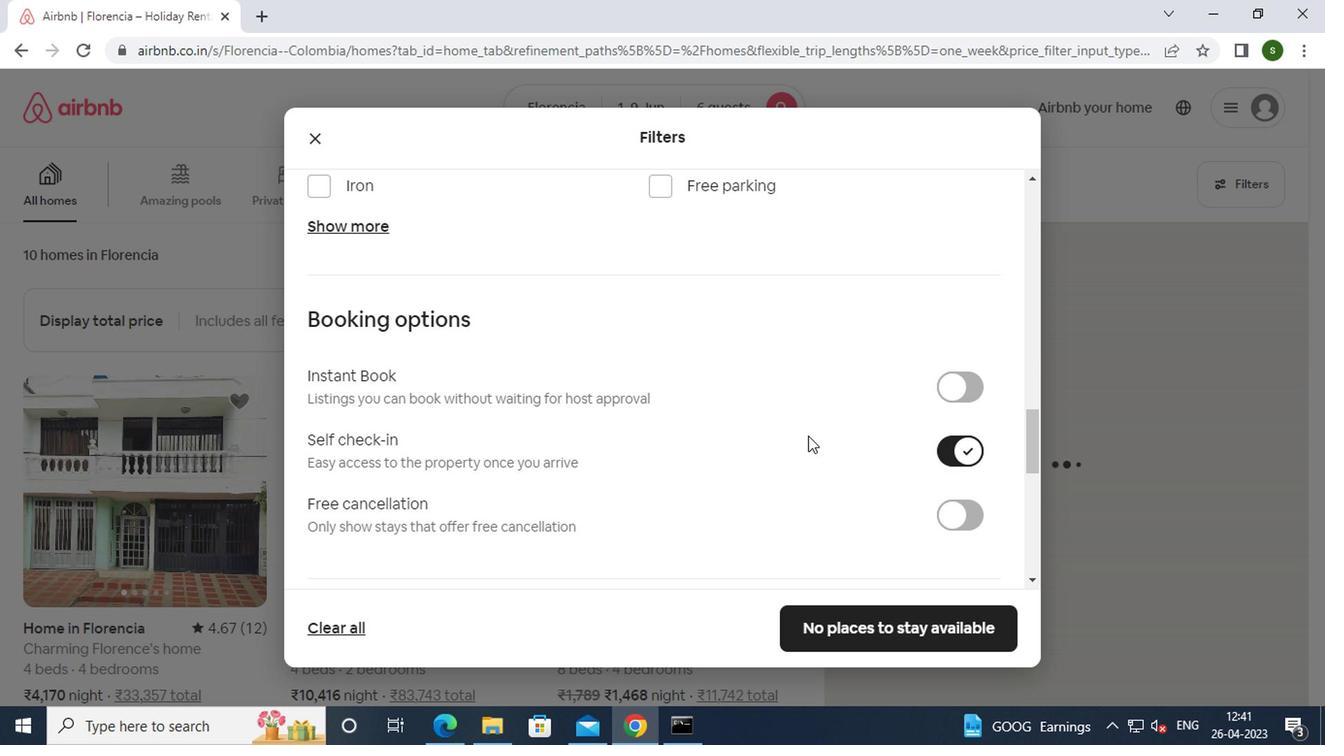 
Action: Mouse scrolled (709, 444) with delta (0, 0)
Screenshot: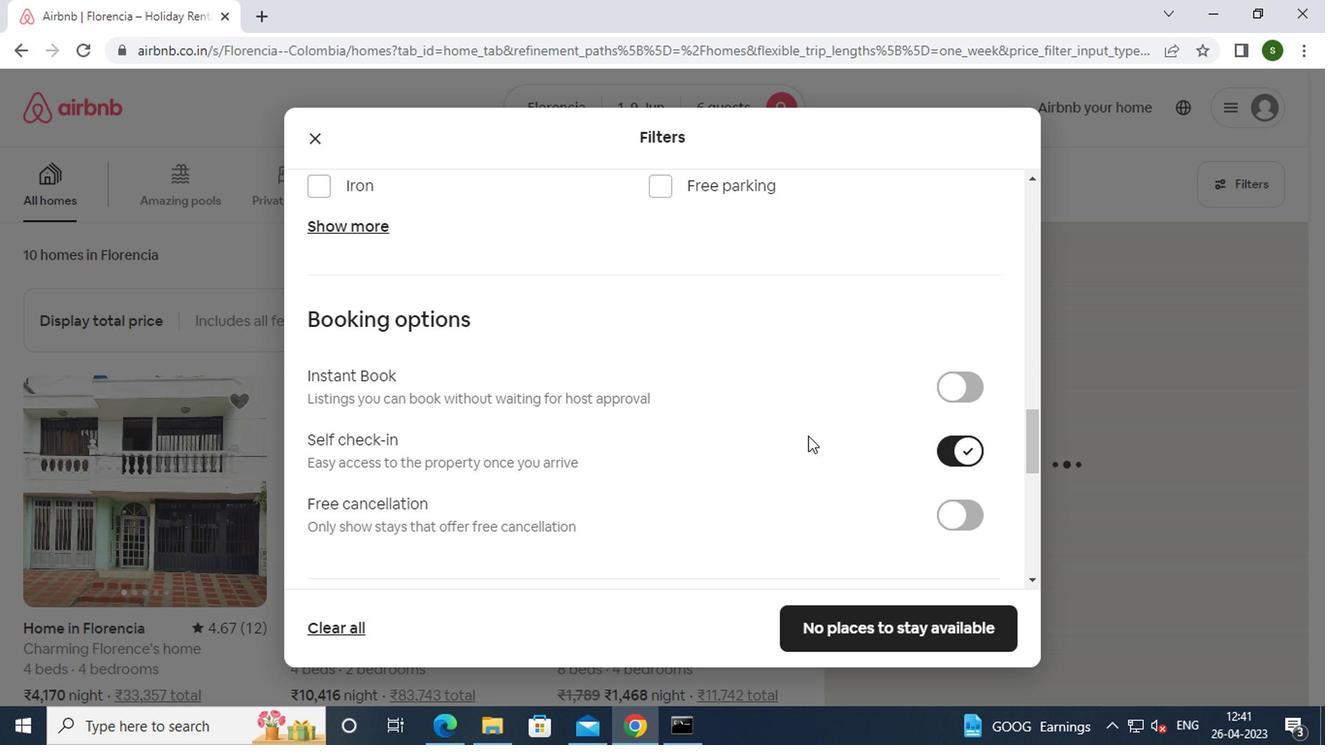 
Action: Mouse scrolled (709, 444) with delta (0, 0)
Screenshot: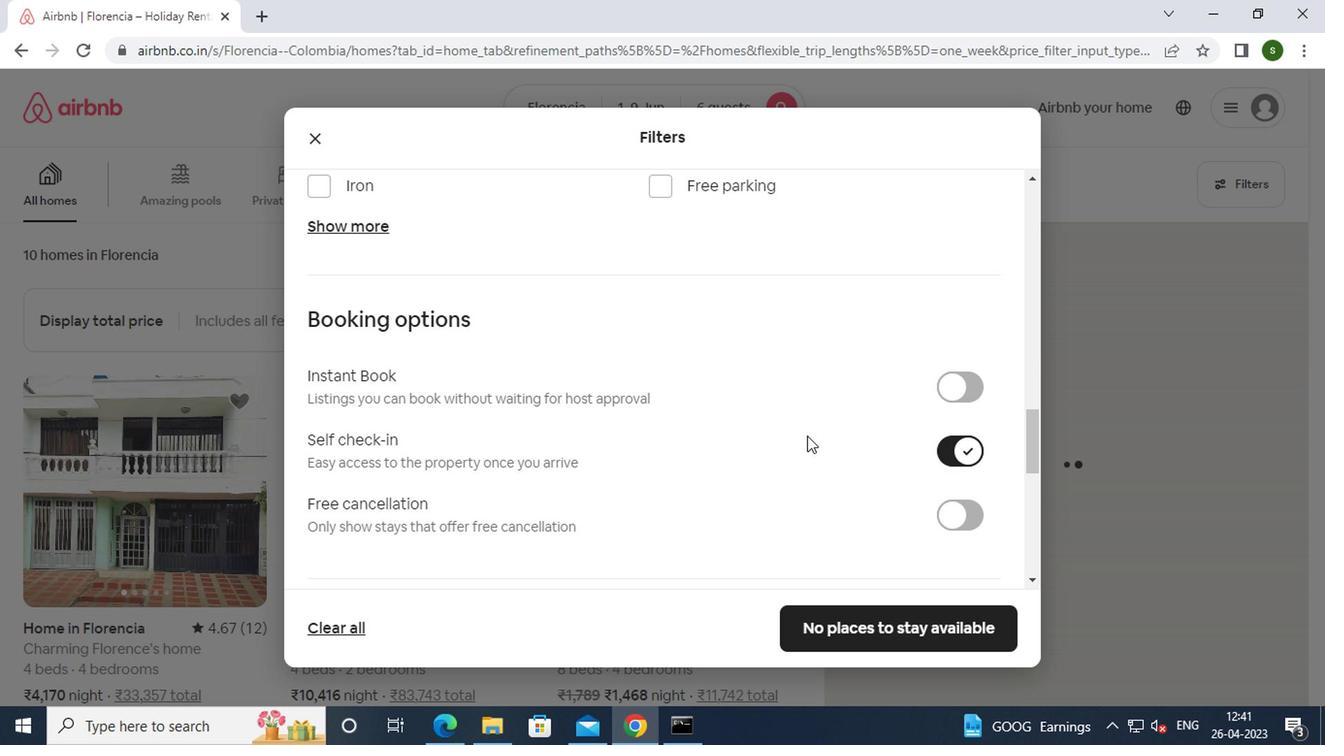 
Action: Mouse scrolled (709, 444) with delta (0, 0)
Screenshot: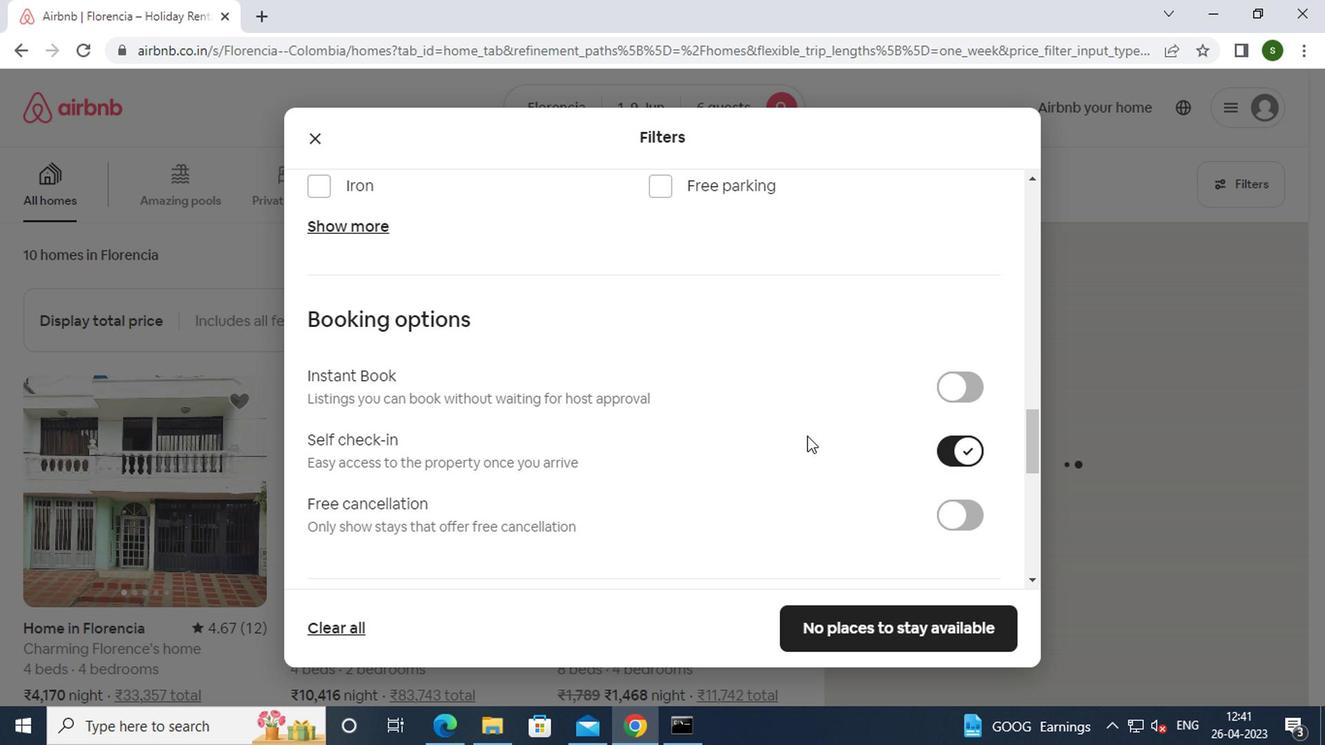 
Action: Mouse scrolled (709, 444) with delta (0, 0)
Screenshot: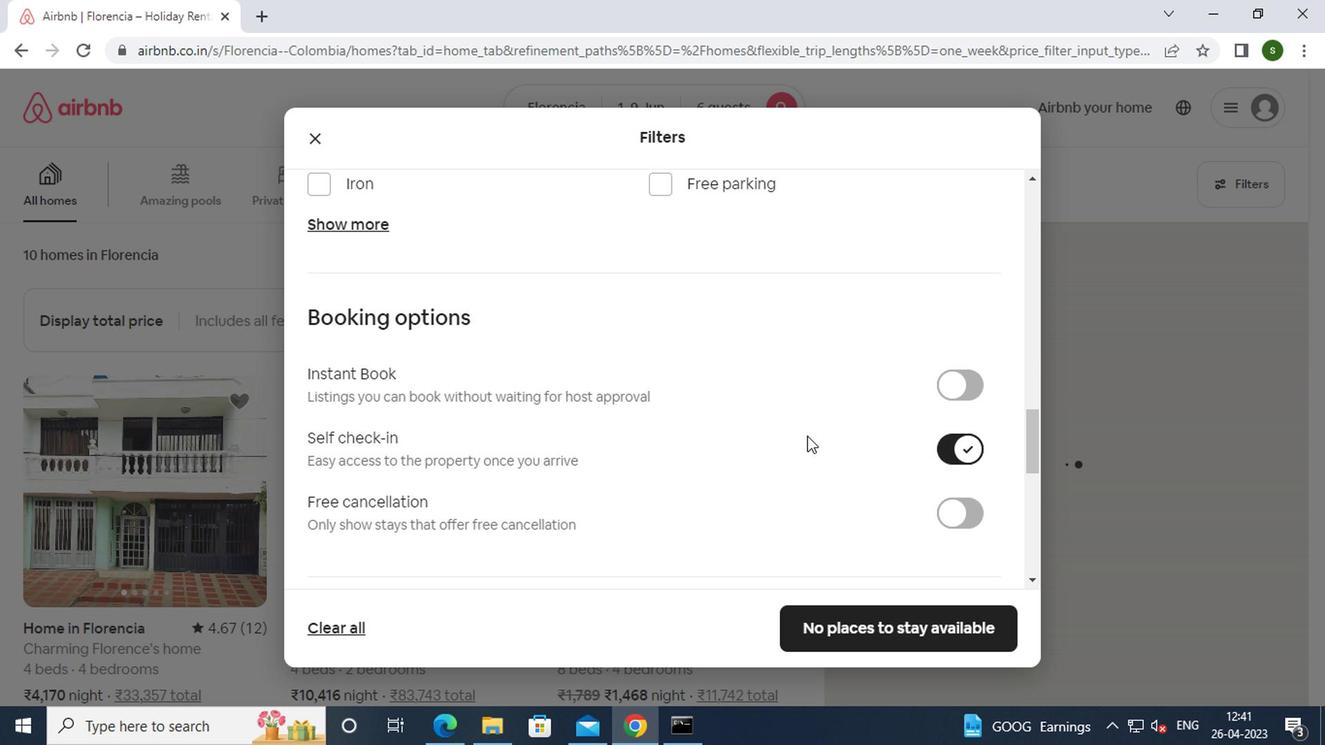 
Action: Mouse scrolled (709, 444) with delta (0, 0)
Screenshot: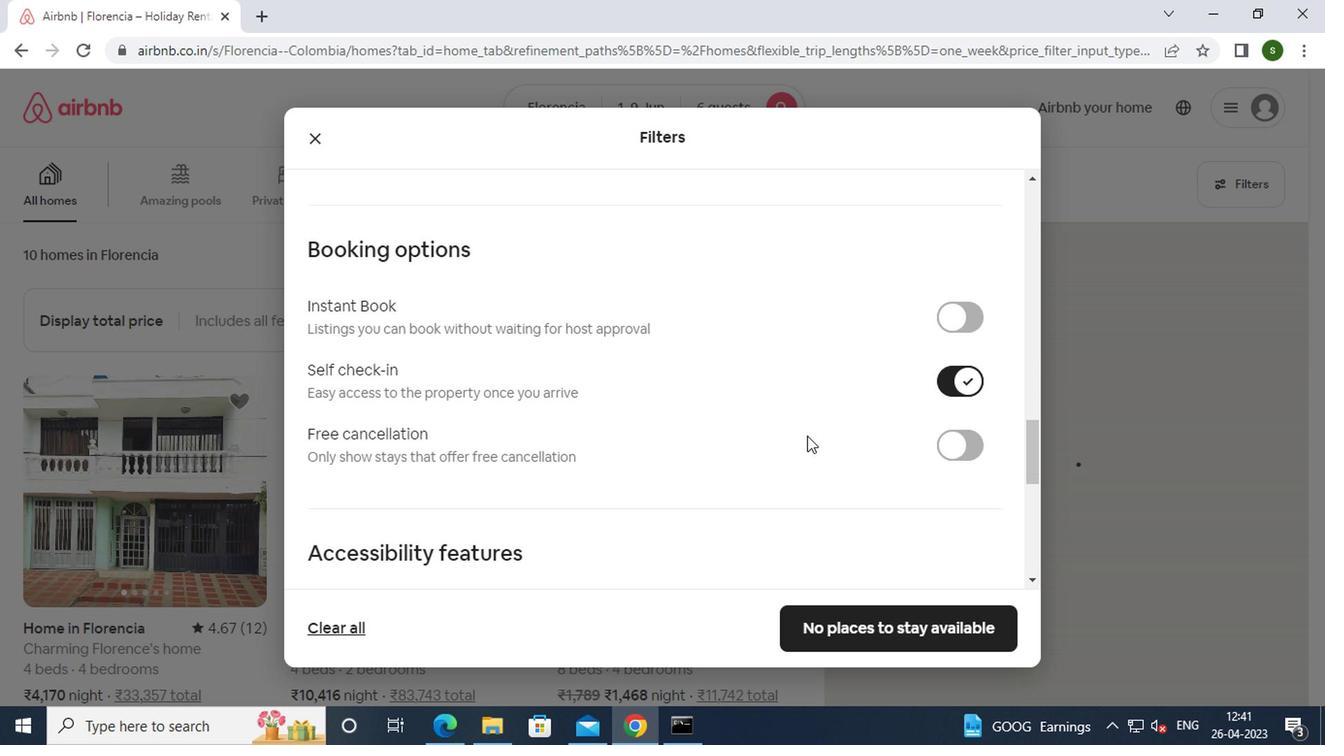 
Action: Mouse moved to (708, 445)
Screenshot: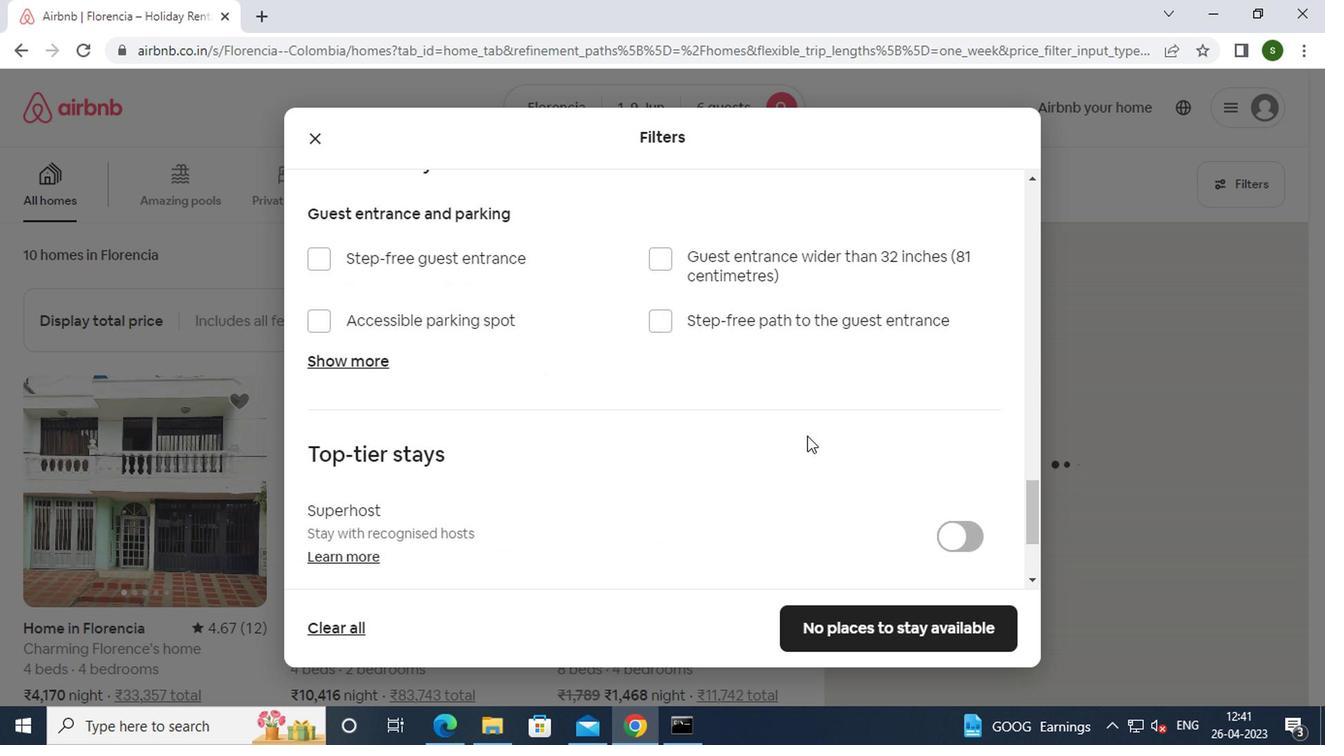 
Action: Mouse scrolled (708, 444) with delta (0, 0)
Screenshot: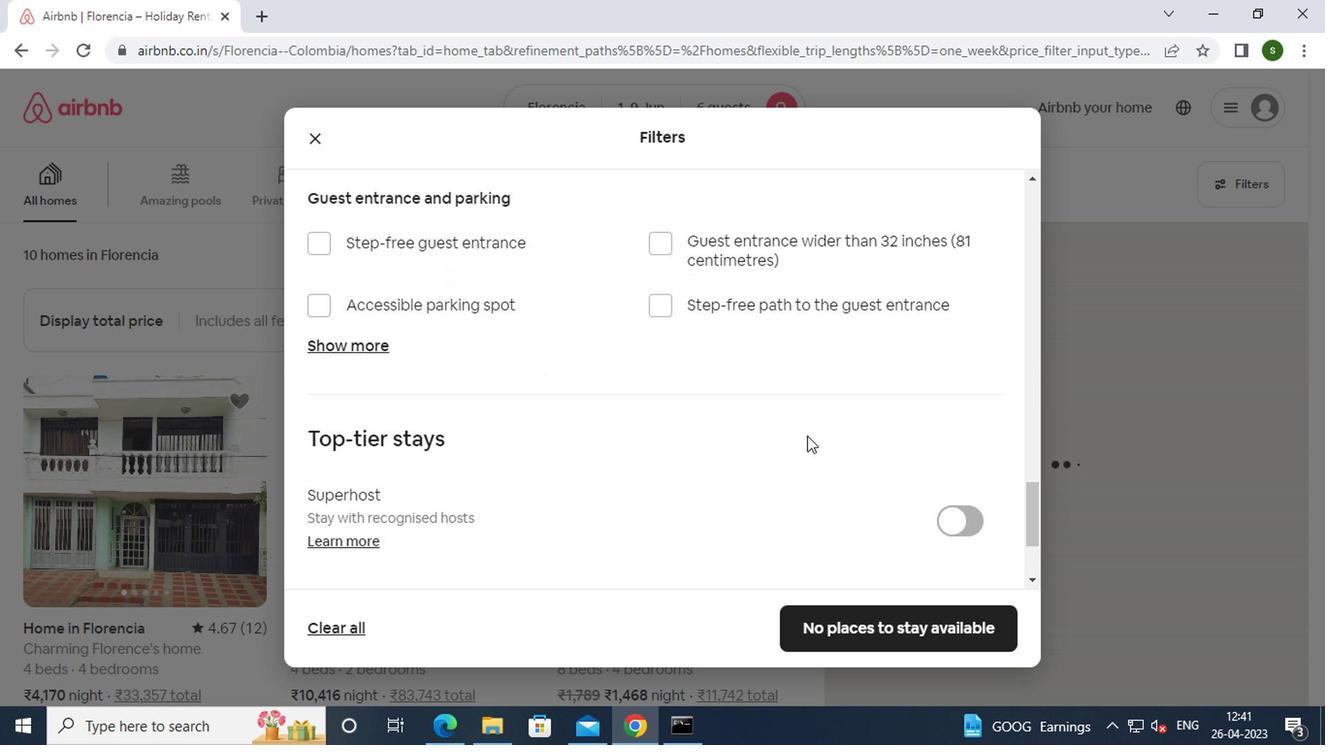 
Action: Mouse scrolled (708, 444) with delta (0, 0)
Screenshot: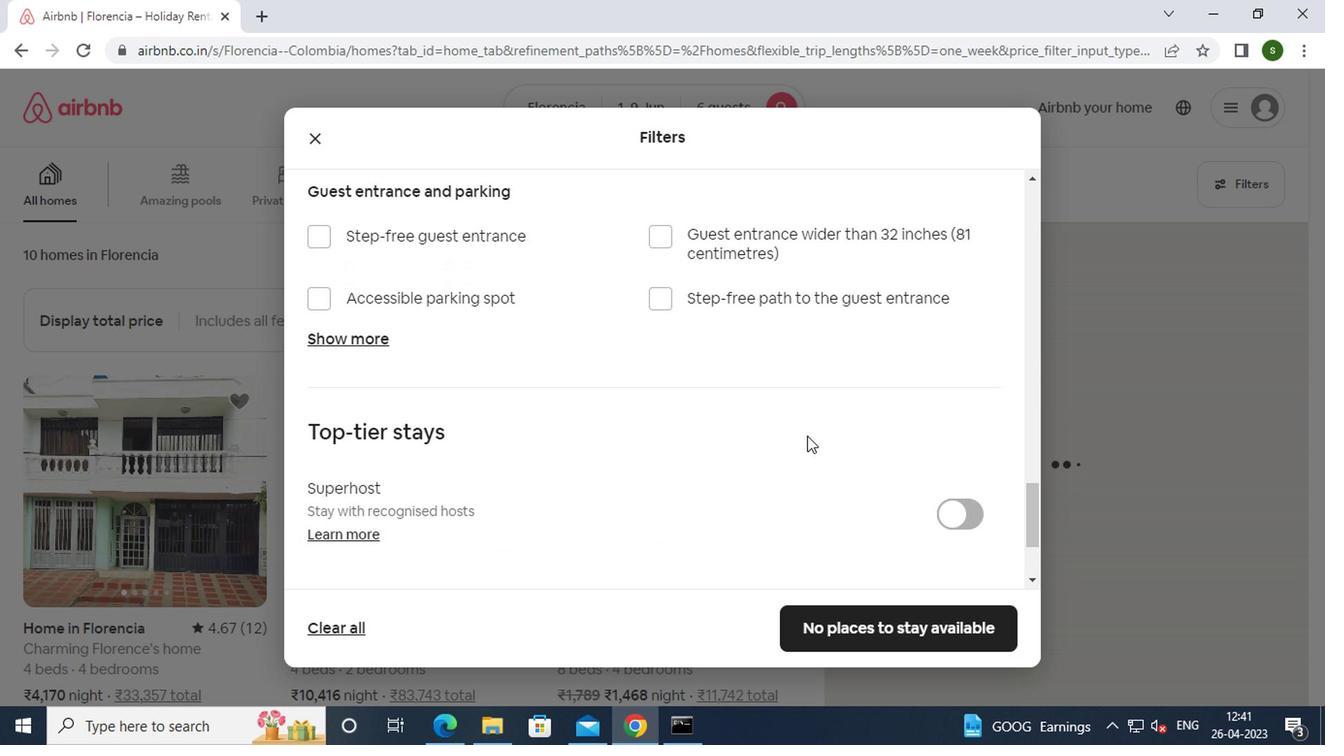
Action: Mouse scrolled (708, 444) with delta (0, 0)
Screenshot: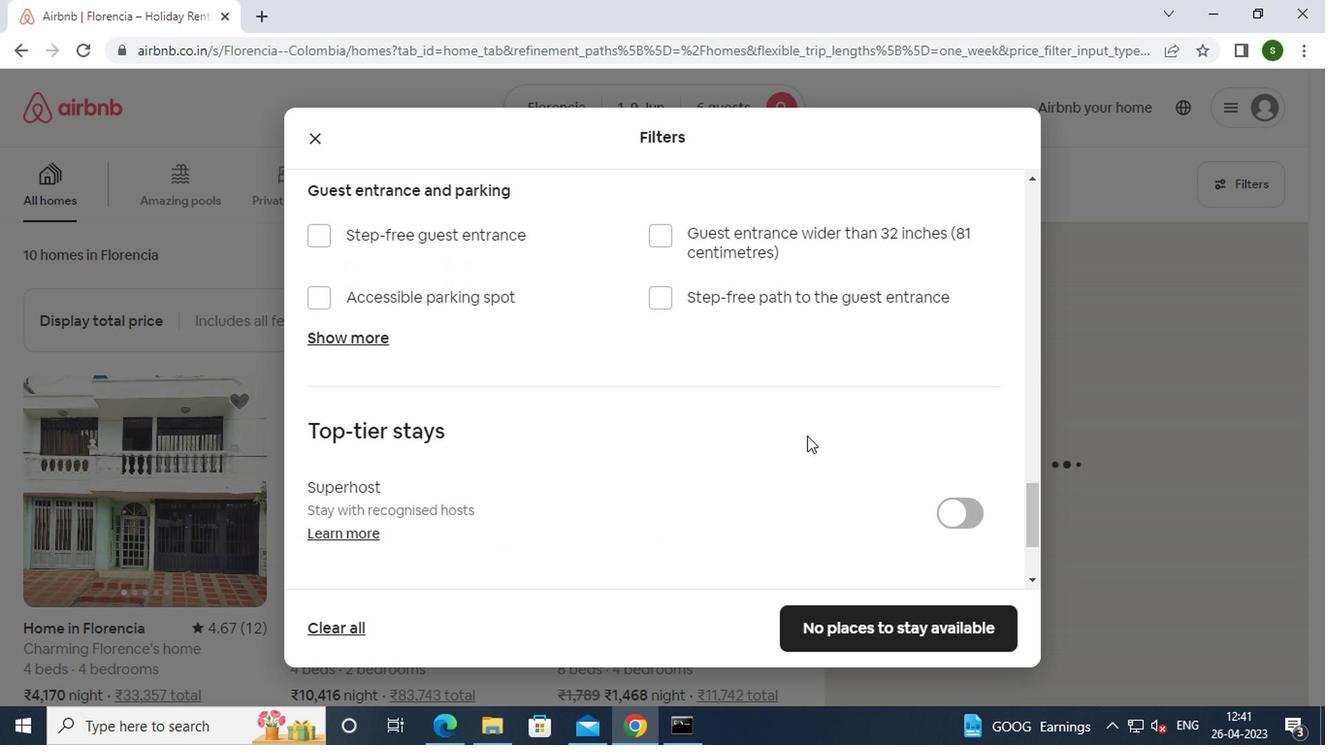 
Action: Mouse scrolled (708, 444) with delta (0, 0)
Screenshot: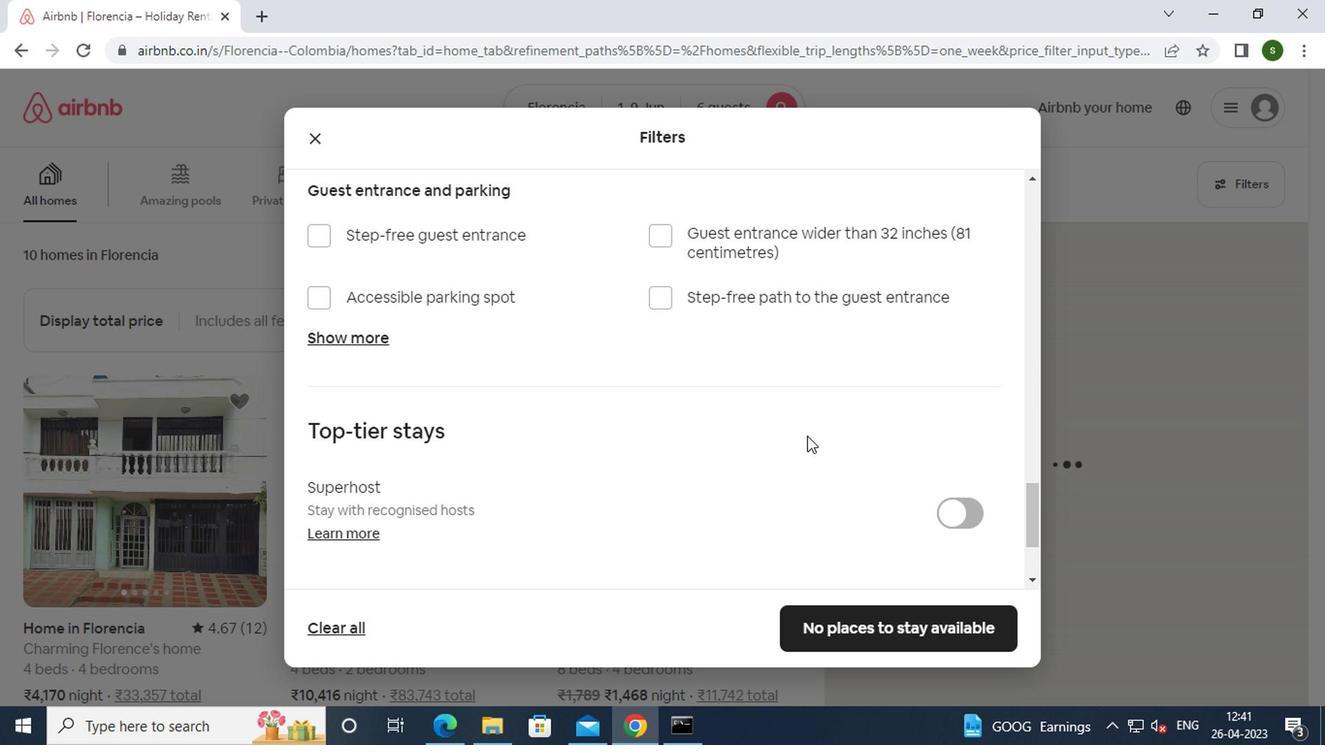
Action: Mouse moved to (392, 512)
Screenshot: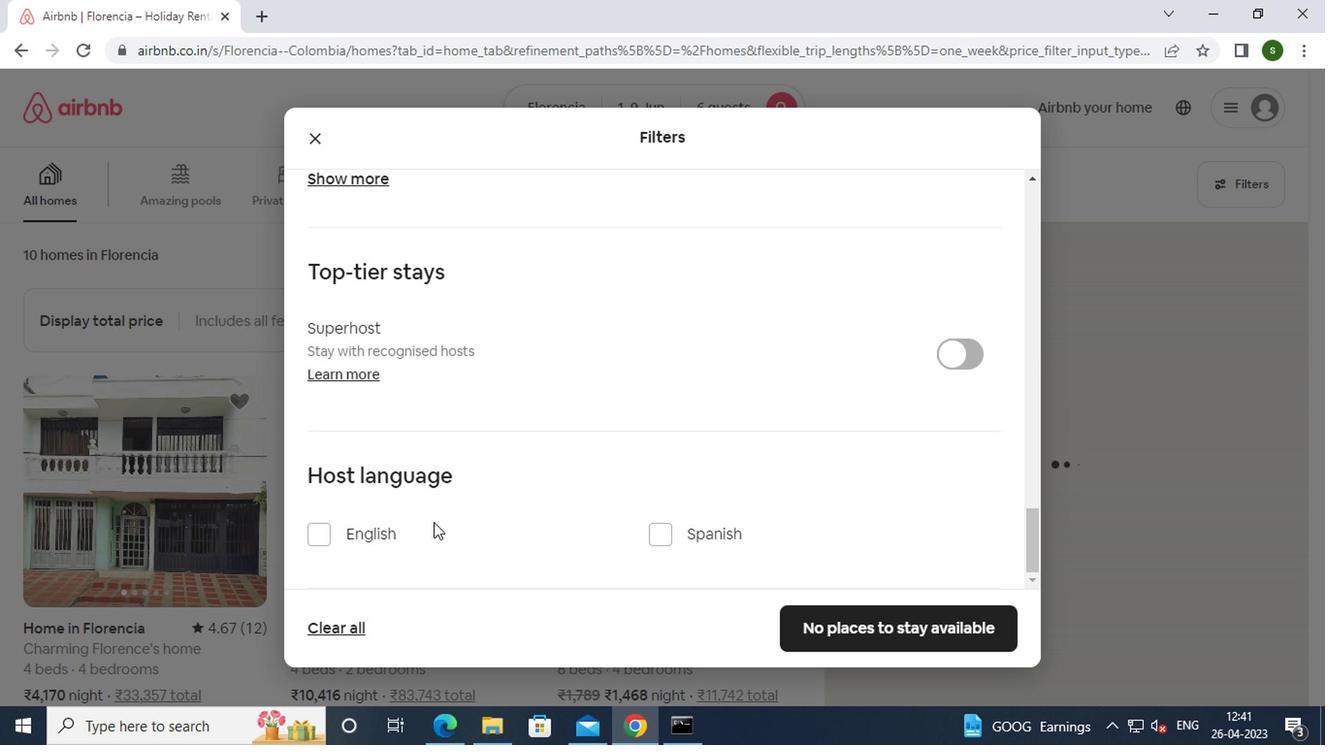 
Action: Mouse pressed left at (392, 512)
Screenshot: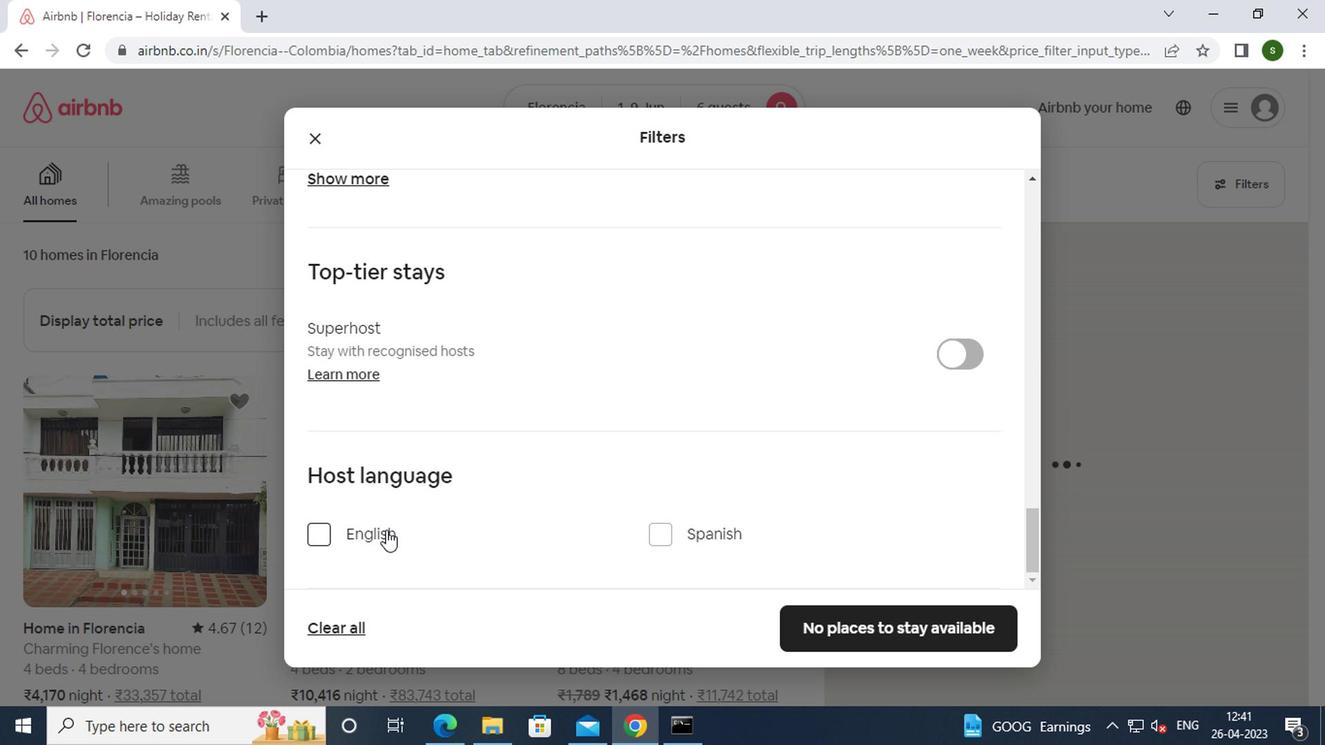 
Action: Mouse moved to (809, 588)
Screenshot: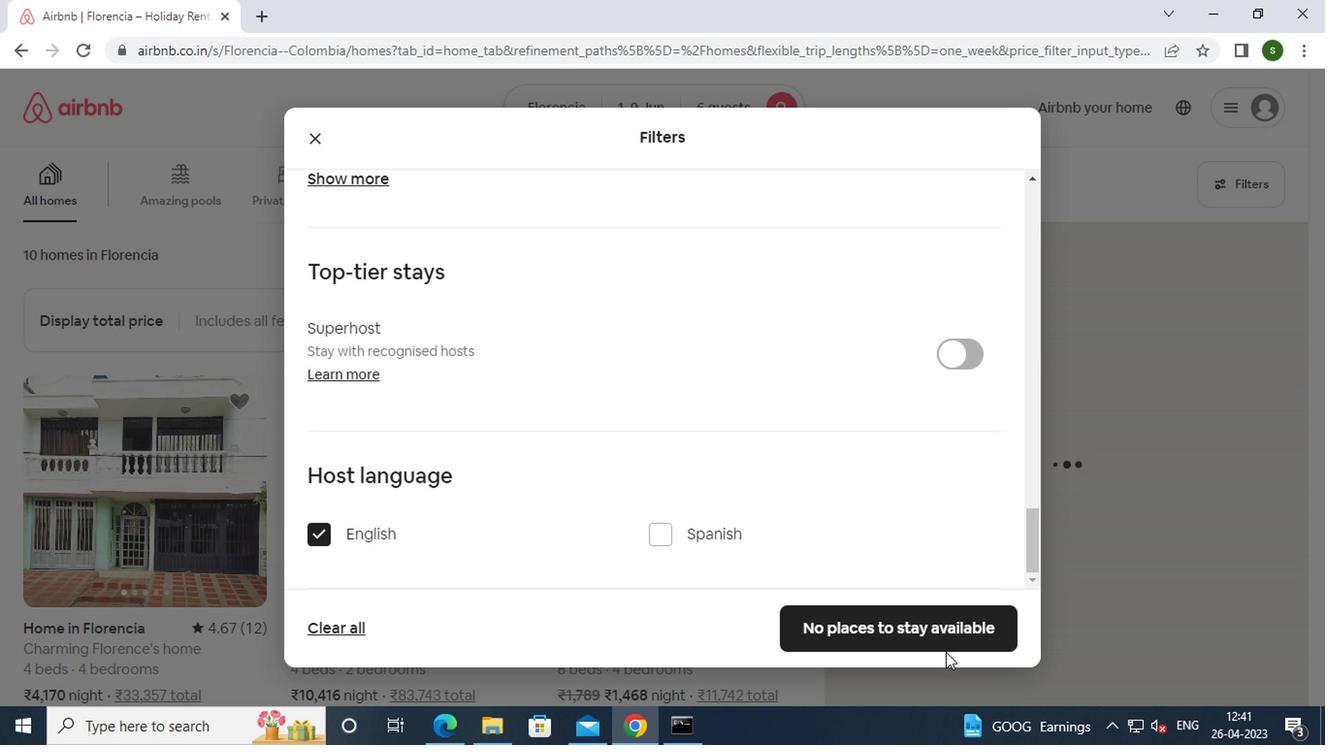 
Action: Mouse pressed left at (809, 588)
Screenshot: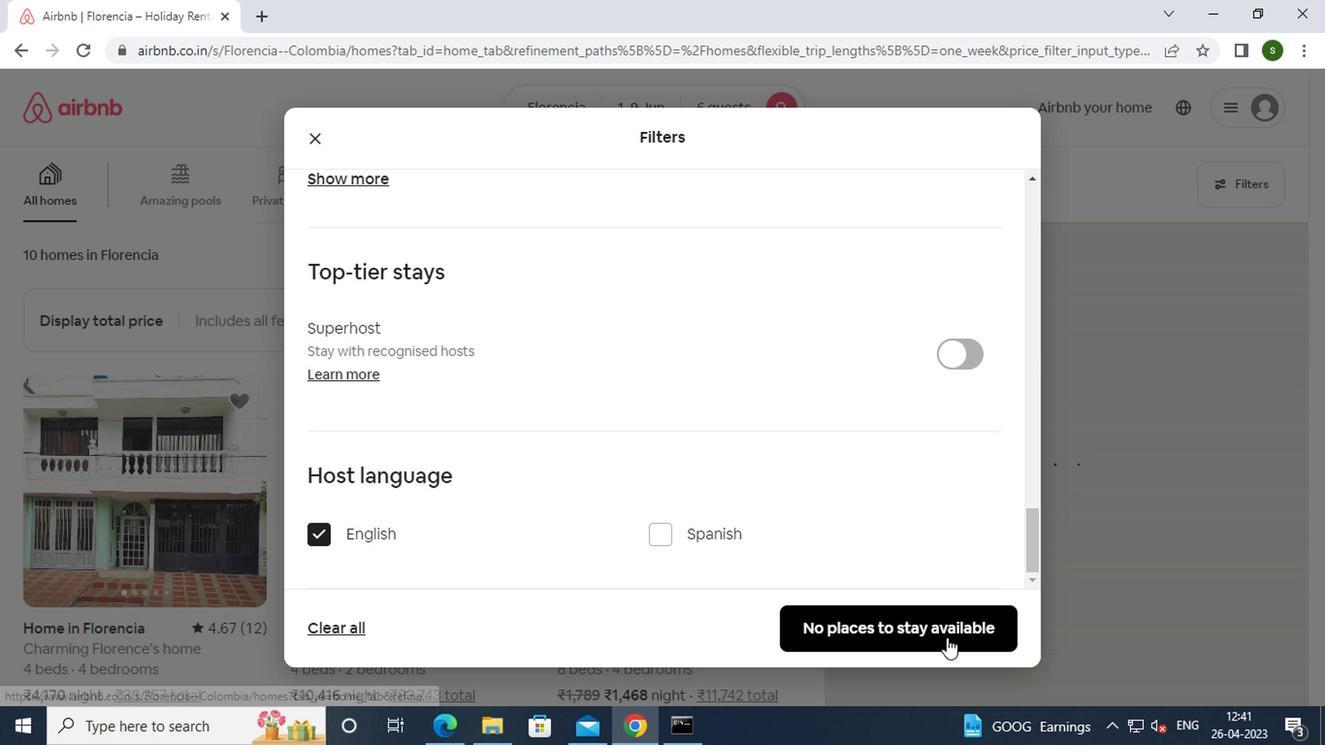 
Action: Mouse moved to (765, 568)
Screenshot: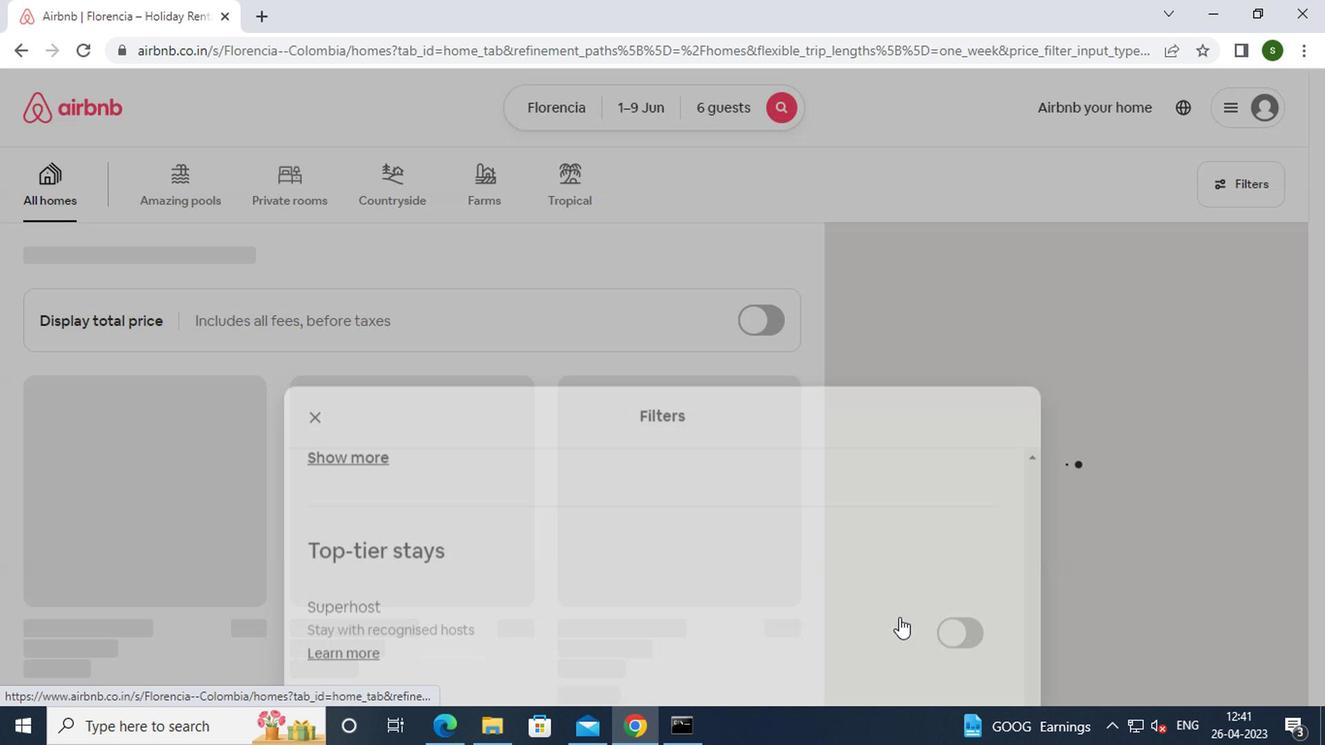 
